 Task: Find connections with filter location Benetússer with filter topic #communitieswith filter profile language English with filter current company Tata Technologies with filter school Guru Nanak Khalsa College of Arts Science & Commerce with filter industry Claims Adjusting, Actuarial Services with filter service category Commercial Insurance with filter keywords title Personal Trainer
Action: Mouse moved to (637, 82)
Screenshot: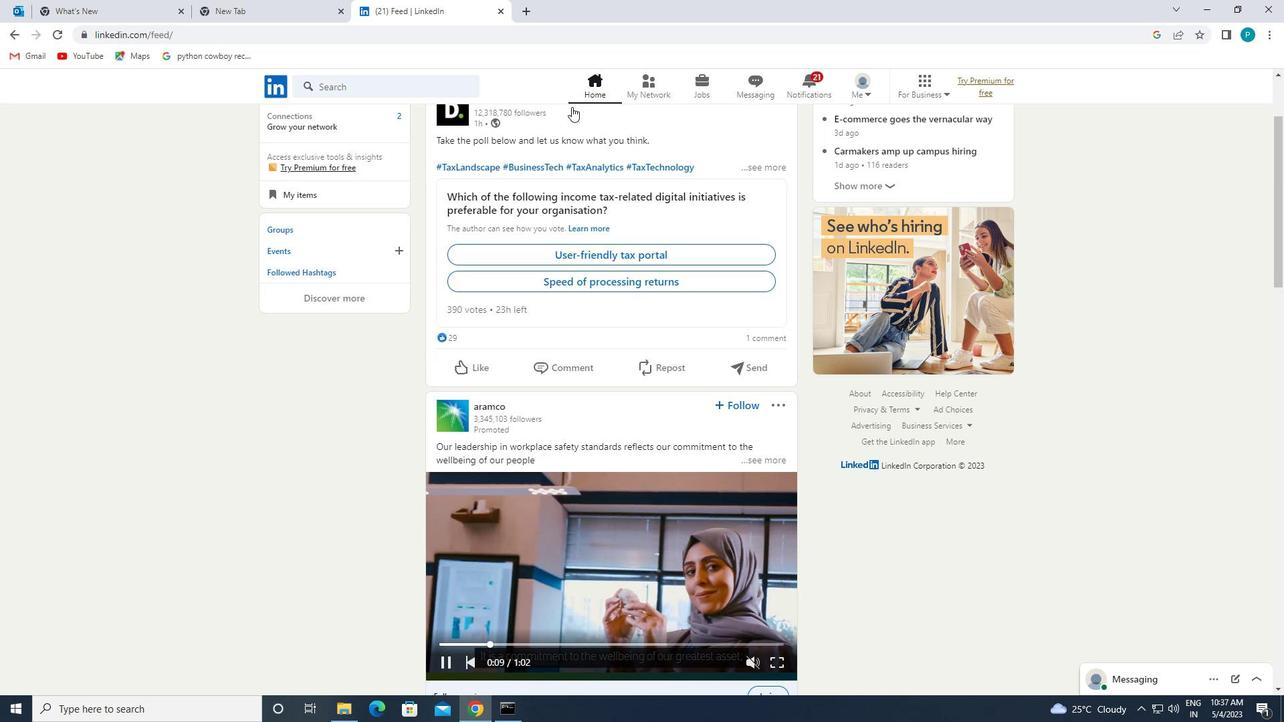 
Action: Mouse pressed left at (637, 82)
Screenshot: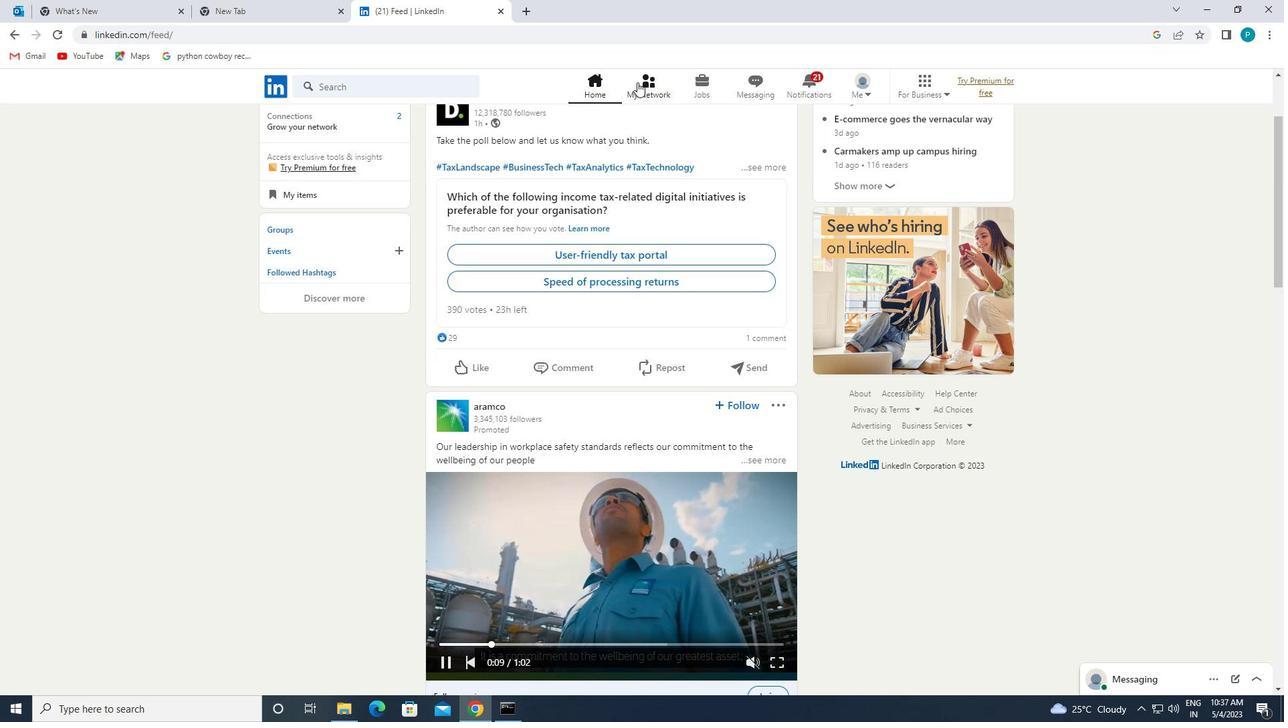 
Action: Mouse moved to (427, 157)
Screenshot: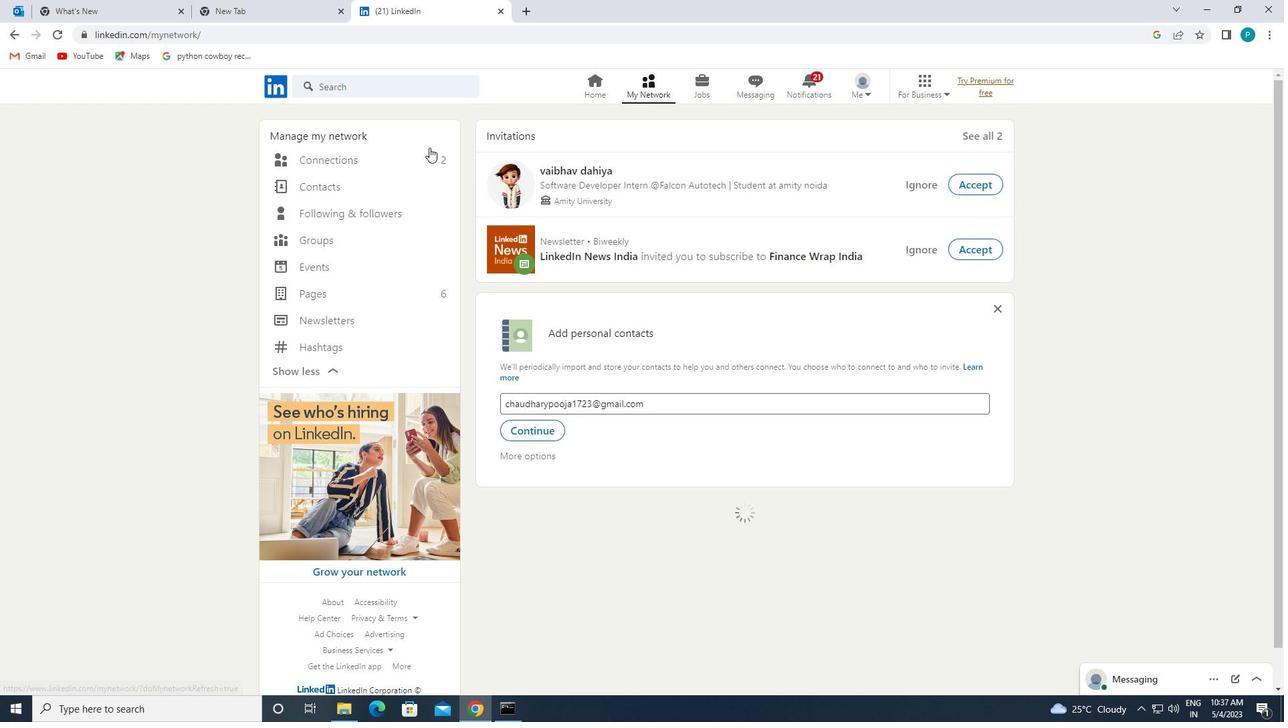 
Action: Mouse pressed left at (427, 157)
Screenshot: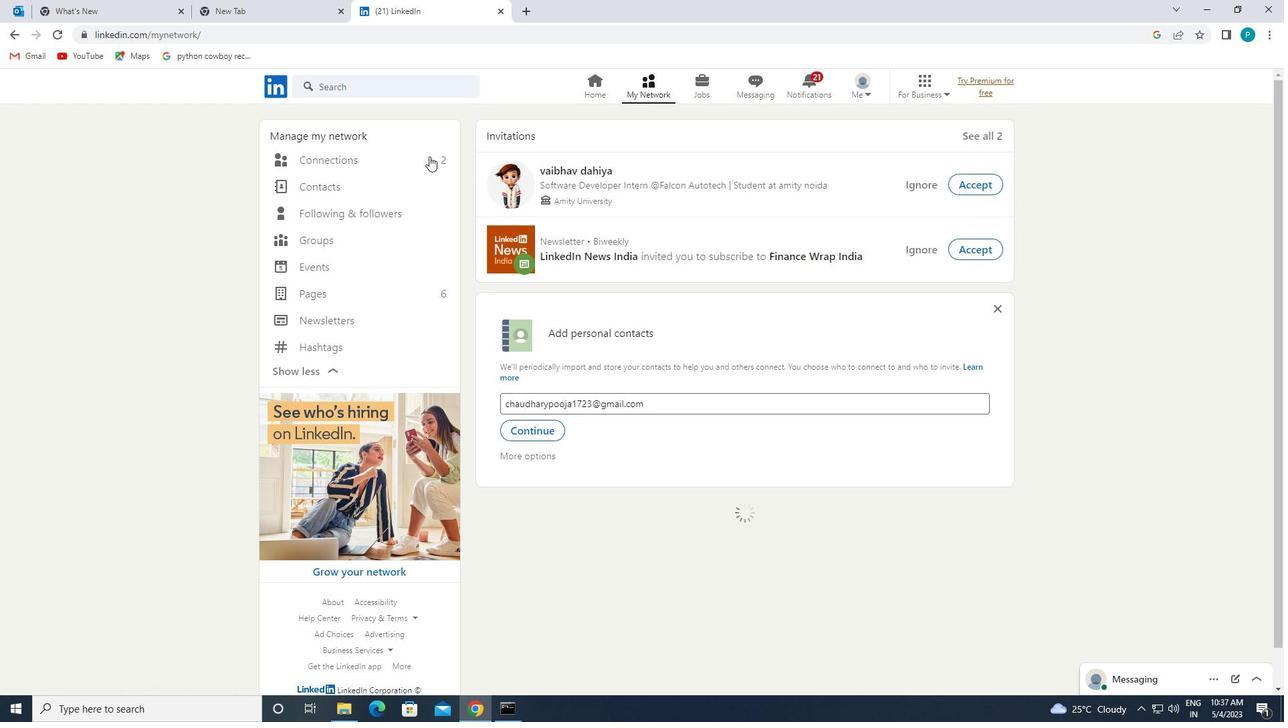 
Action: Mouse moved to (737, 155)
Screenshot: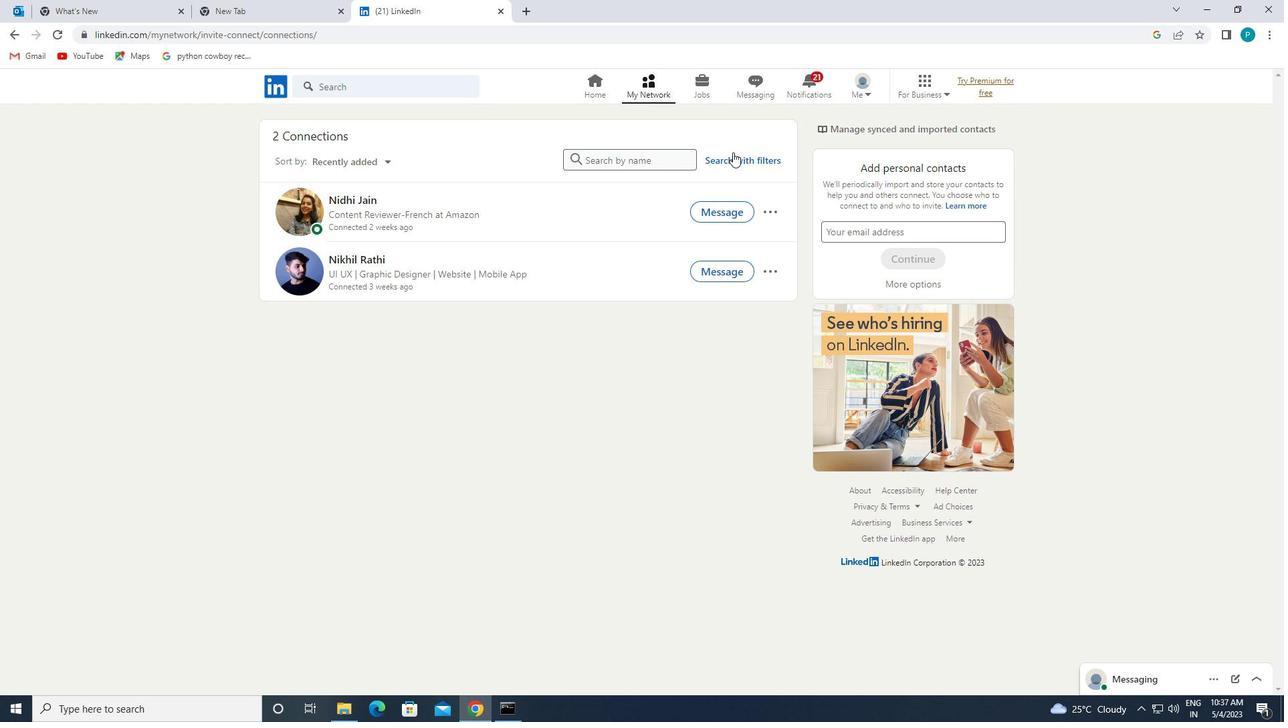 
Action: Mouse pressed left at (737, 155)
Screenshot: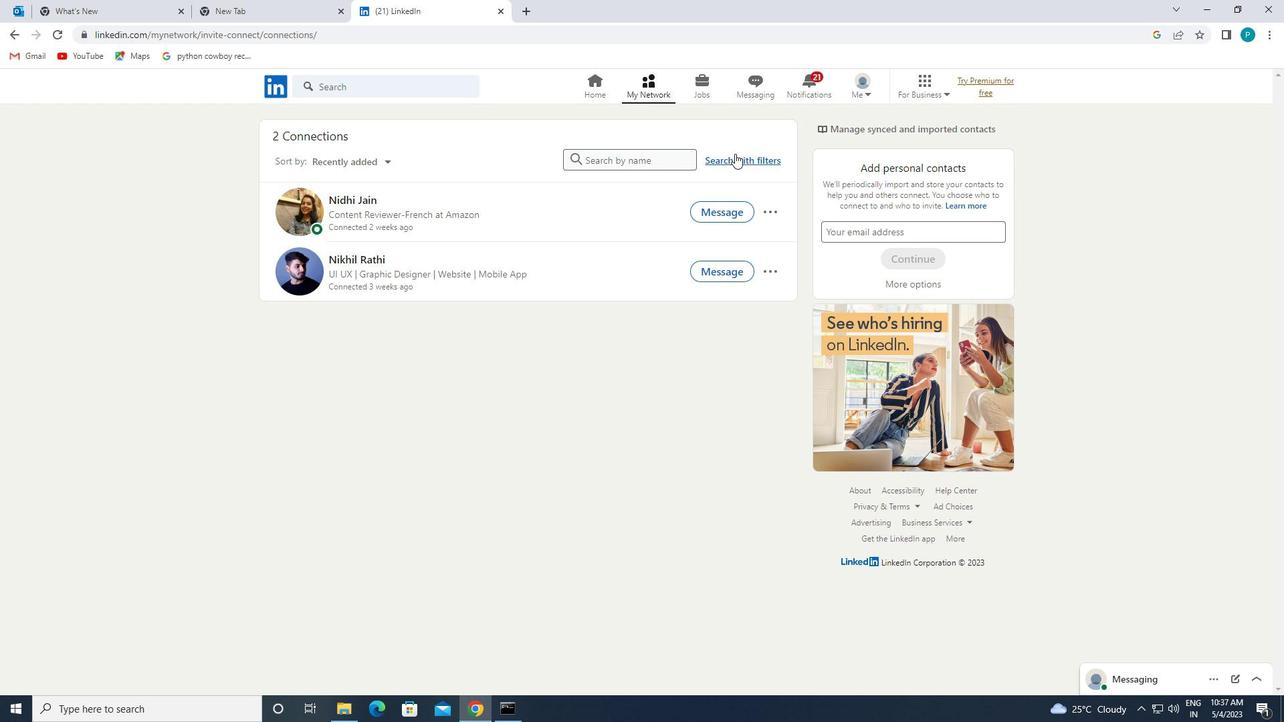 
Action: Mouse moved to (677, 128)
Screenshot: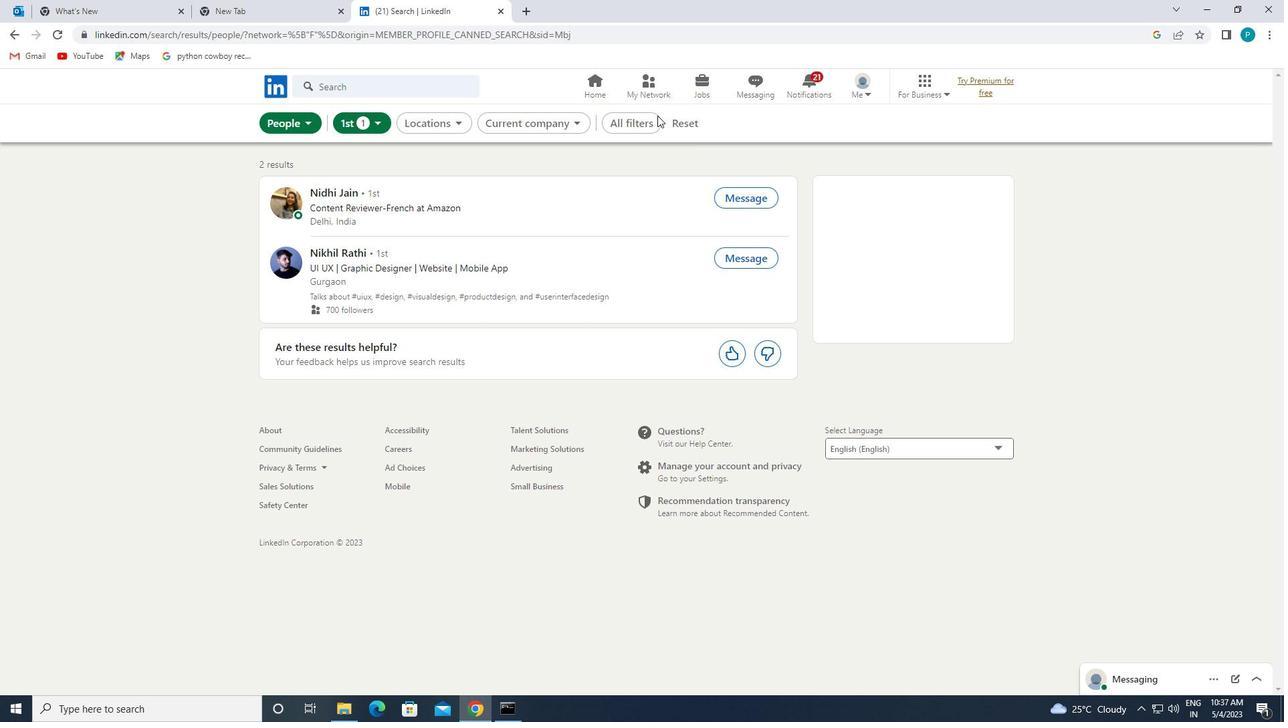 
Action: Mouse pressed left at (677, 128)
Screenshot: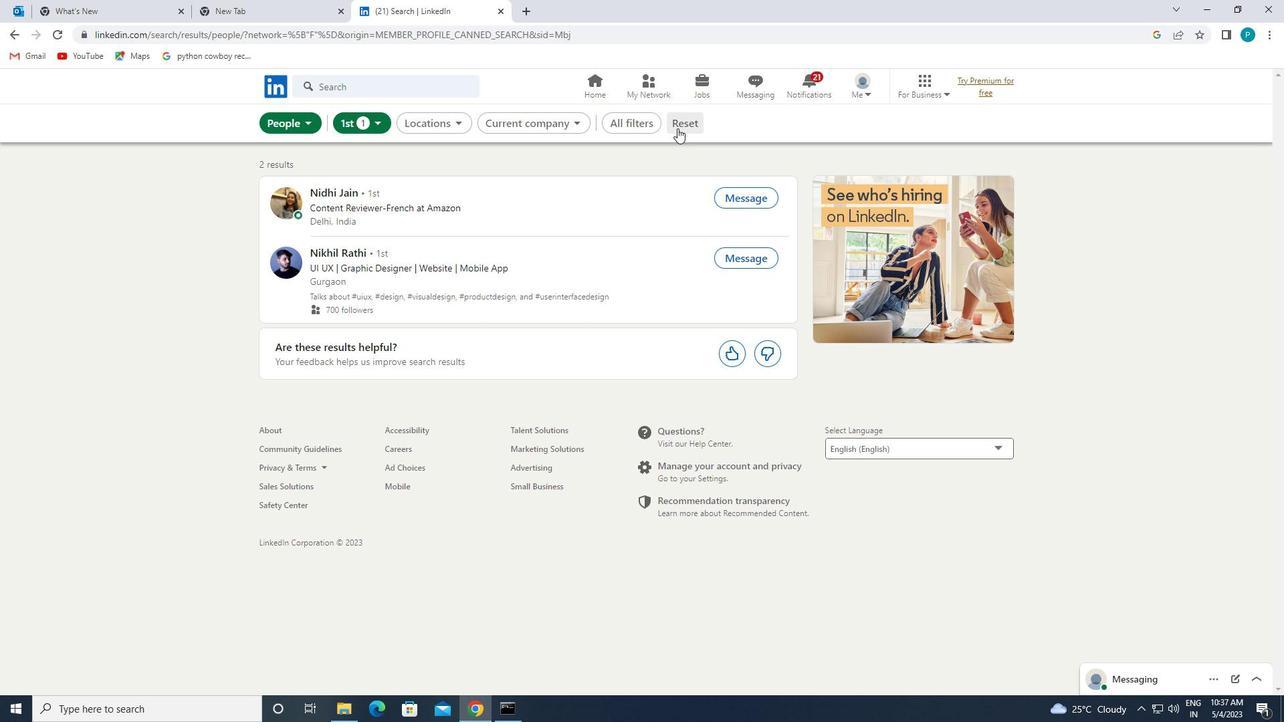 
Action: Mouse moved to (649, 125)
Screenshot: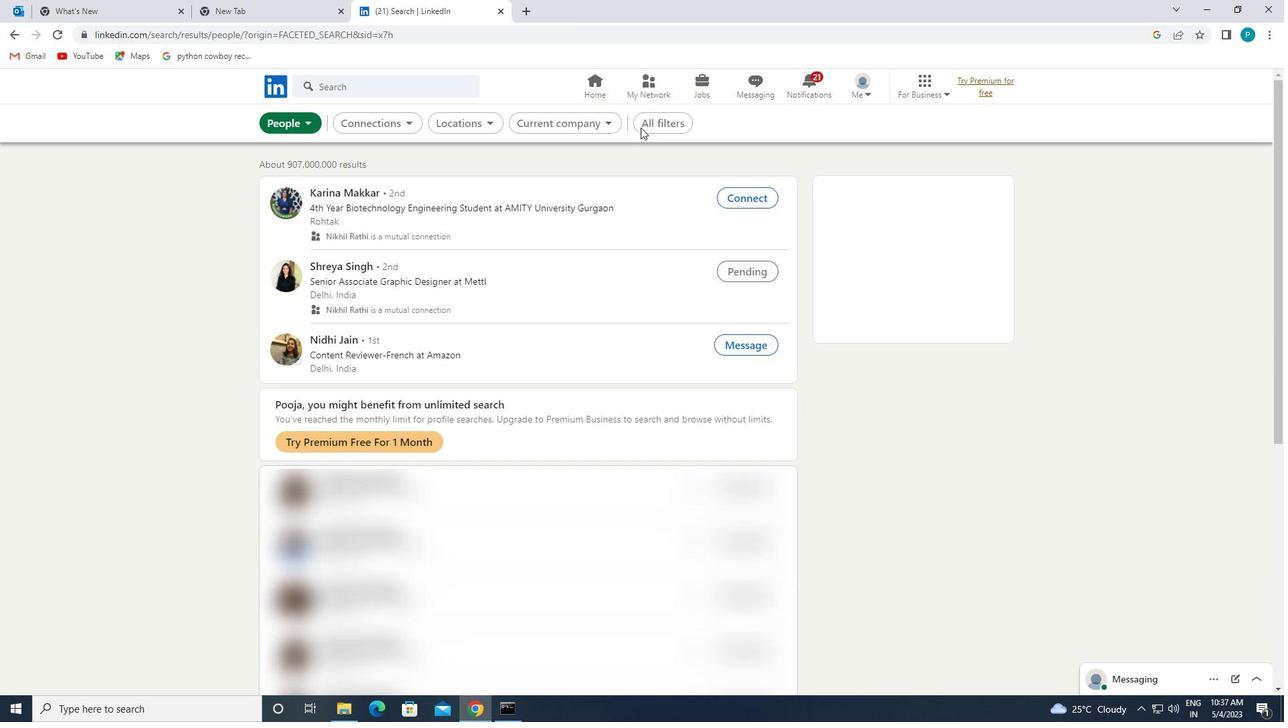 
Action: Mouse pressed left at (649, 125)
Screenshot: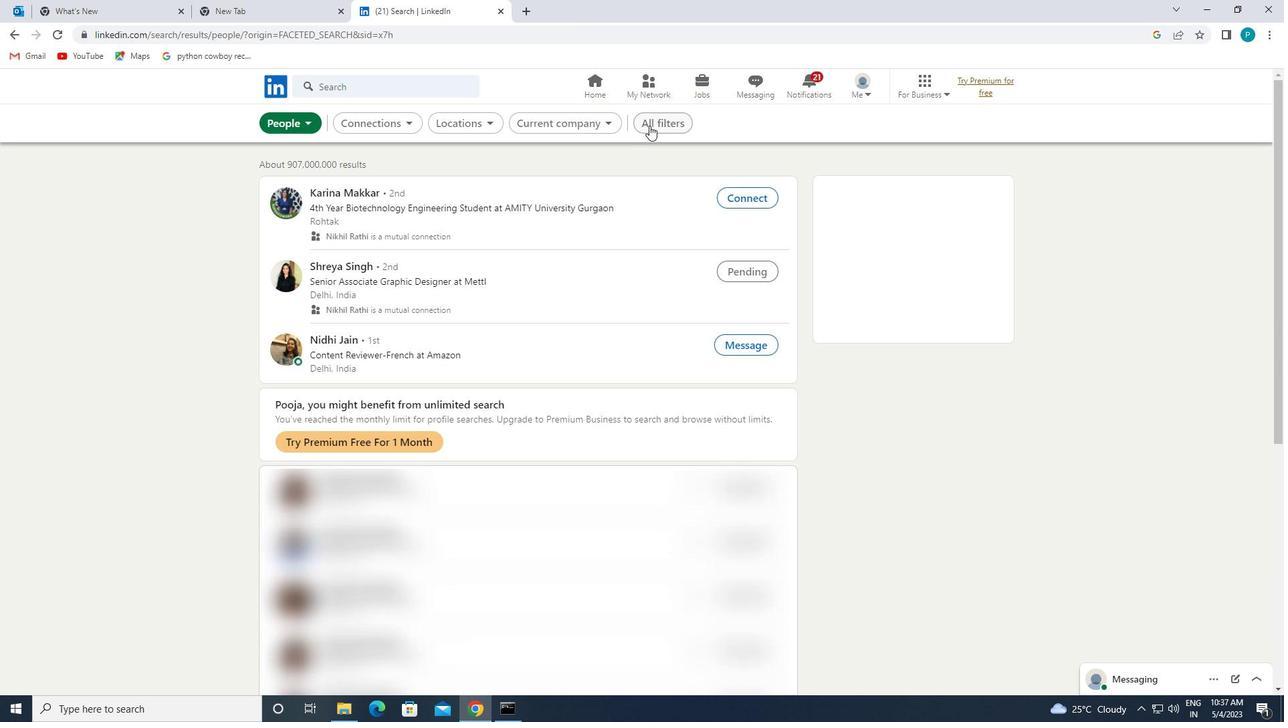 
Action: Mouse moved to (1019, 308)
Screenshot: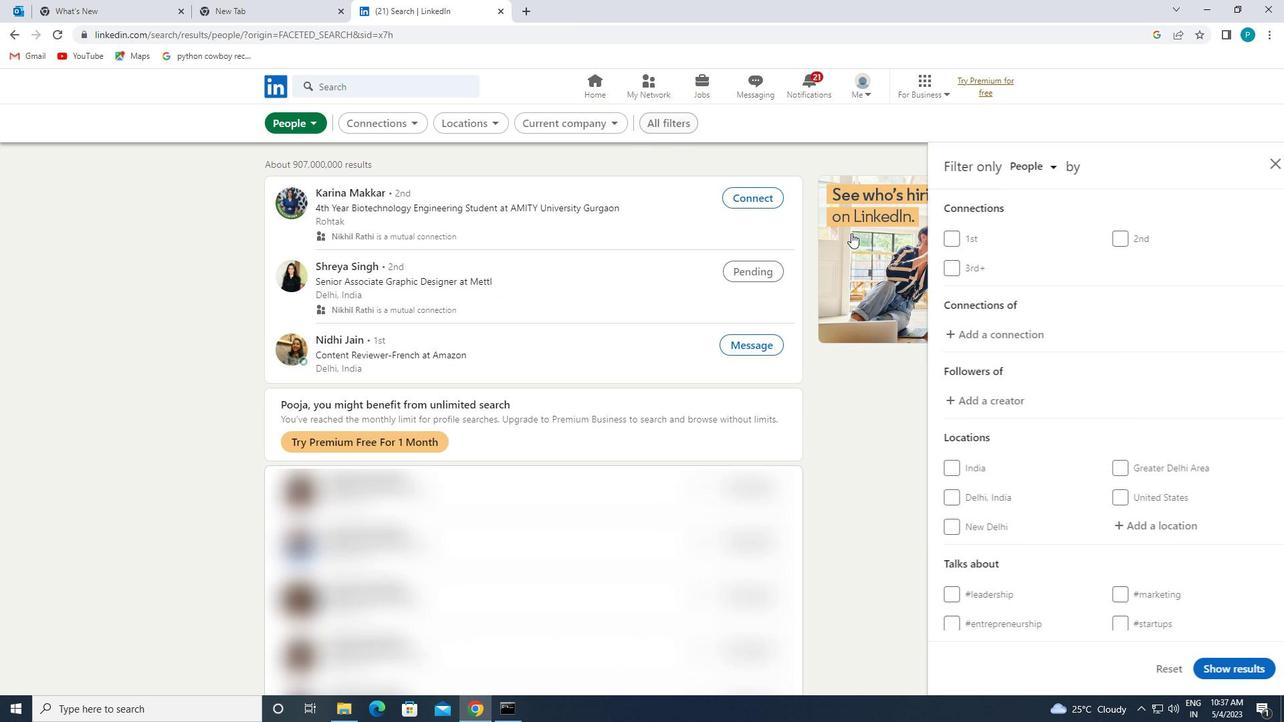 
Action: Mouse scrolled (1019, 307) with delta (0, 0)
Screenshot: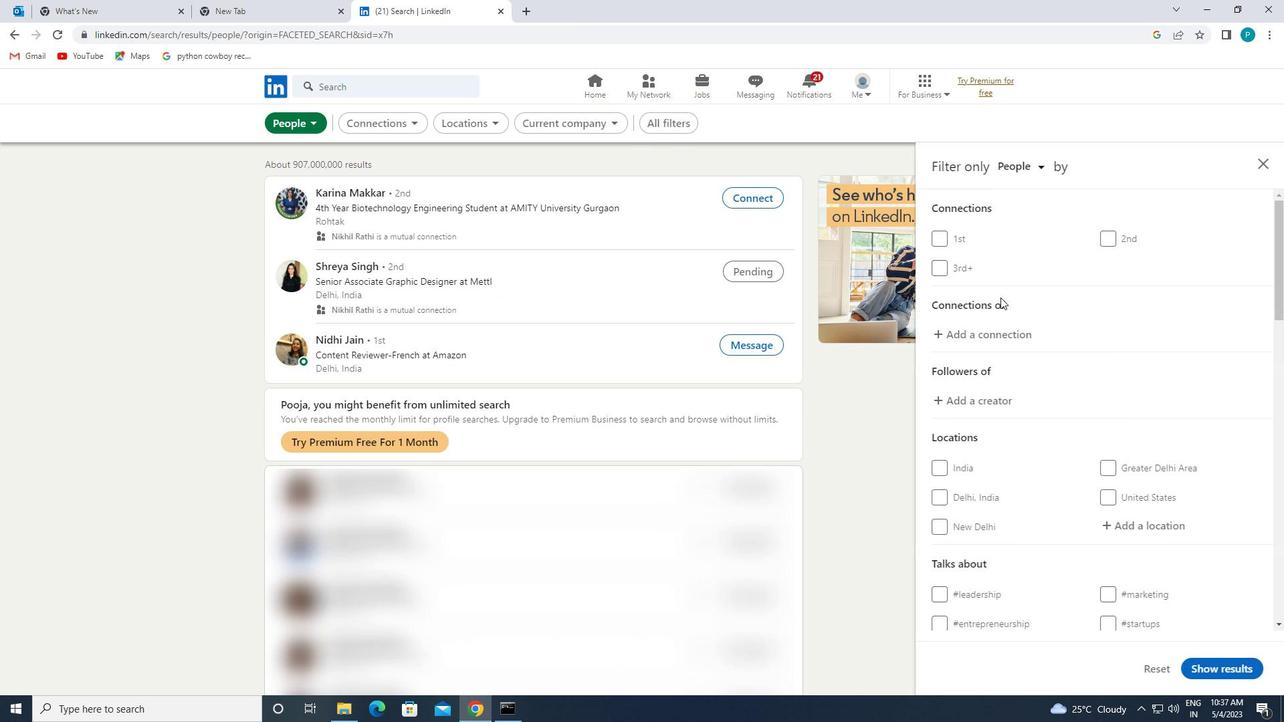 
Action: Mouse scrolled (1019, 307) with delta (0, 0)
Screenshot: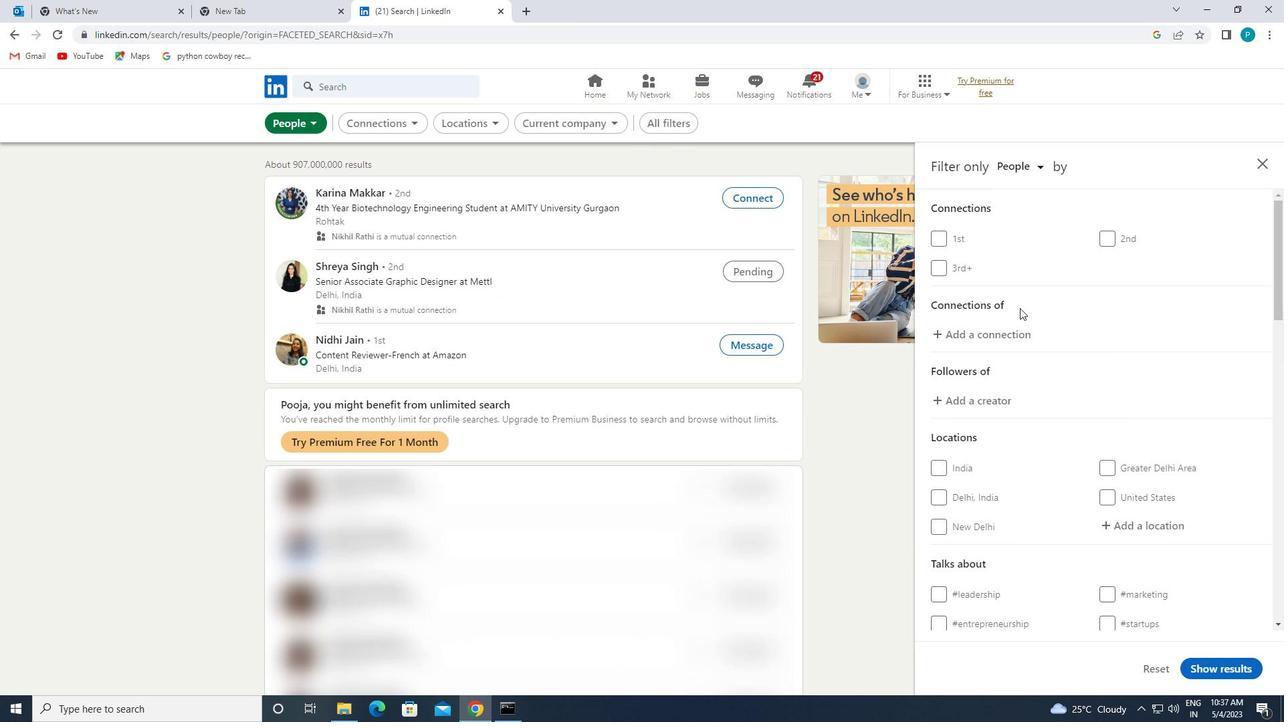 
Action: Mouse moved to (1150, 388)
Screenshot: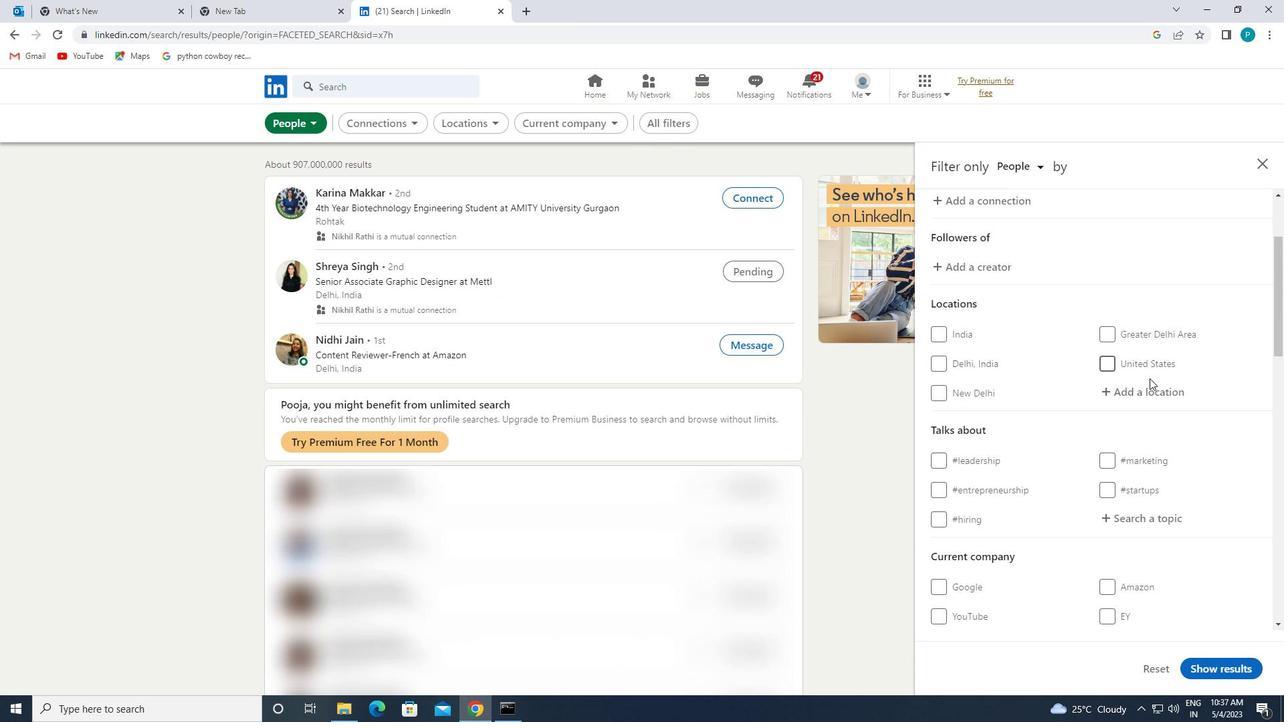 
Action: Mouse pressed left at (1150, 388)
Screenshot: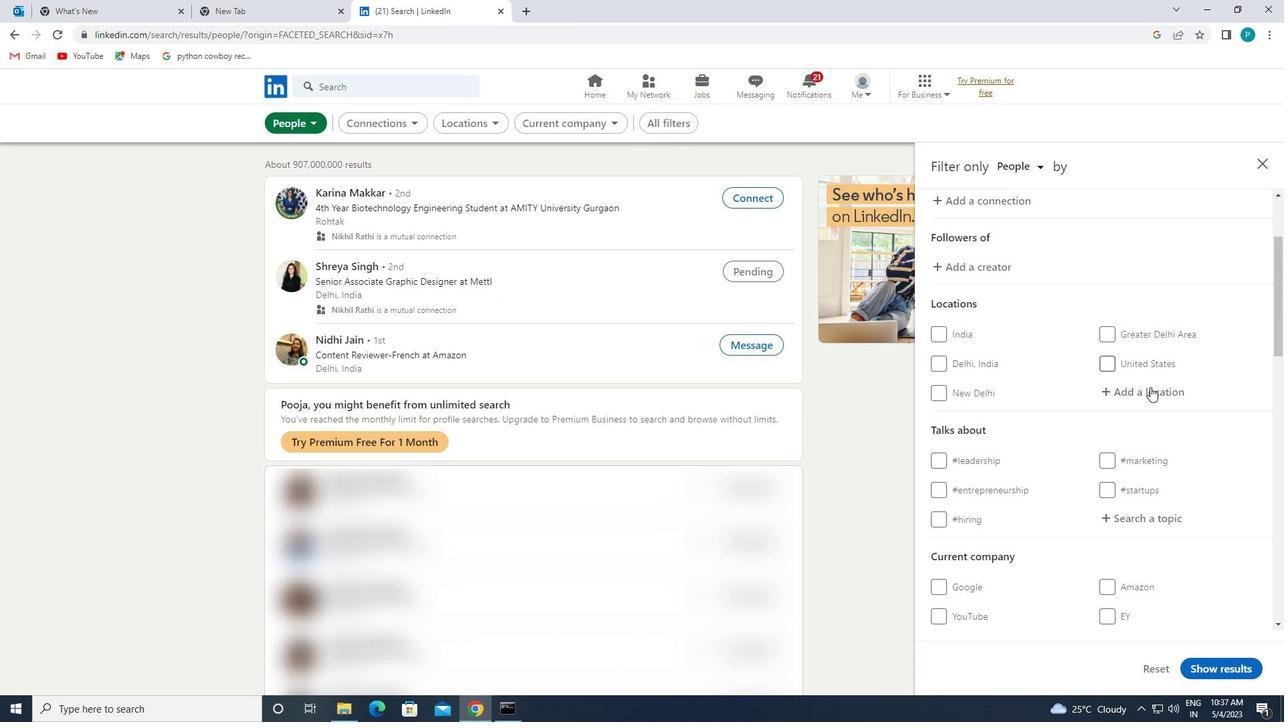 
Action: Key pressed <Key.caps_lock>b<Key.caps_lock>enetusser
Screenshot: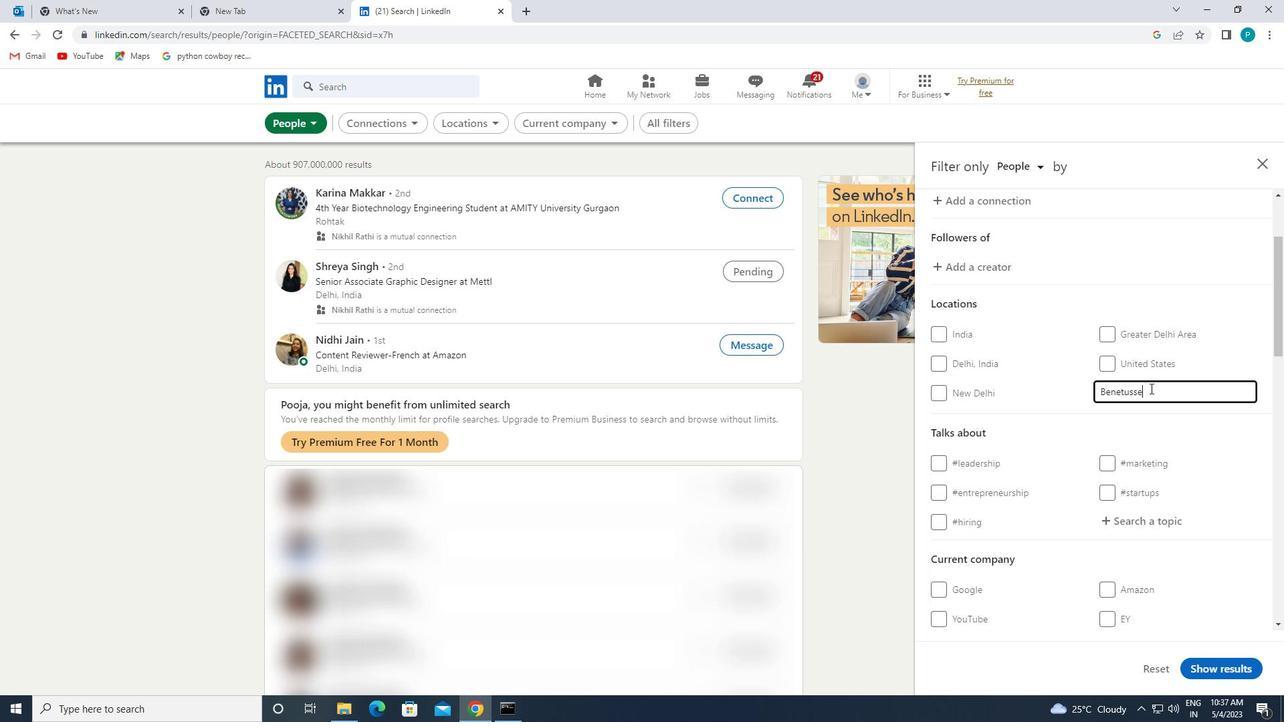 
Action: Mouse moved to (1161, 445)
Screenshot: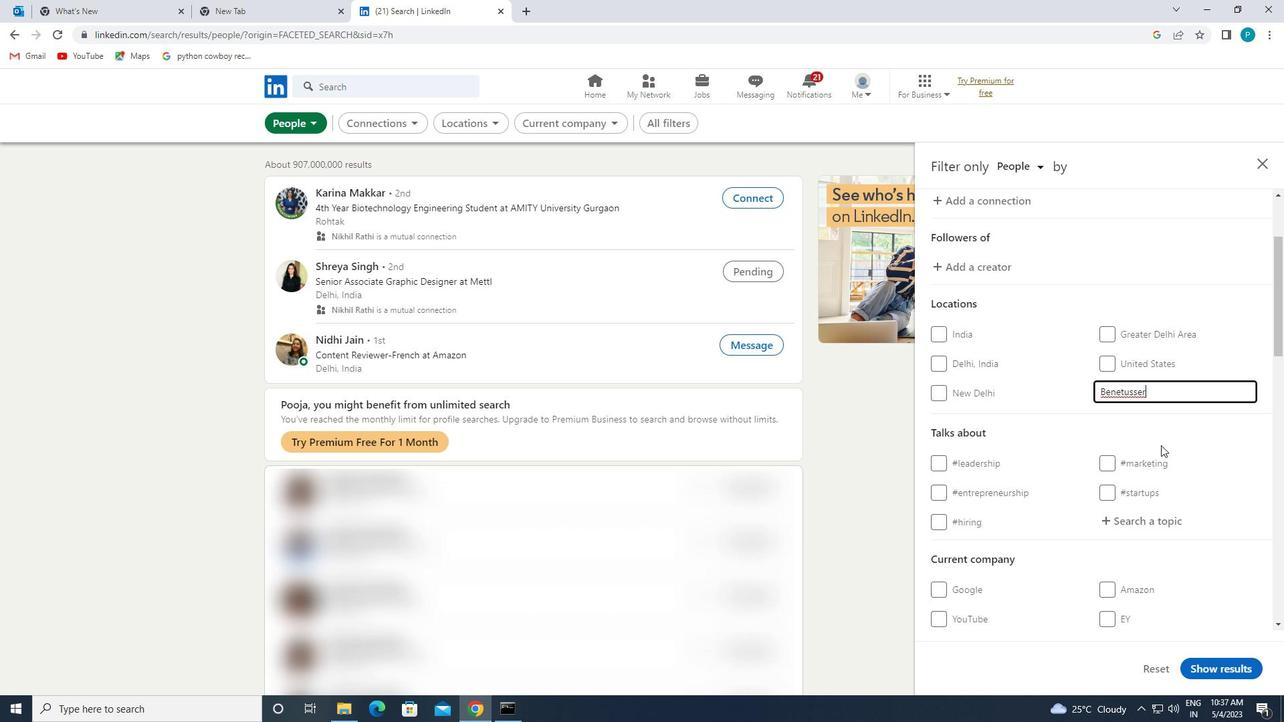 
Action: Mouse scrolled (1161, 444) with delta (0, 0)
Screenshot: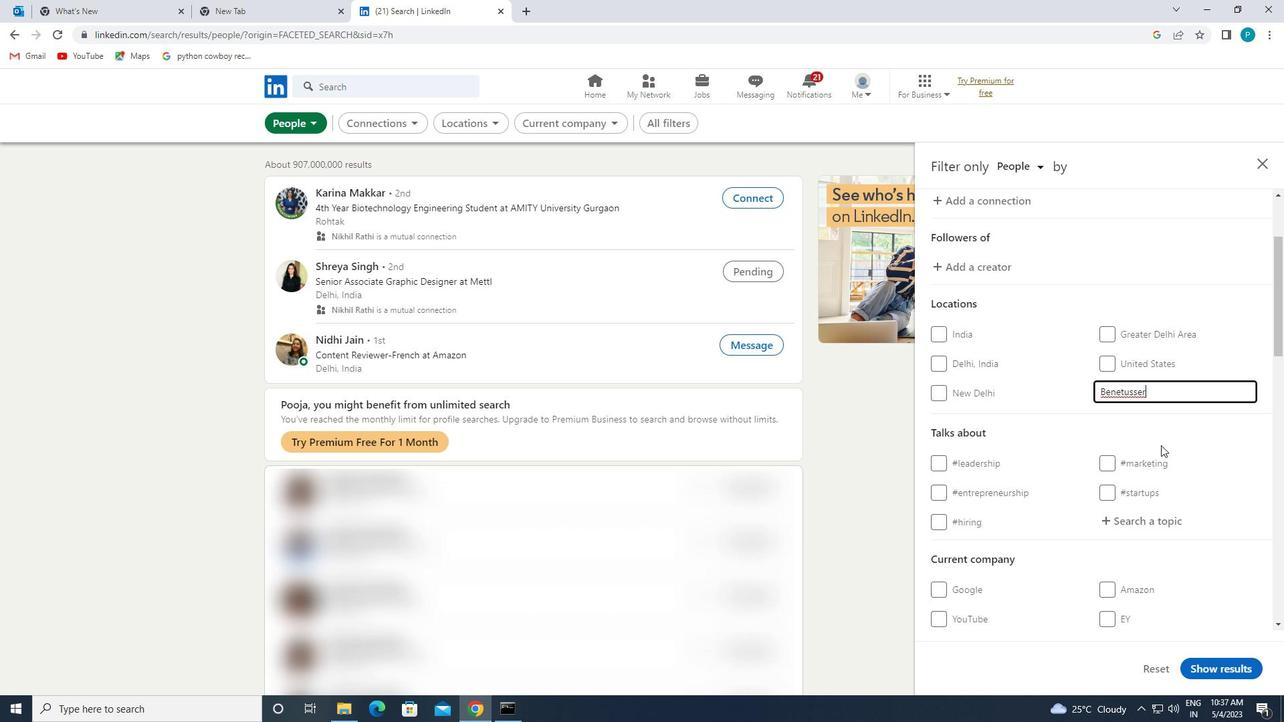 
Action: Mouse moved to (1161, 452)
Screenshot: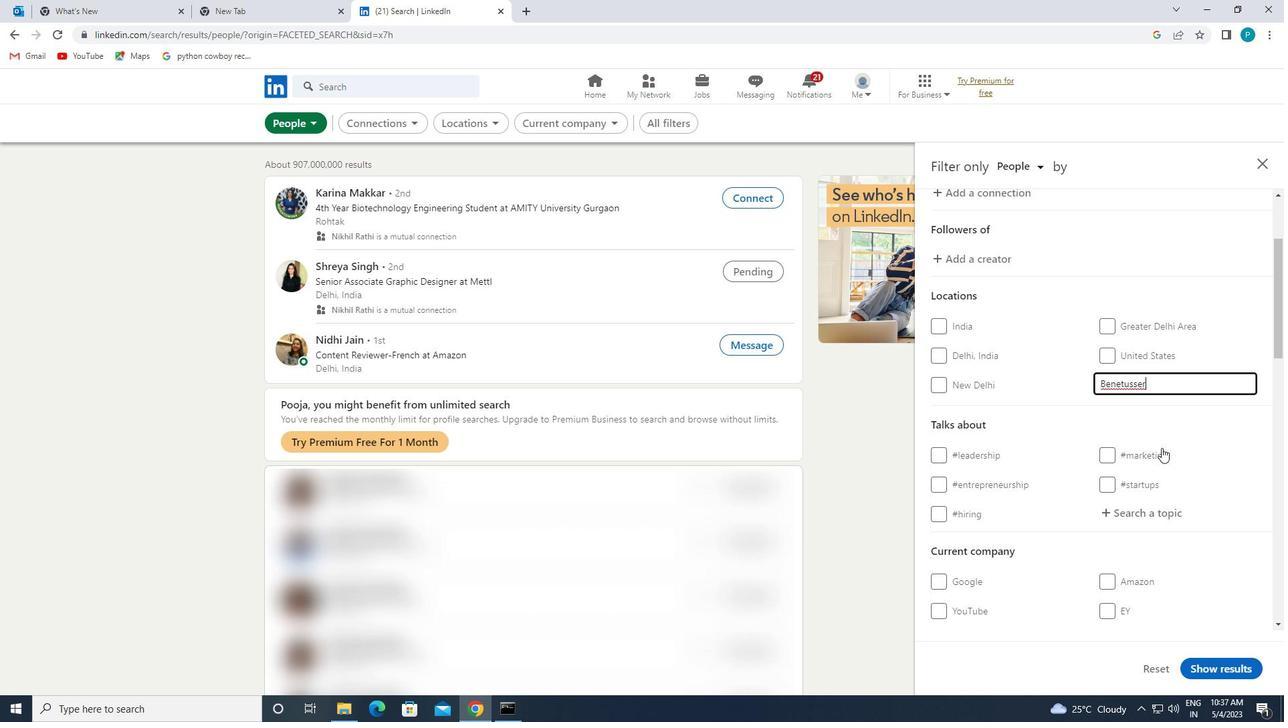 
Action: Mouse scrolled (1161, 451) with delta (0, 0)
Screenshot: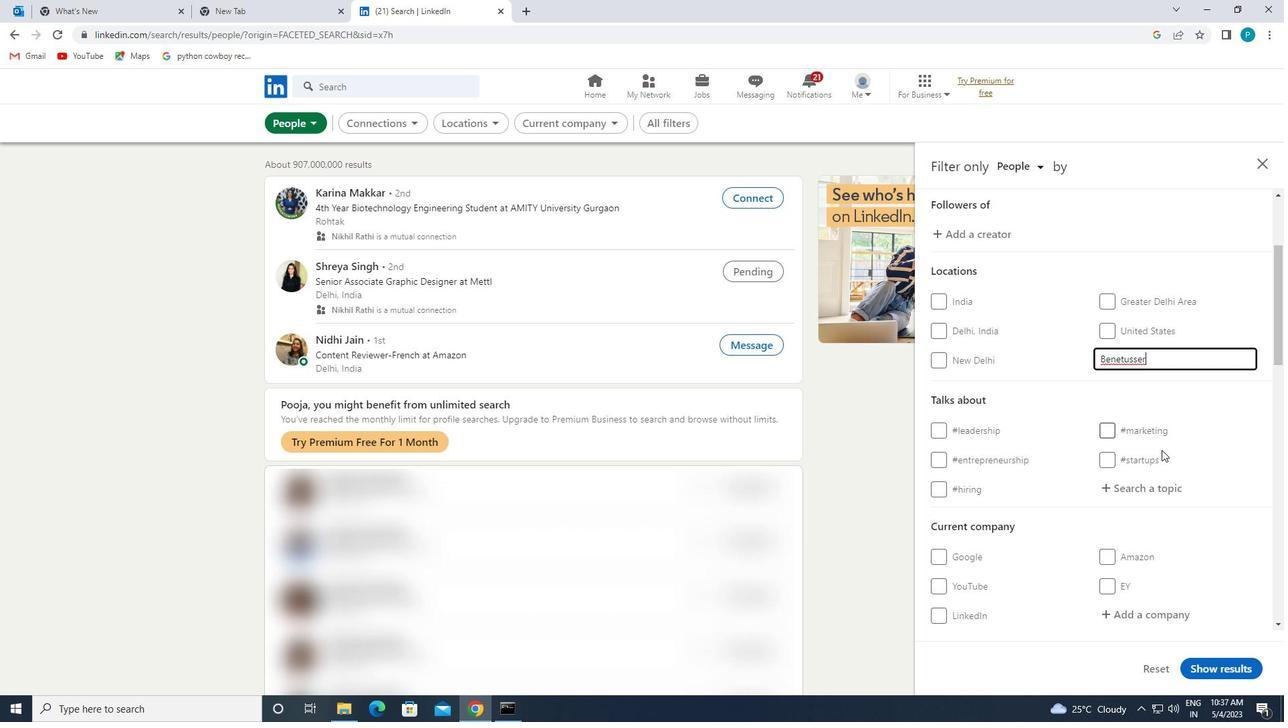 
Action: Mouse moved to (1147, 386)
Screenshot: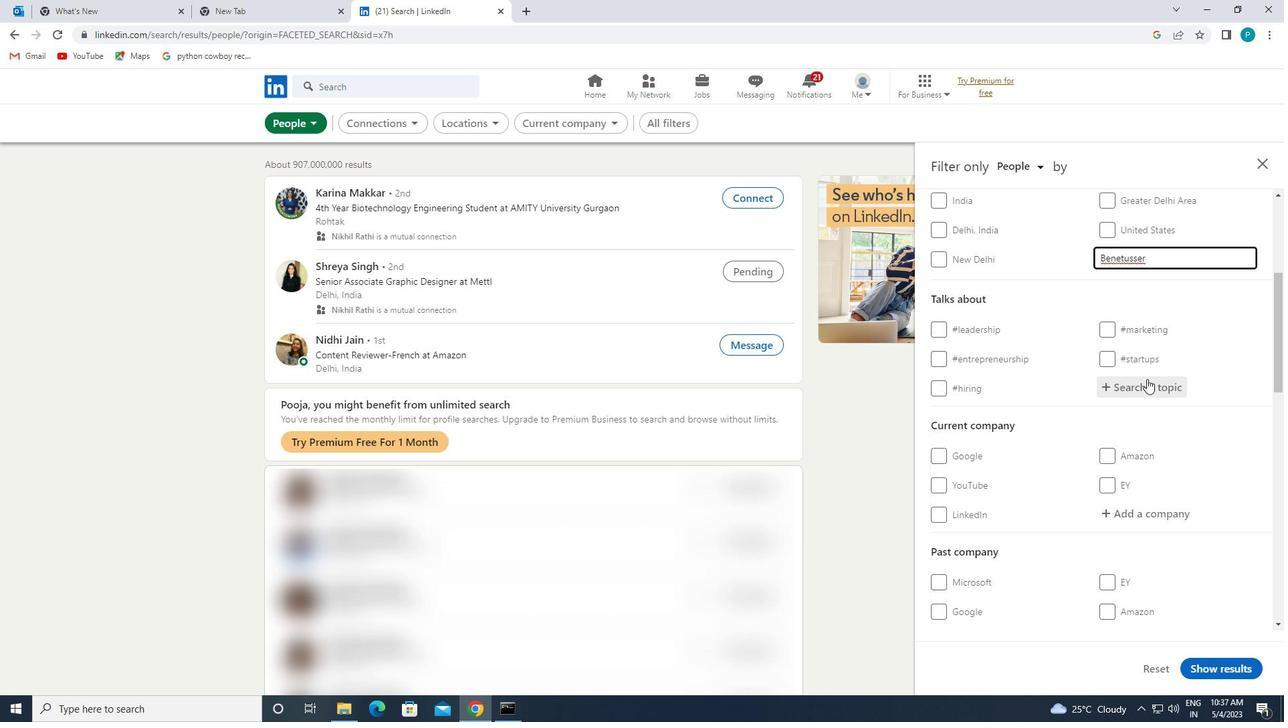 
Action: Mouse pressed left at (1147, 386)
Screenshot: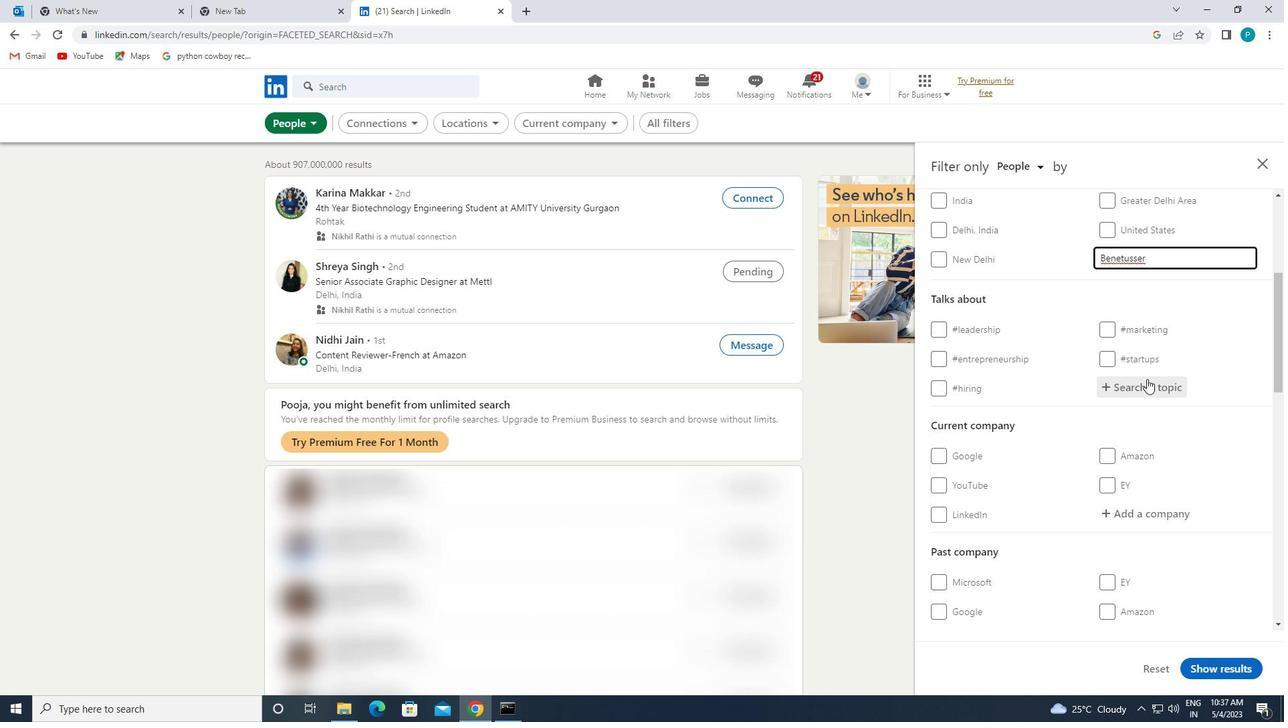 
Action: Mouse moved to (1147, 387)
Screenshot: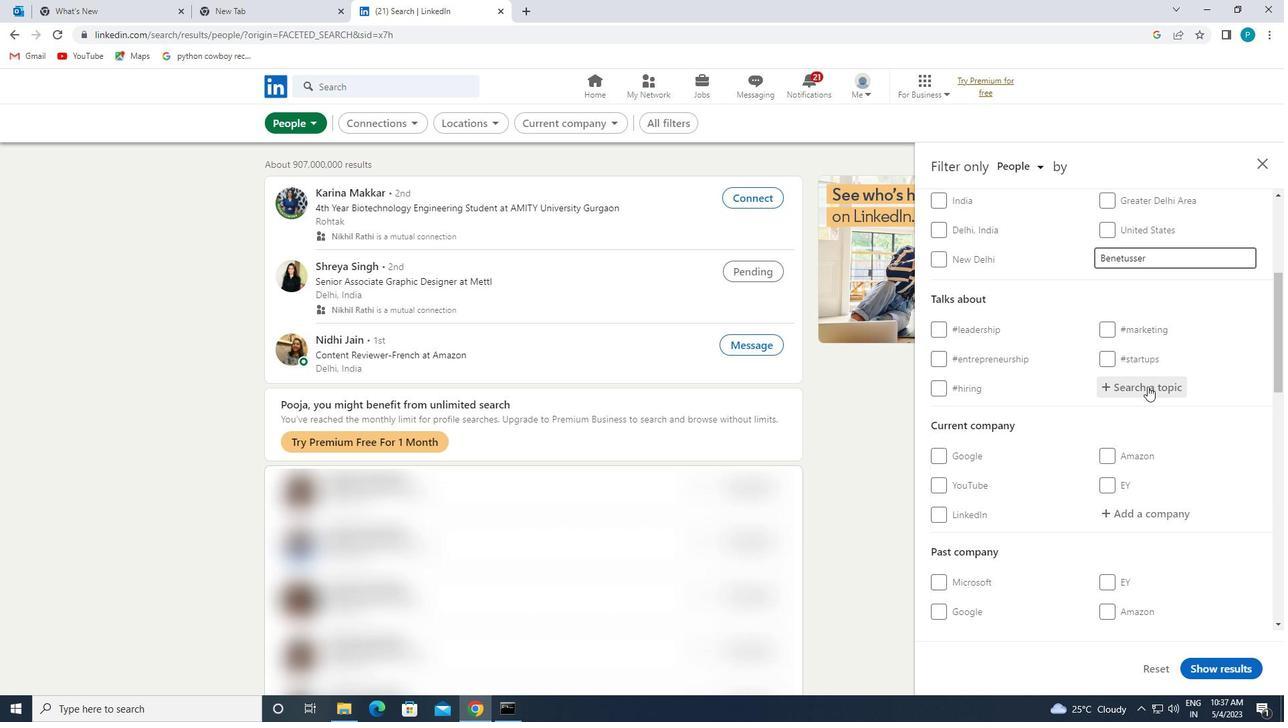 
Action: Key pressed <Key.shift>#COMMUNITIES
Screenshot: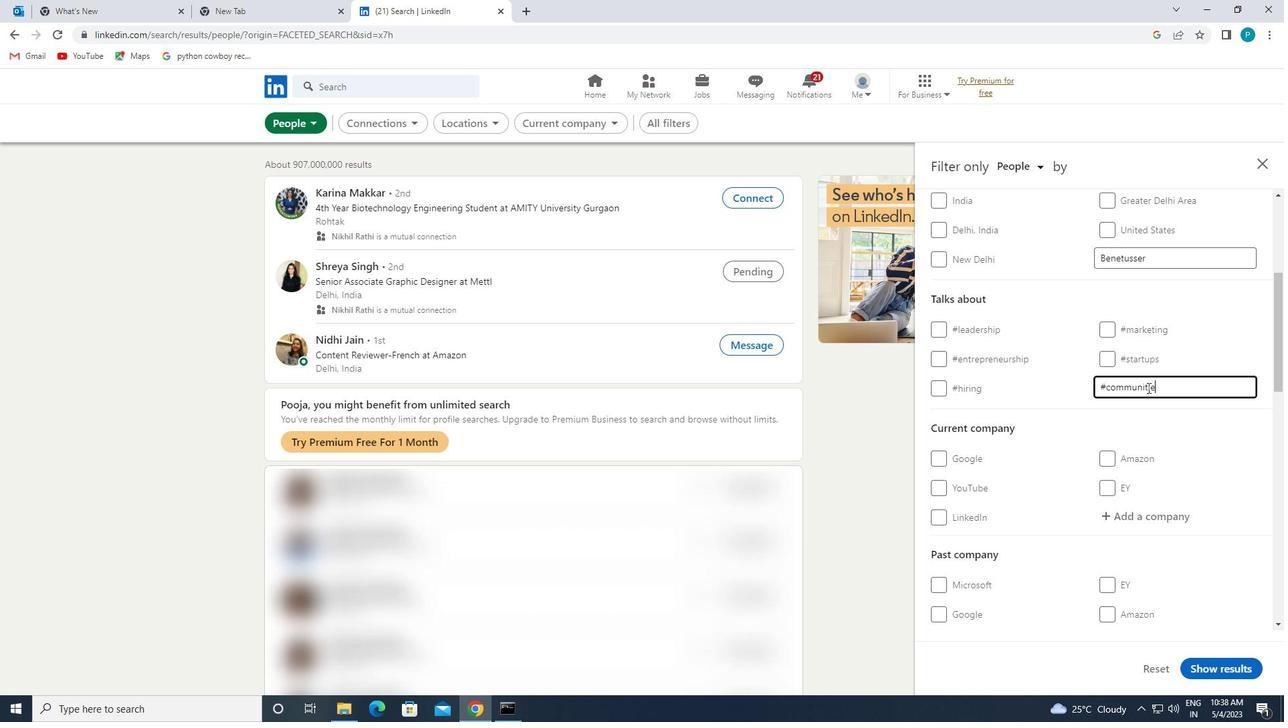 
Action: Mouse moved to (1130, 412)
Screenshot: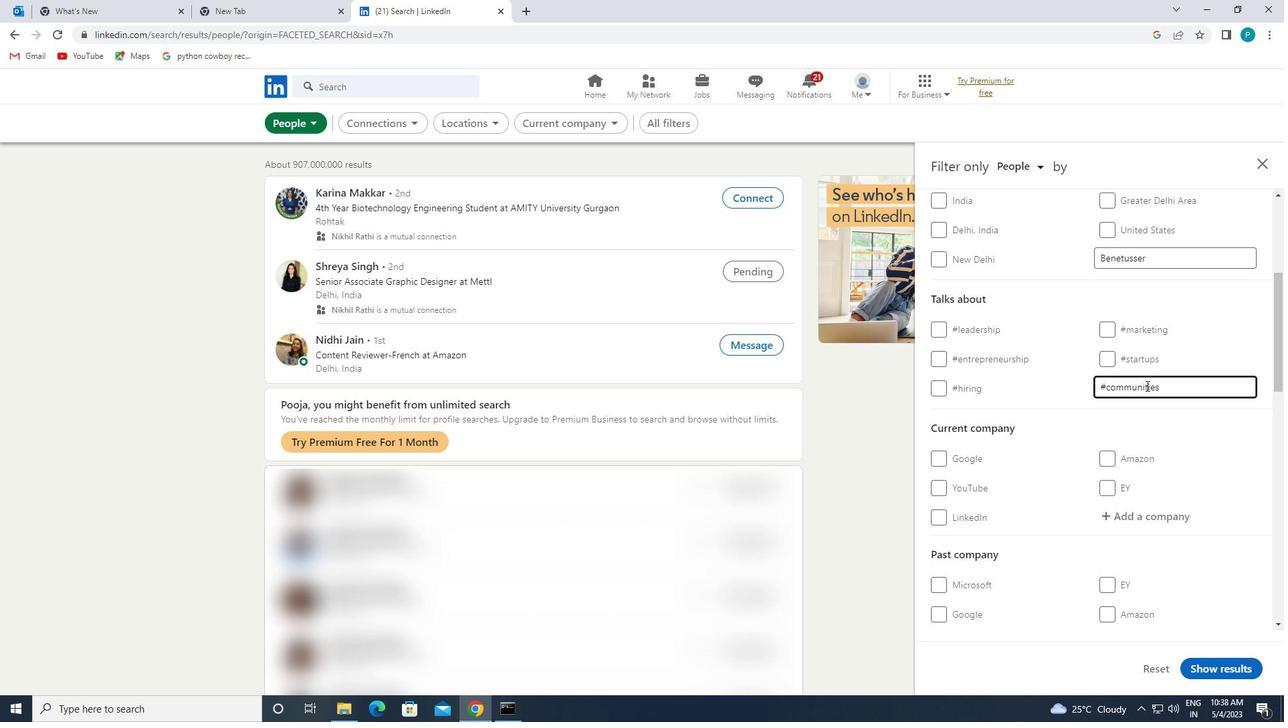 
Action: Mouse scrolled (1130, 412) with delta (0, 0)
Screenshot: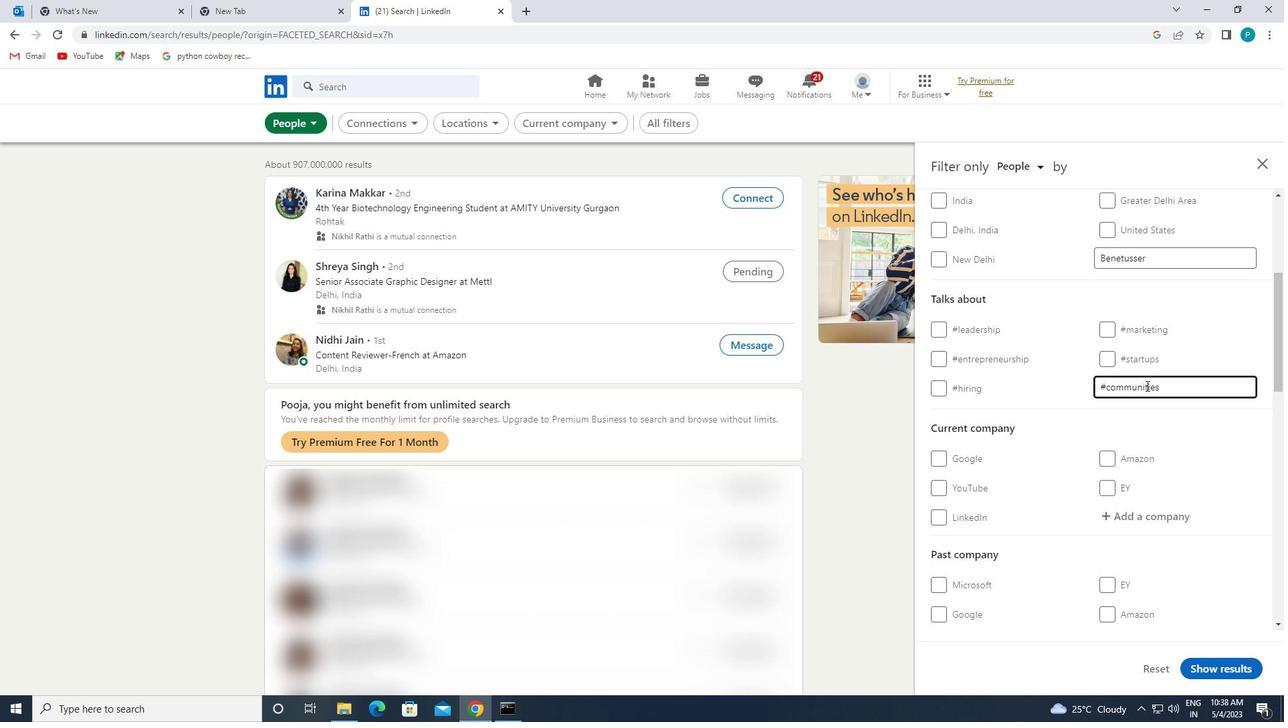
Action: Mouse moved to (1118, 426)
Screenshot: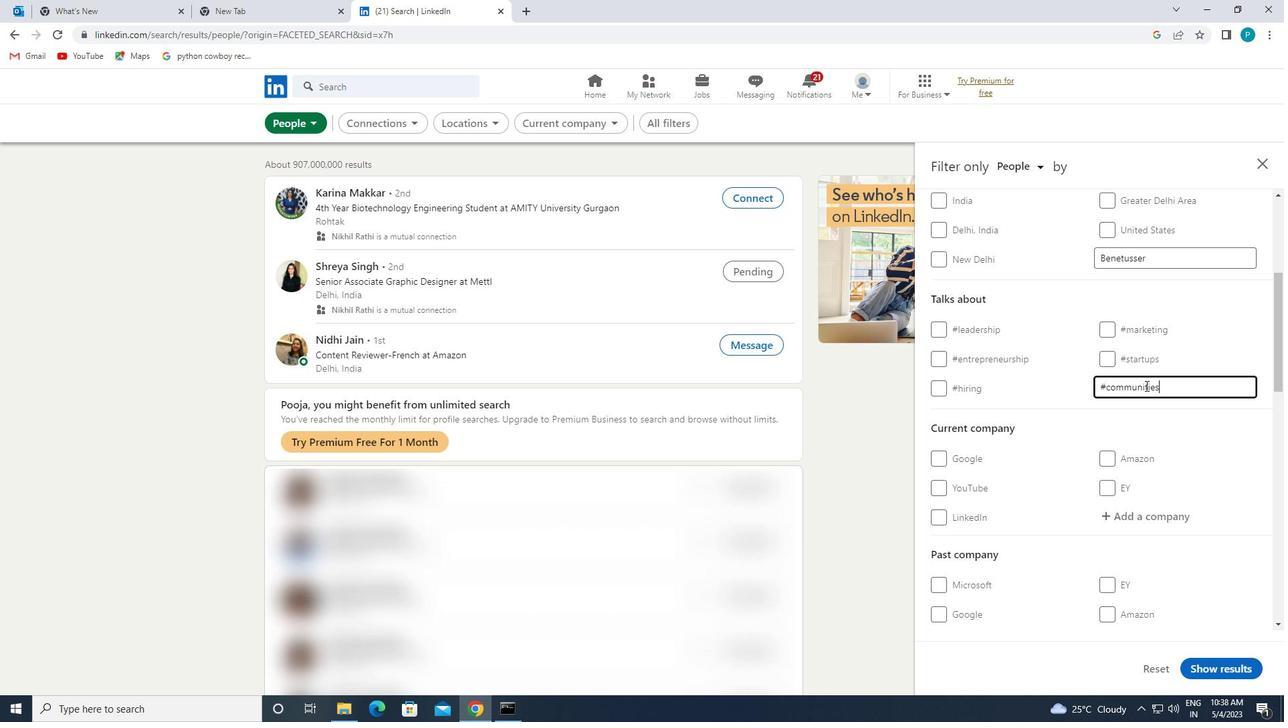 
Action: Mouse scrolled (1118, 425) with delta (0, 0)
Screenshot: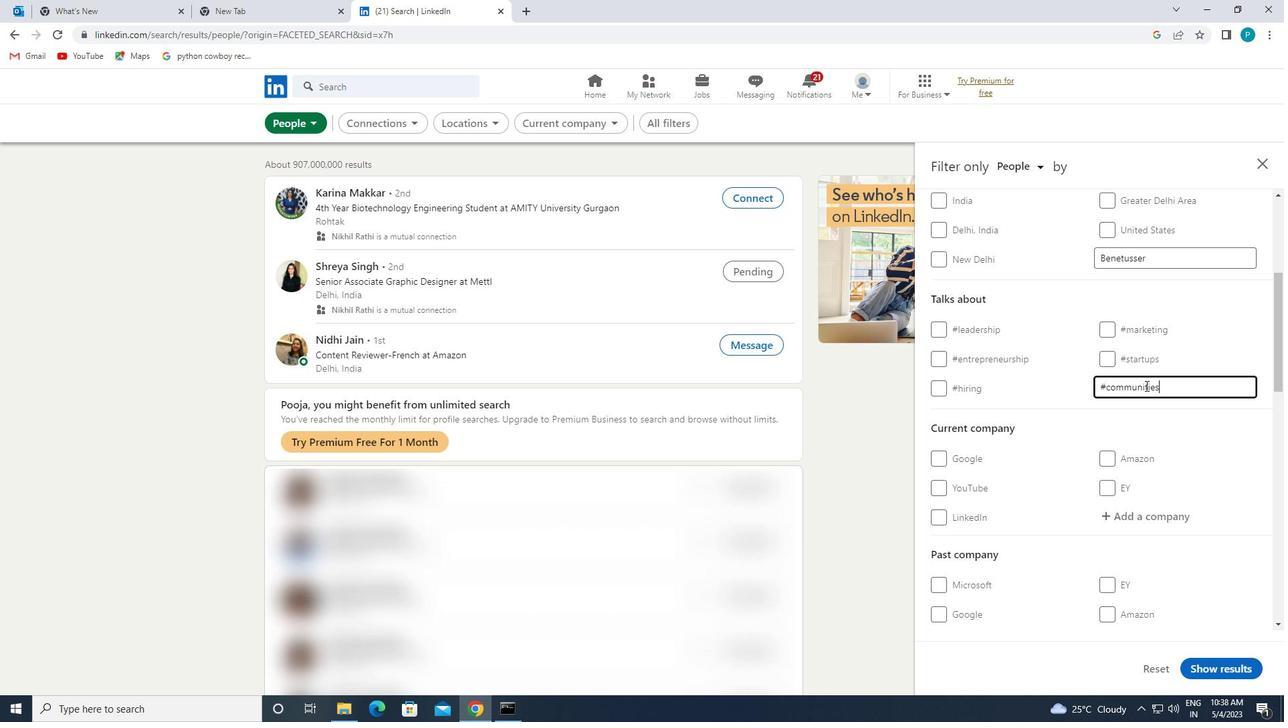 
Action: Mouse moved to (1086, 444)
Screenshot: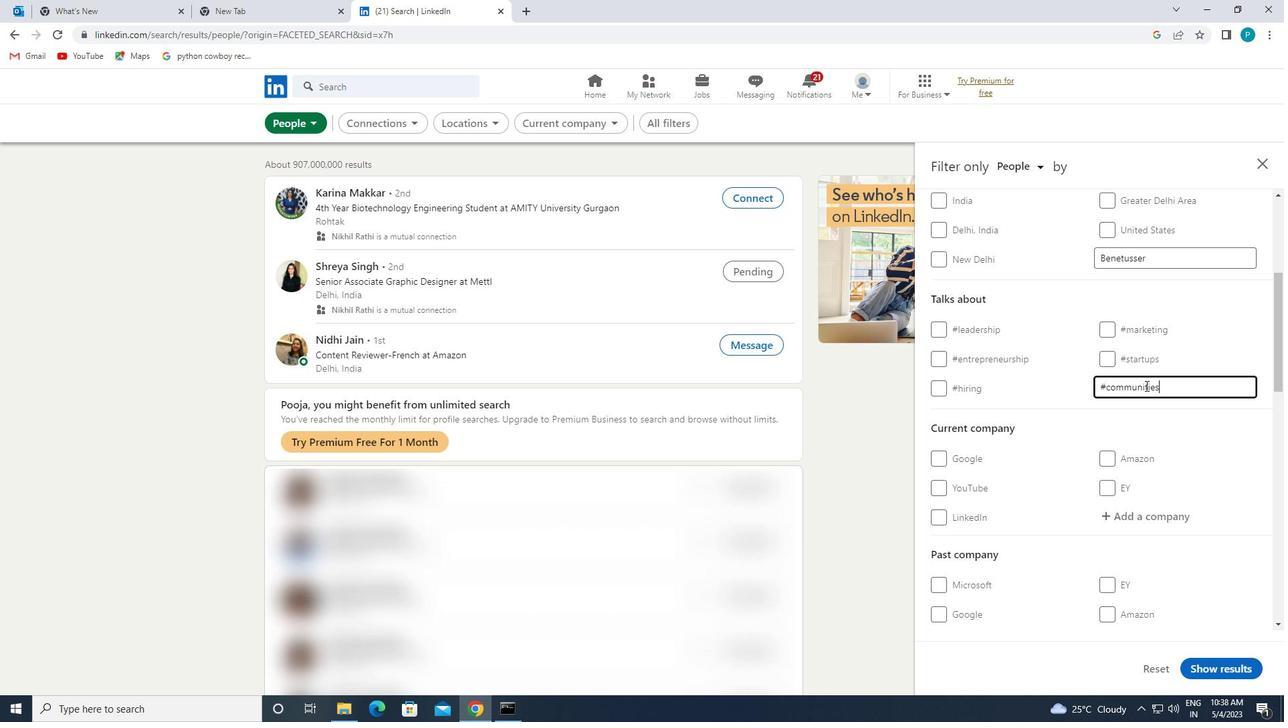 
Action: Mouse scrolled (1086, 444) with delta (0, 0)
Screenshot: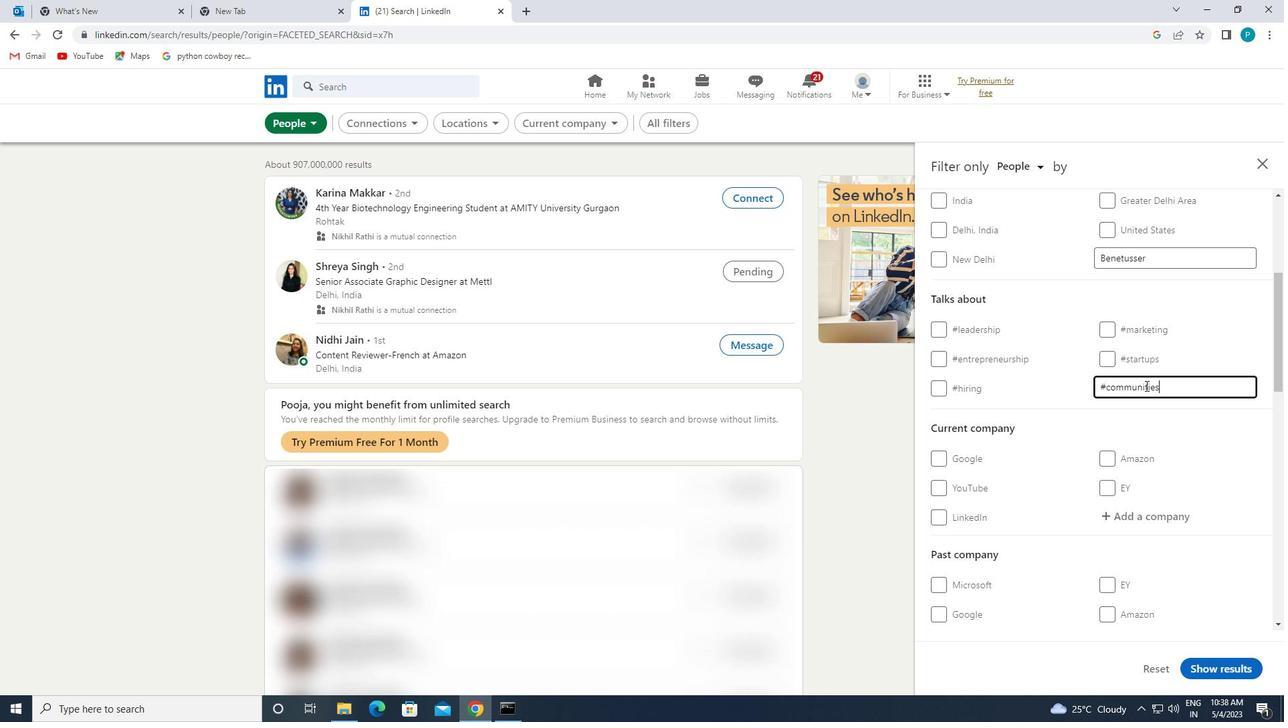 
Action: Mouse moved to (1064, 442)
Screenshot: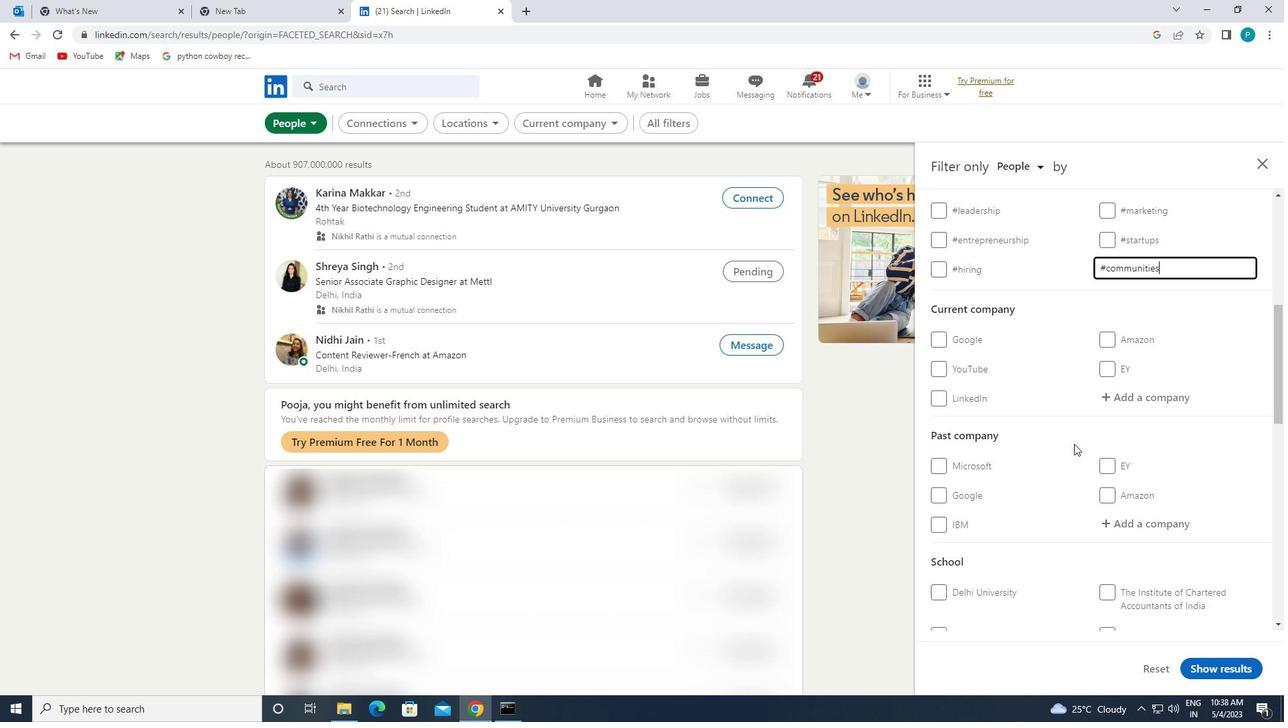 
Action: Mouse scrolled (1064, 442) with delta (0, 0)
Screenshot: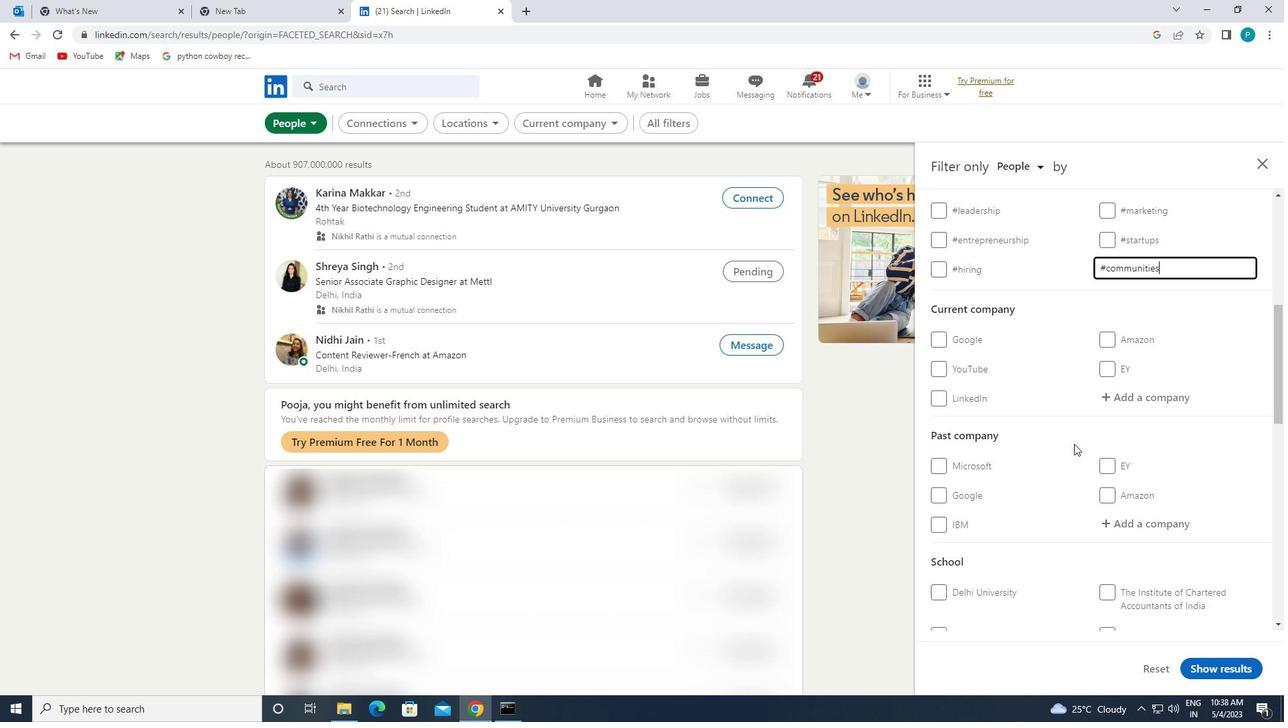 
Action: Mouse moved to (1064, 442)
Screenshot: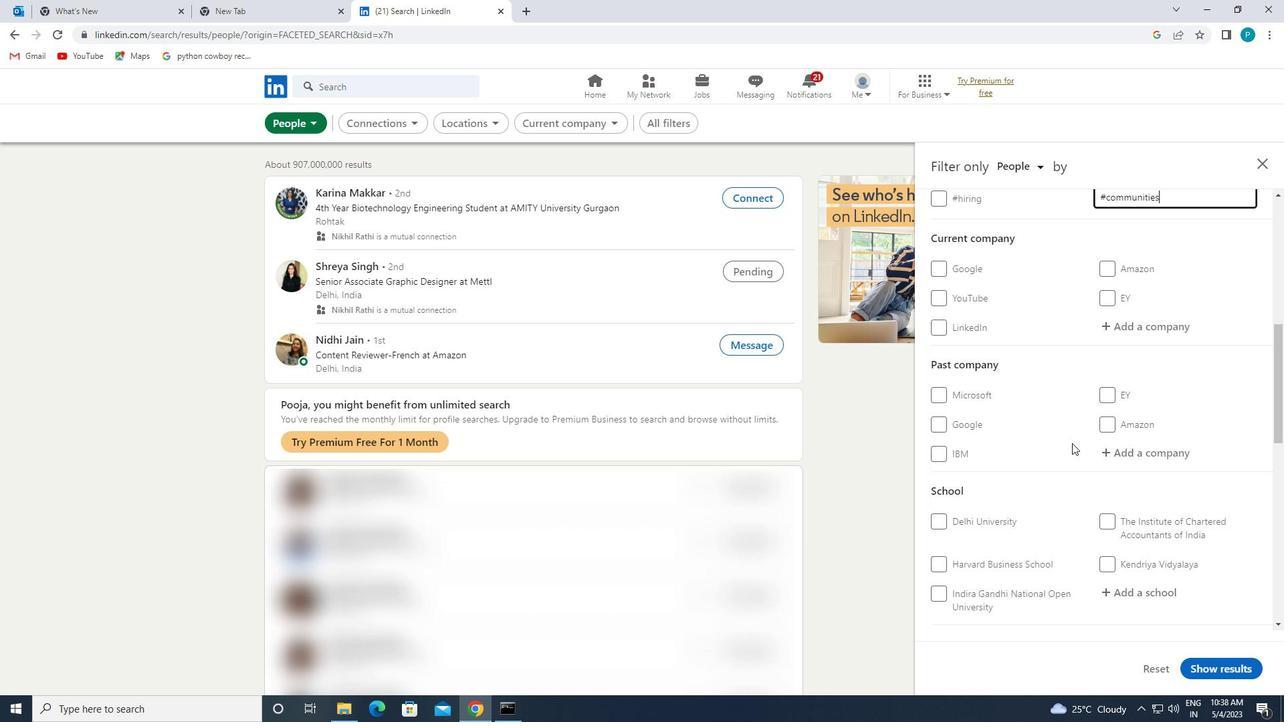 
Action: Mouse scrolled (1064, 442) with delta (0, 0)
Screenshot: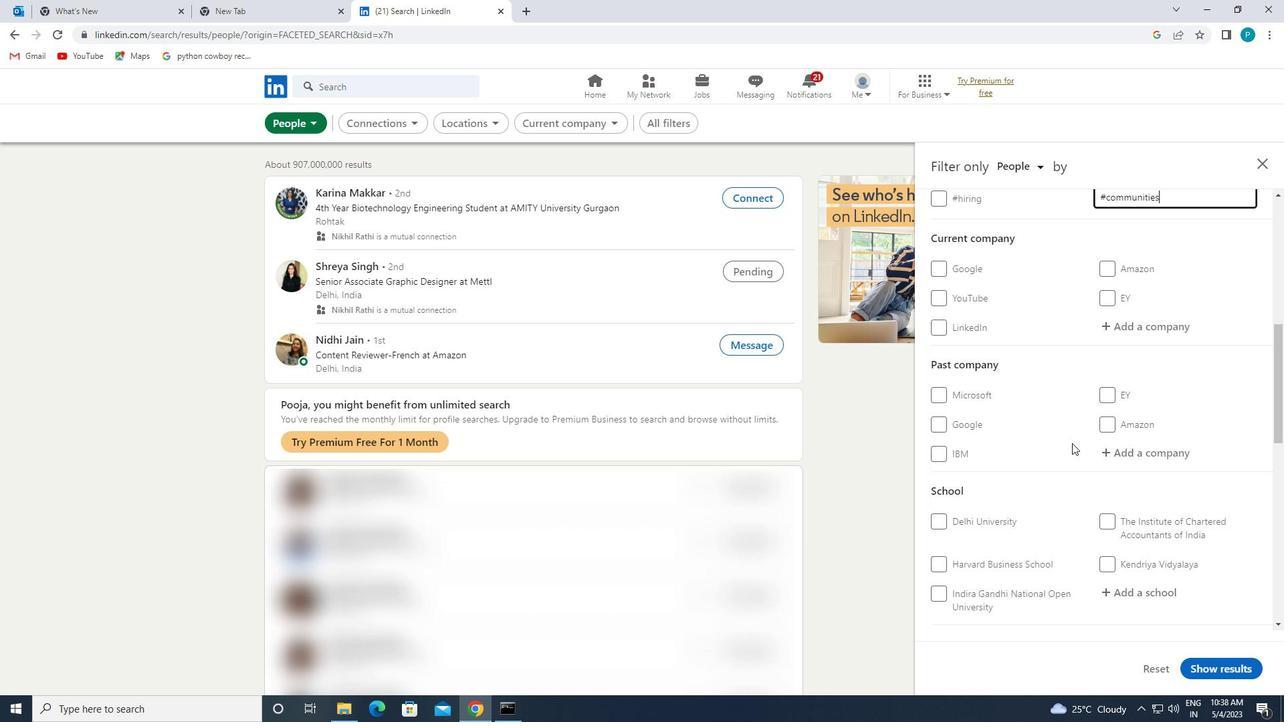 
Action: Mouse moved to (1062, 443)
Screenshot: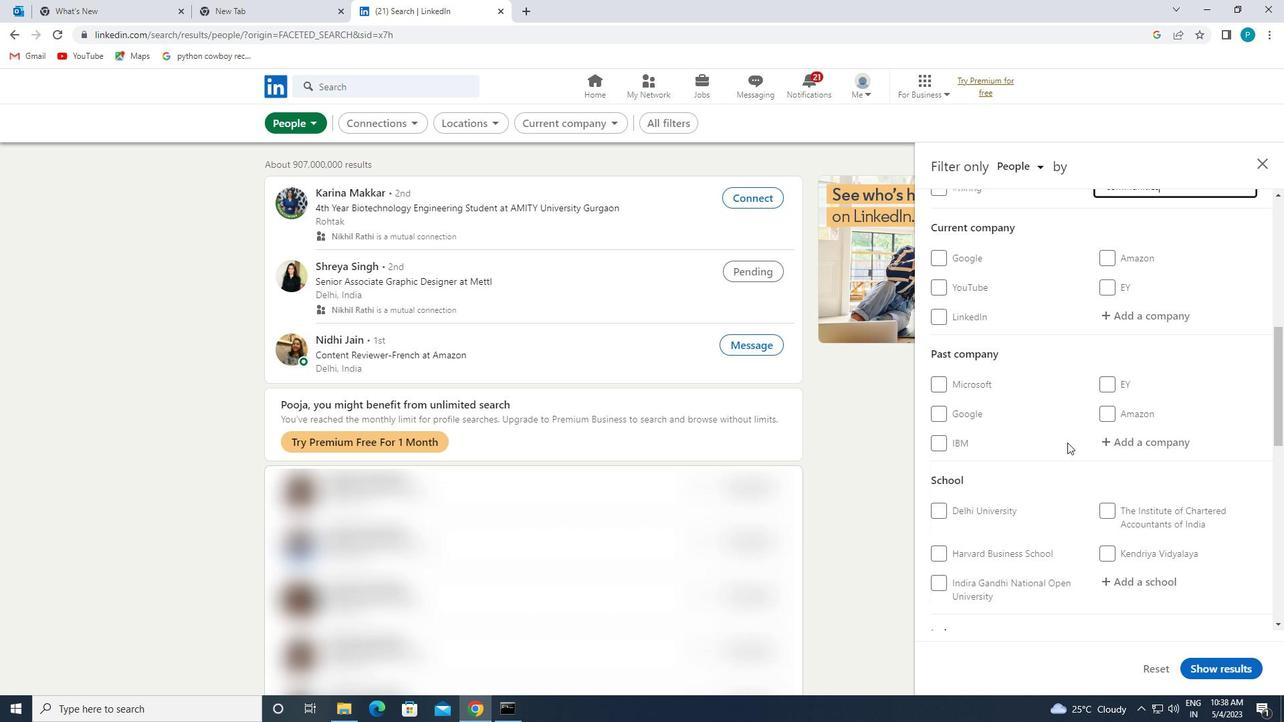 
Action: Mouse scrolled (1062, 442) with delta (0, 0)
Screenshot: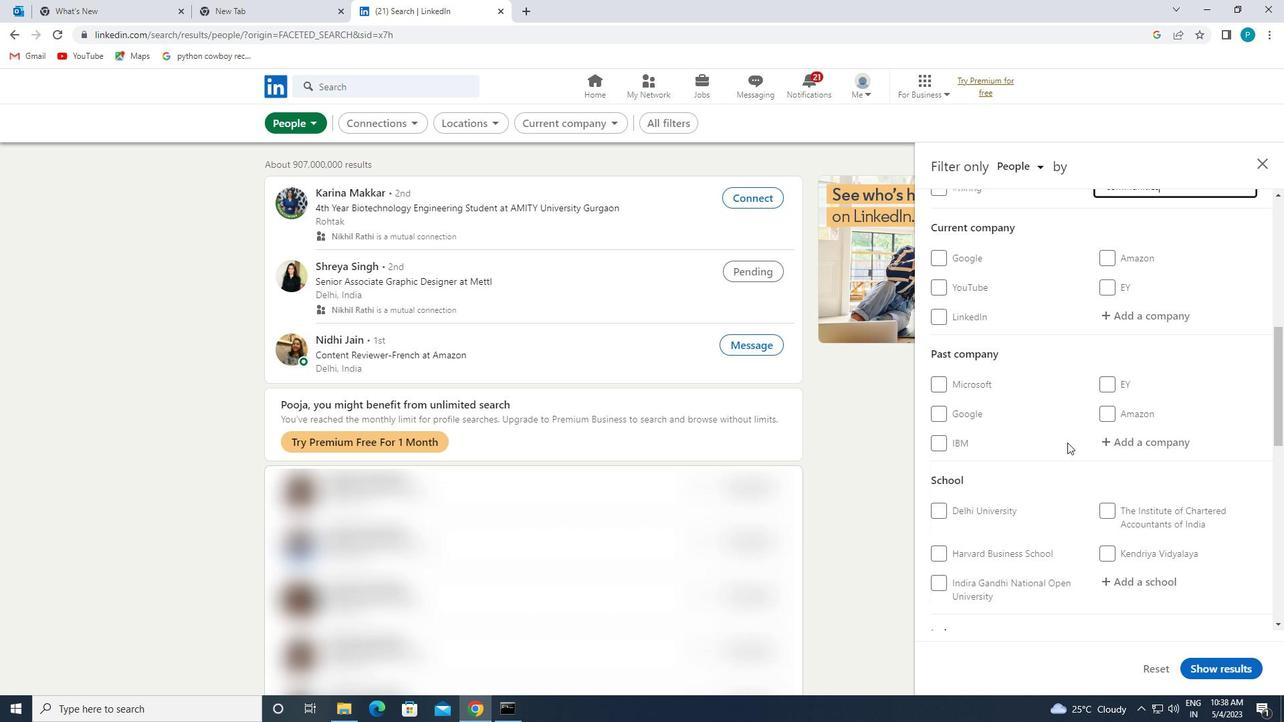 
Action: Mouse moved to (1015, 471)
Screenshot: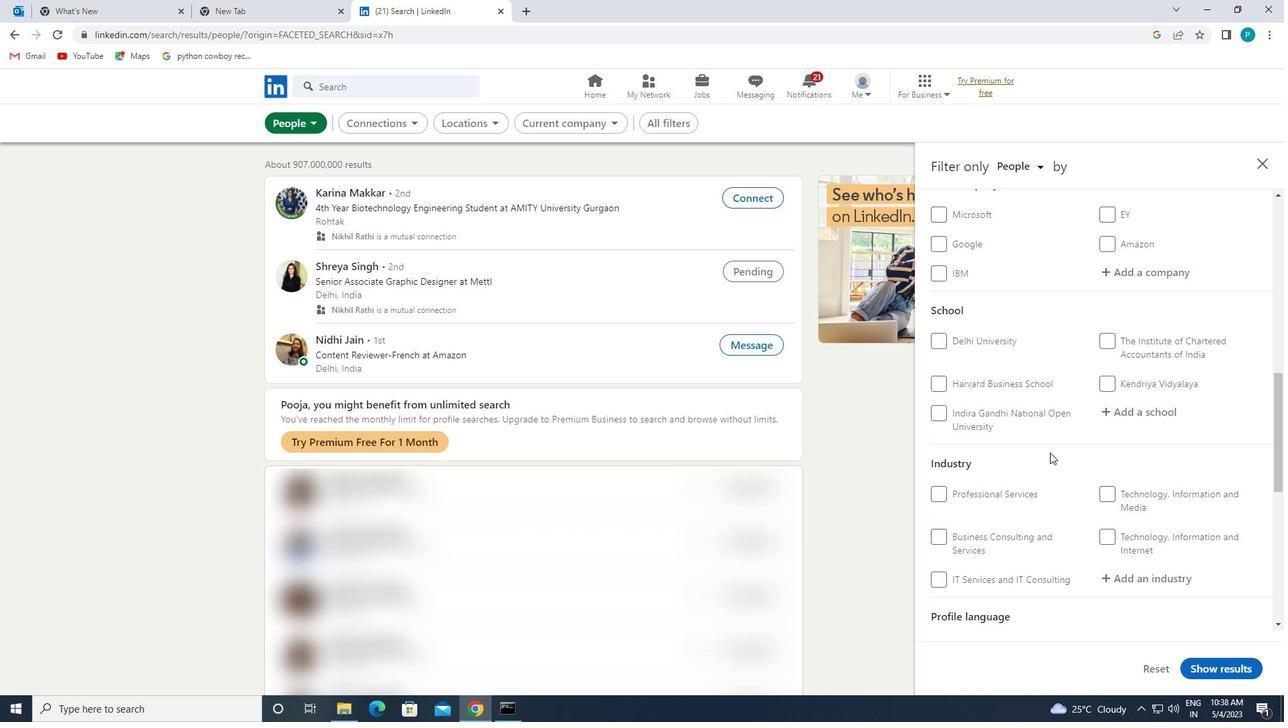 
Action: Mouse scrolled (1015, 470) with delta (0, 0)
Screenshot: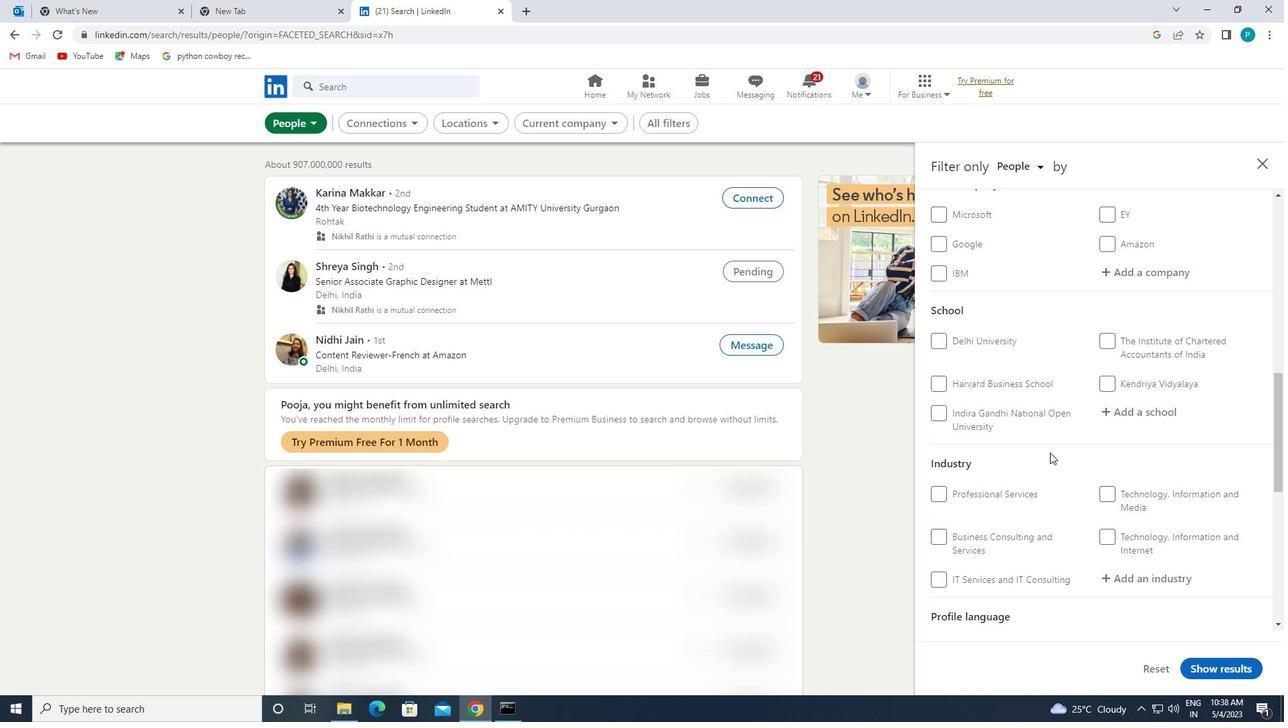 
Action: Mouse moved to (1015, 471)
Screenshot: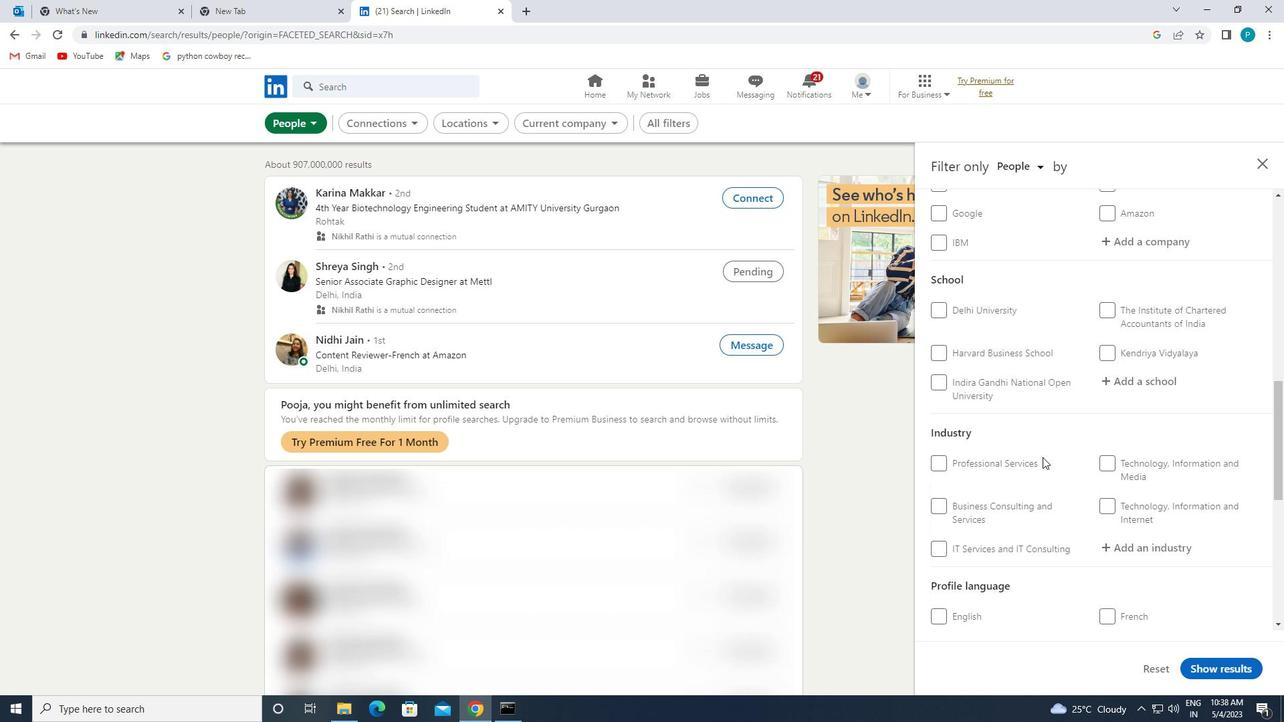 
Action: Mouse scrolled (1015, 470) with delta (0, 0)
Screenshot: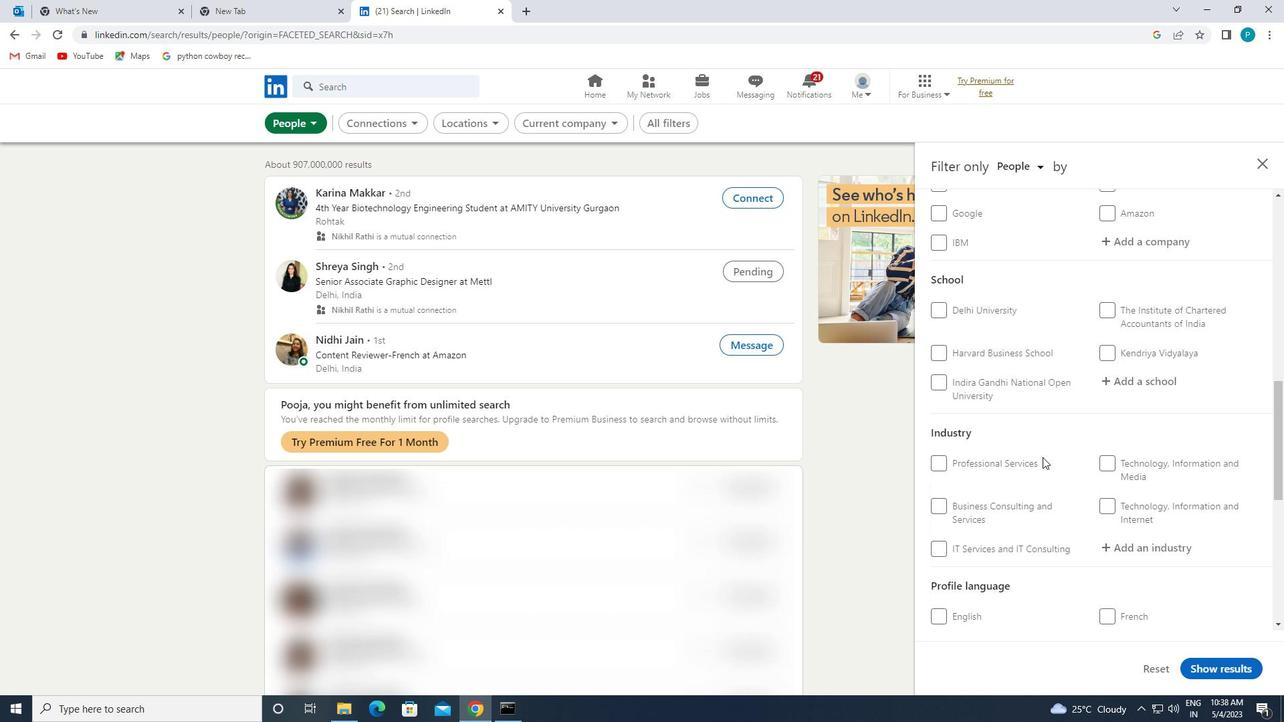 
Action: Mouse moved to (955, 485)
Screenshot: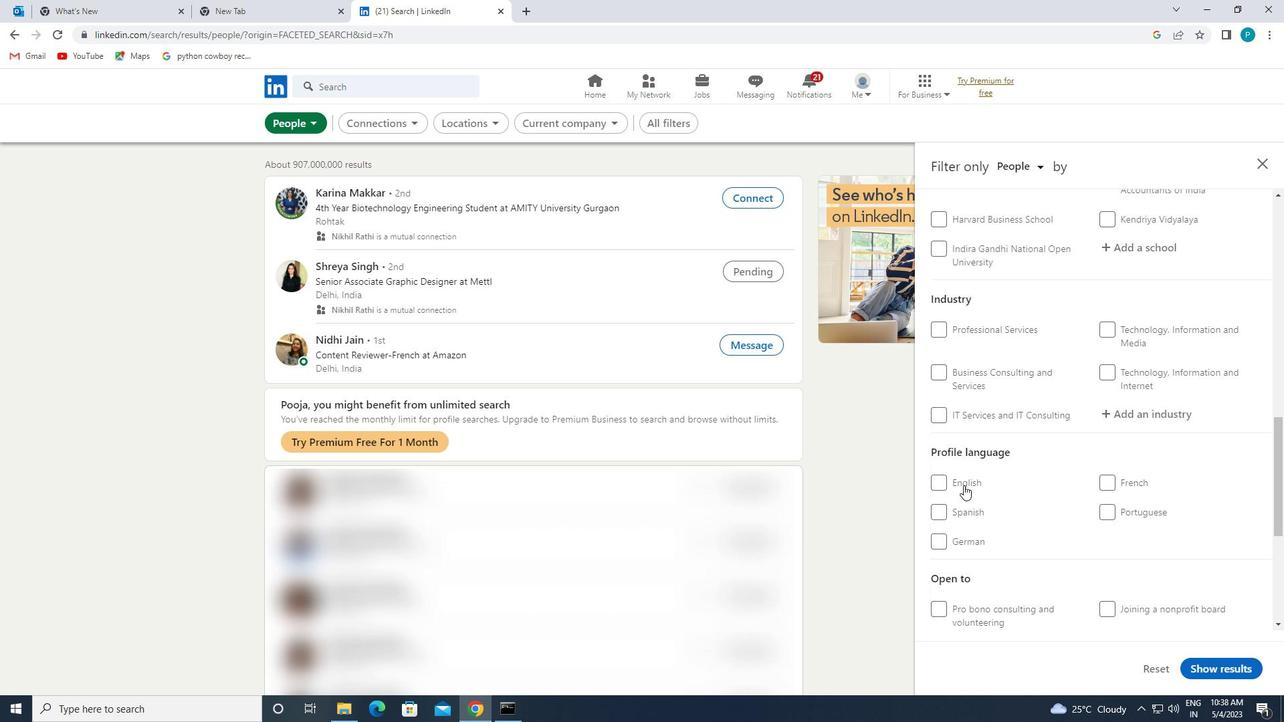 
Action: Mouse pressed left at (955, 485)
Screenshot: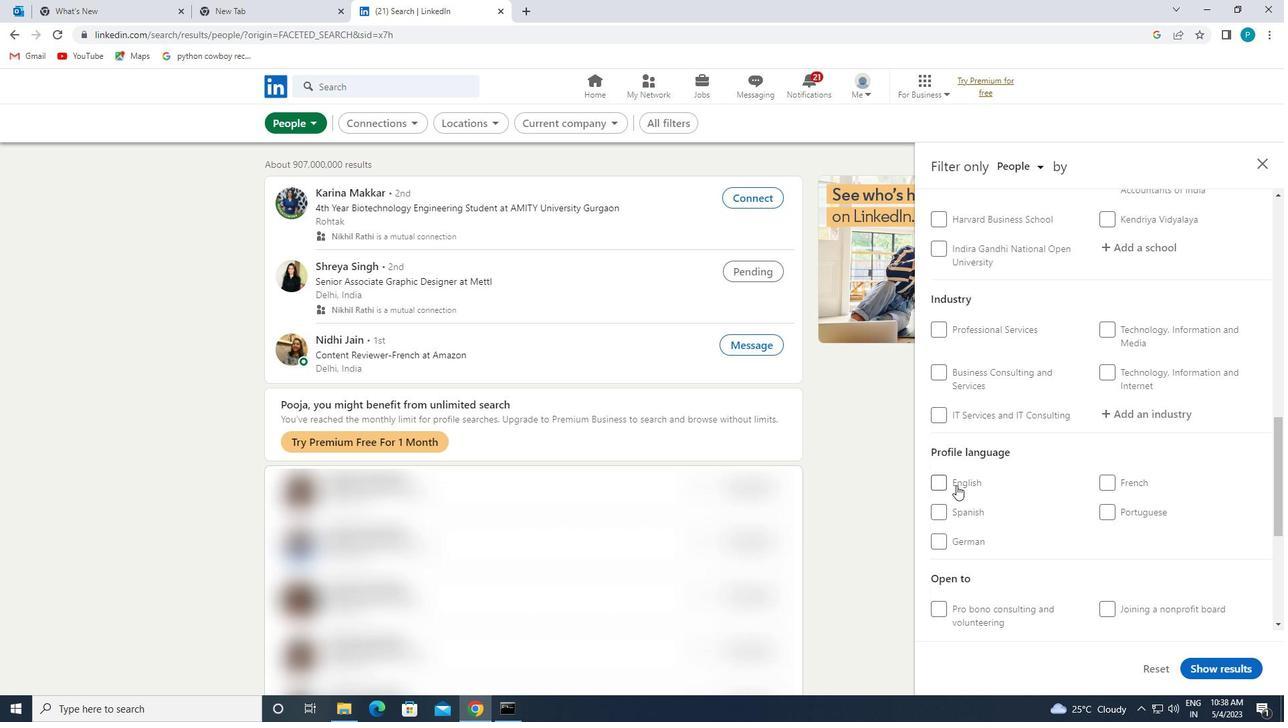 
Action: Mouse moved to (1066, 480)
Screenshot: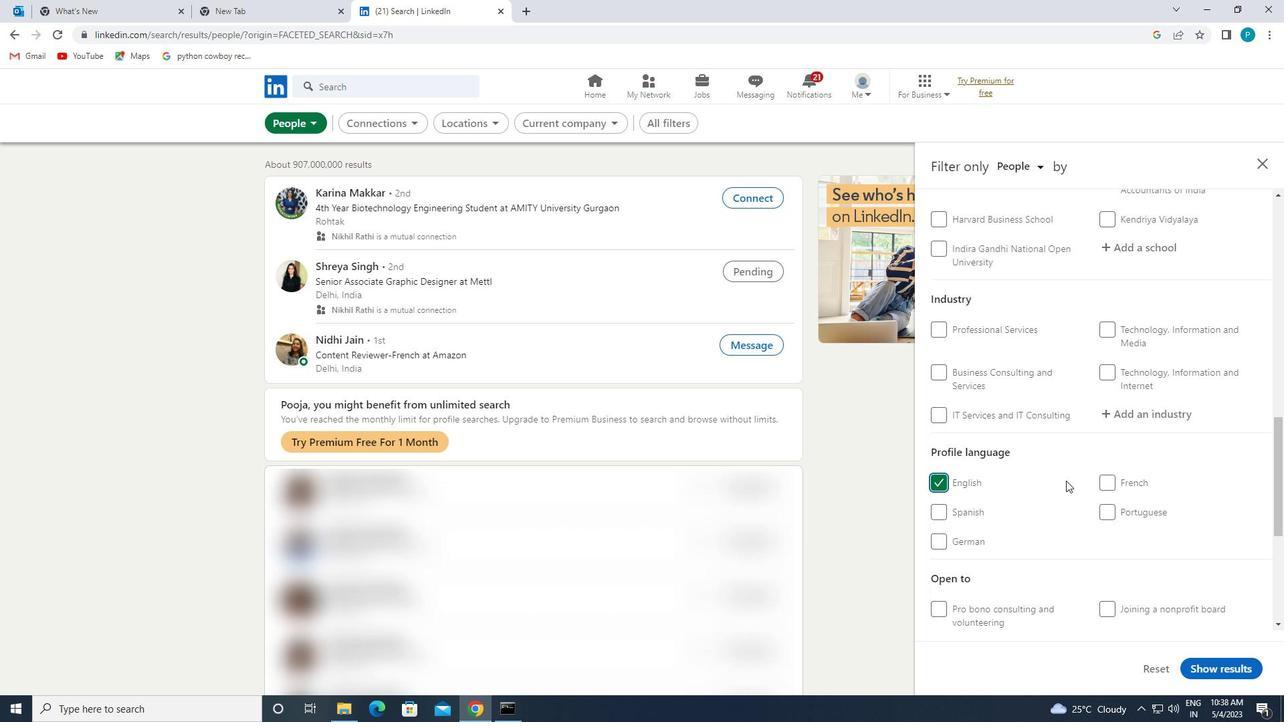 
Action: Mouse scrolled (1066, 480) with delta (0, 0)
Screenshot: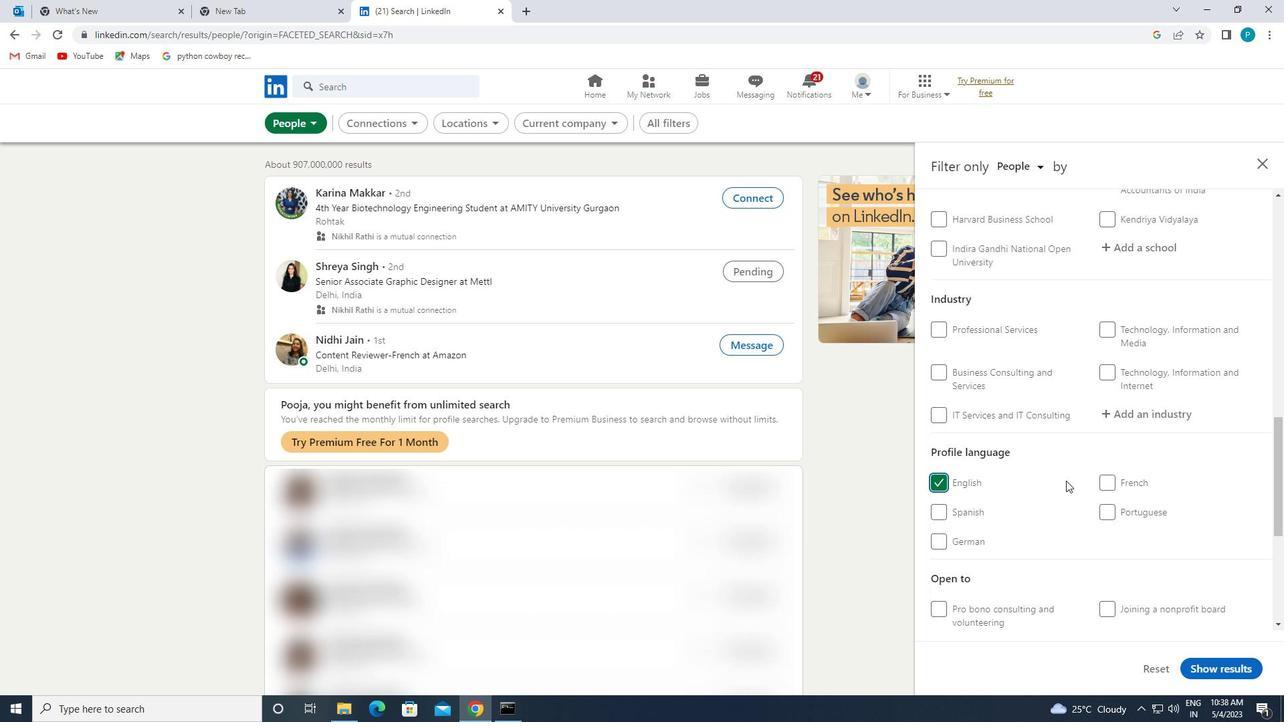 
Action: Mouse moved to (1066, 478)
Screenshot: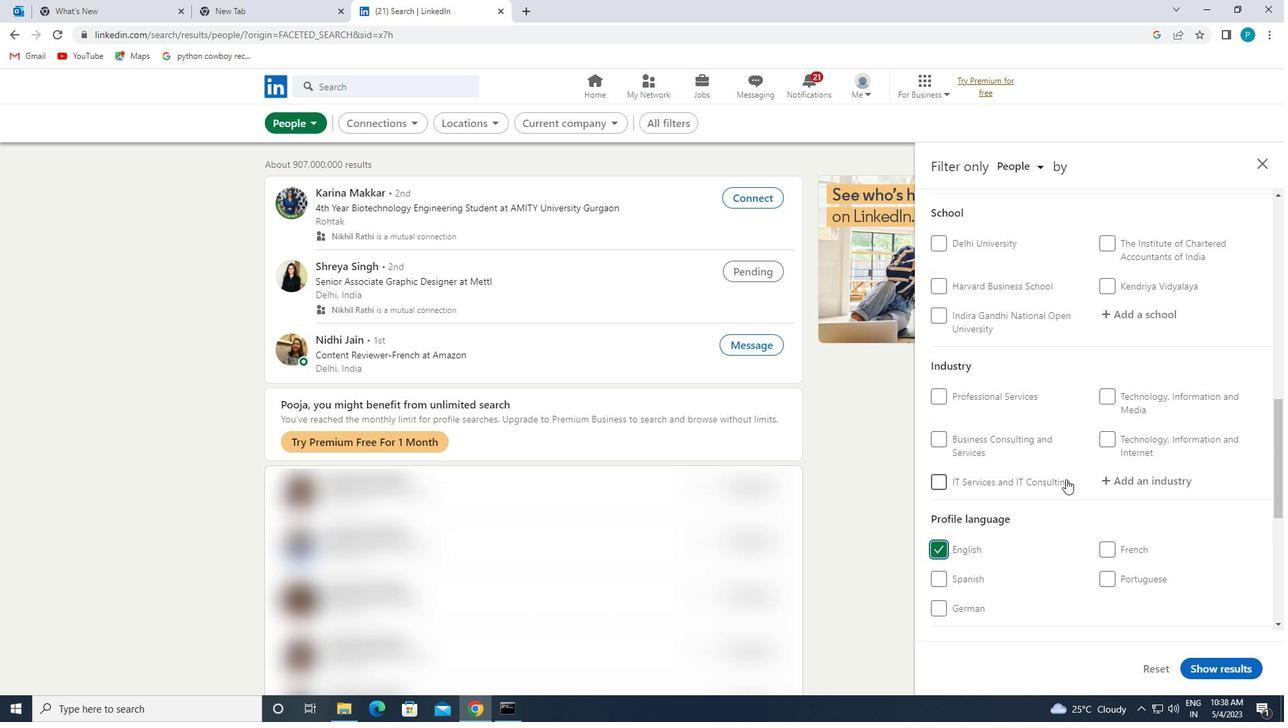 
Action: Mouse scrolled (1066, 479) with delta (0, 0)
Screenshot: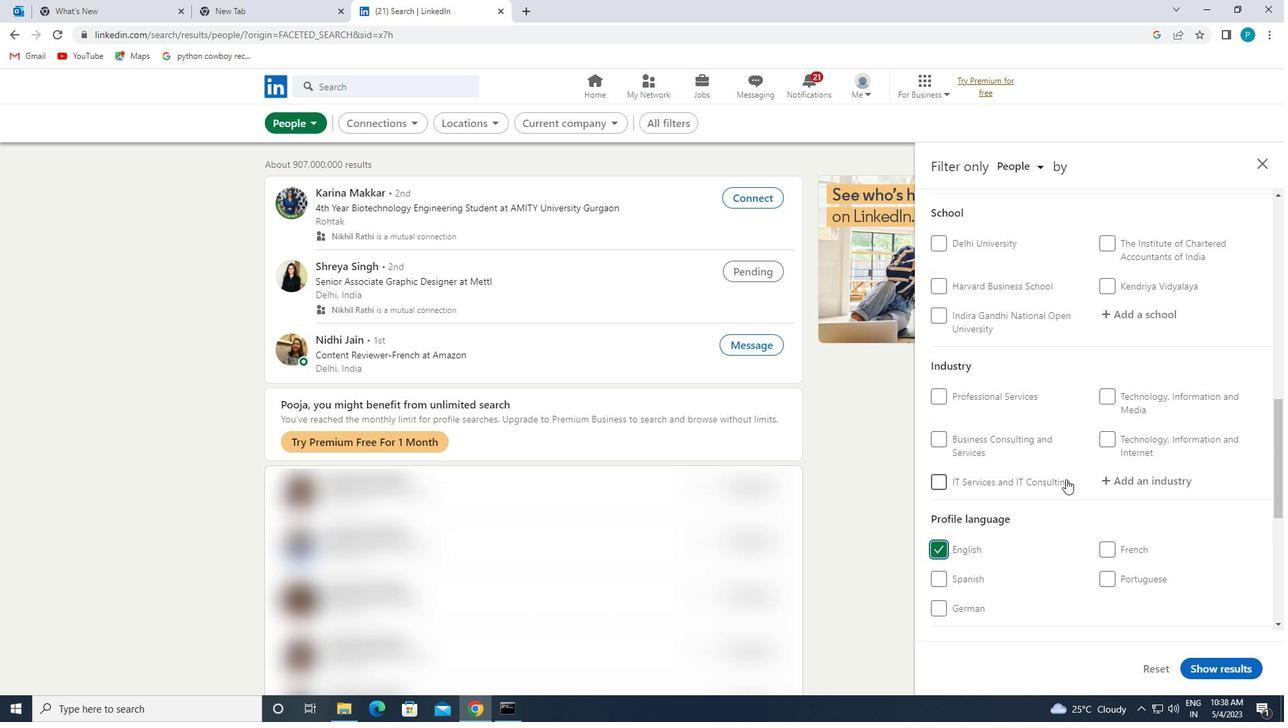 
Action: Mouse scrolled (1066, 479) with delta (0, 0)
Screenshot: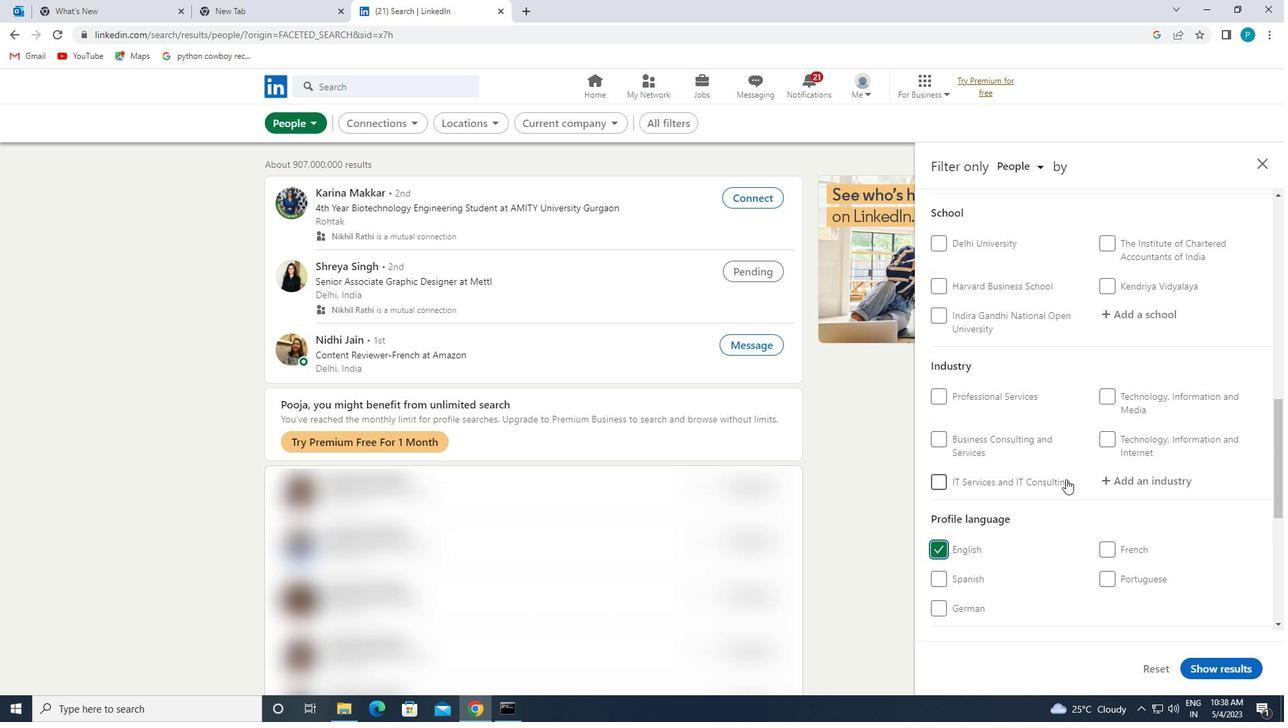 
Action: Mouse moved to (1073, 480)
Screenshot: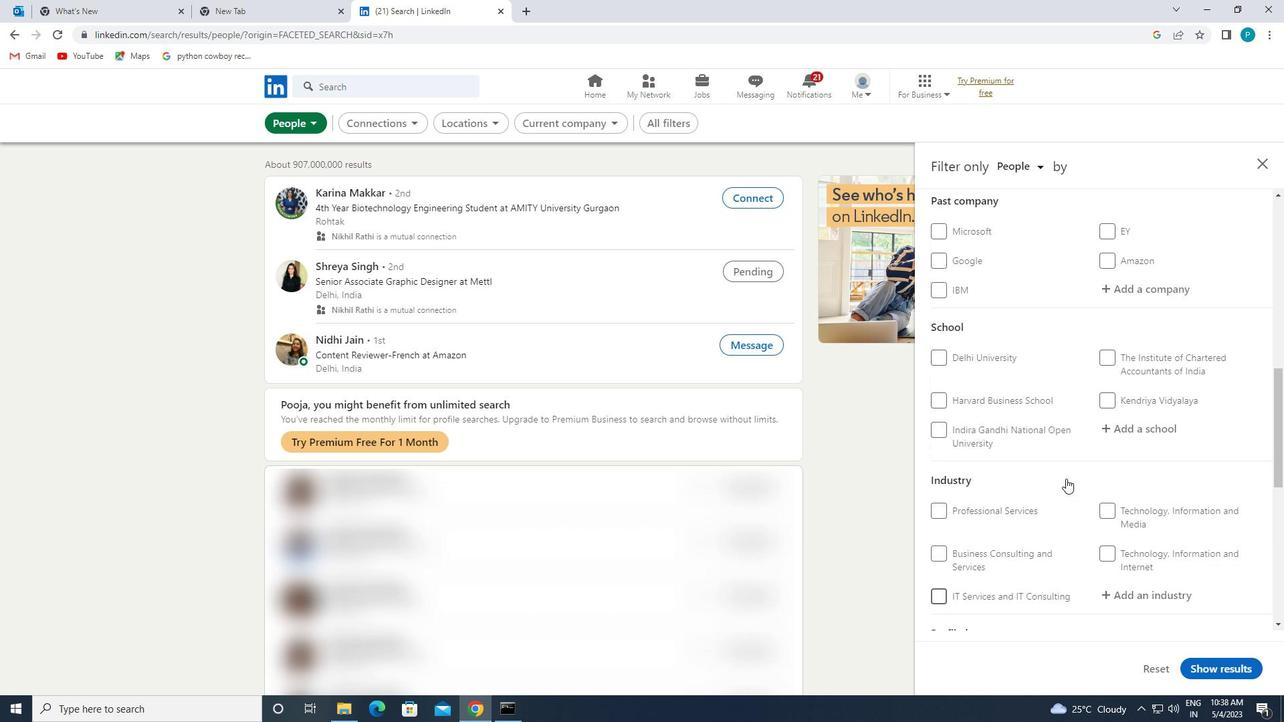 
Action: Mouse scrolled (1073, 480) with delta (0, 0)
Screenshot: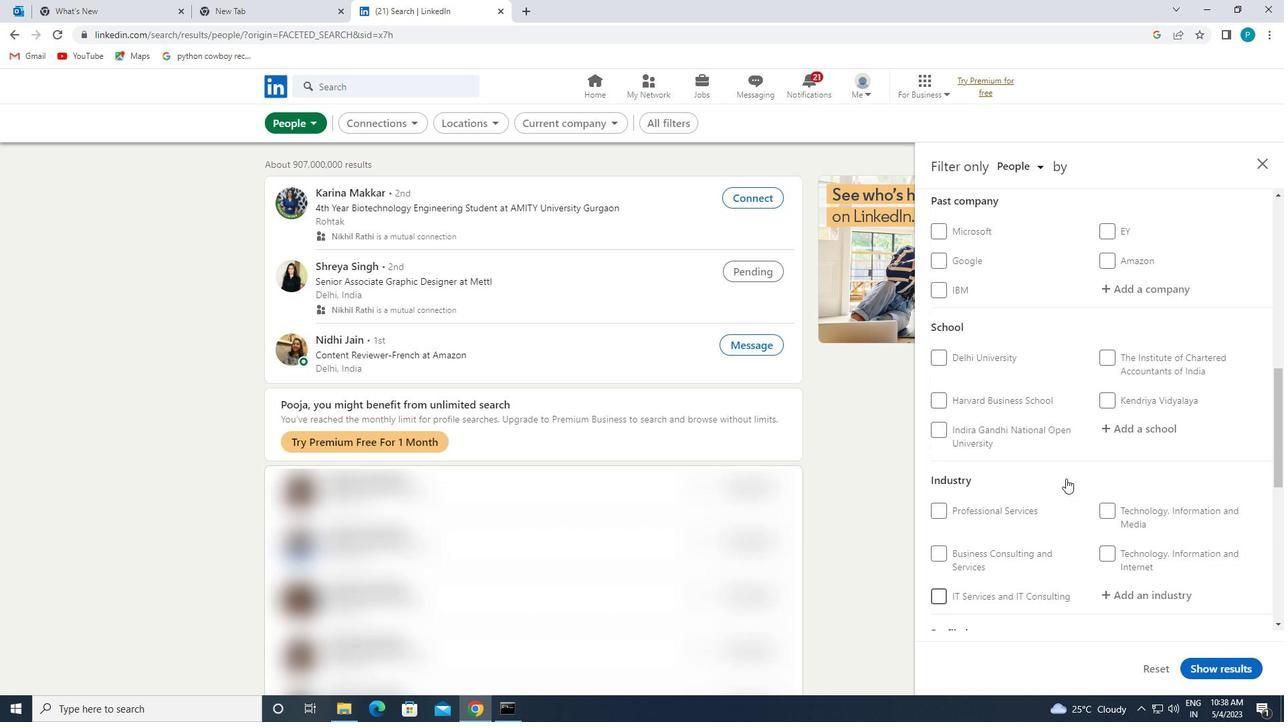 
Action: Mouse scrolled (1073, 480) with delta (0, 0)
Screenshot: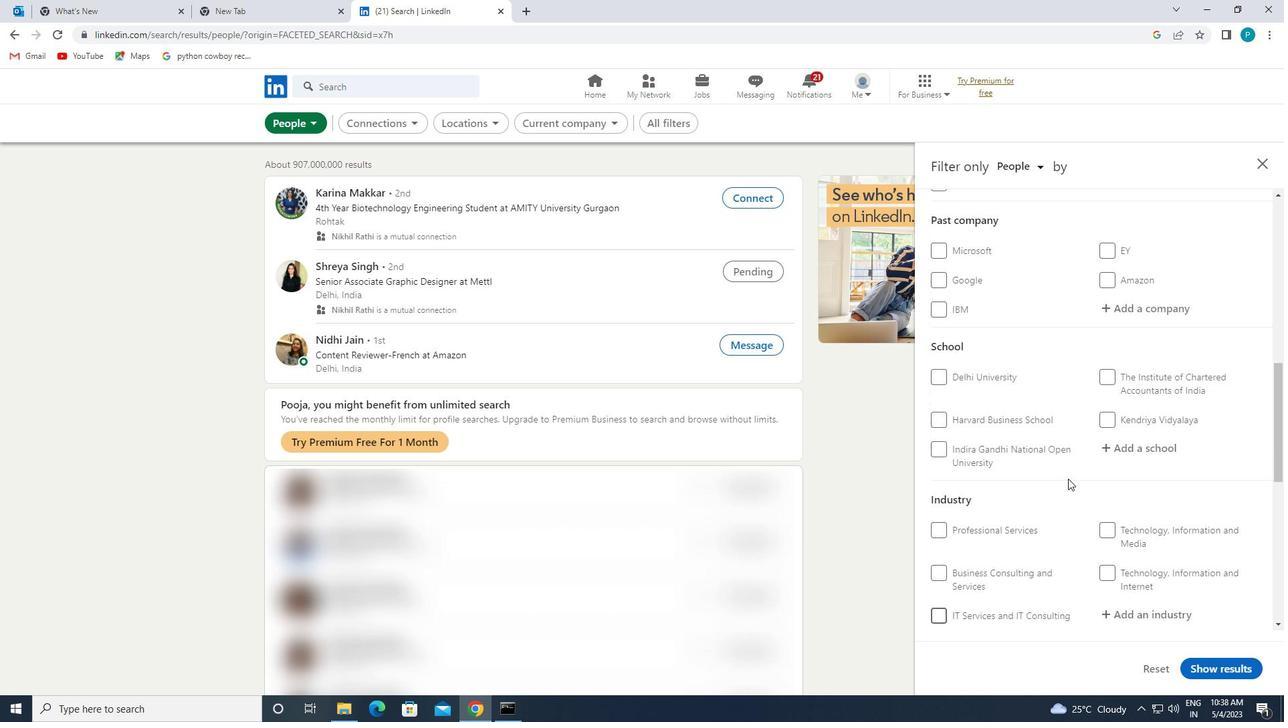 
Action: Mouse scrolled (1073, 480) with delta (0, 0)
Screenshot: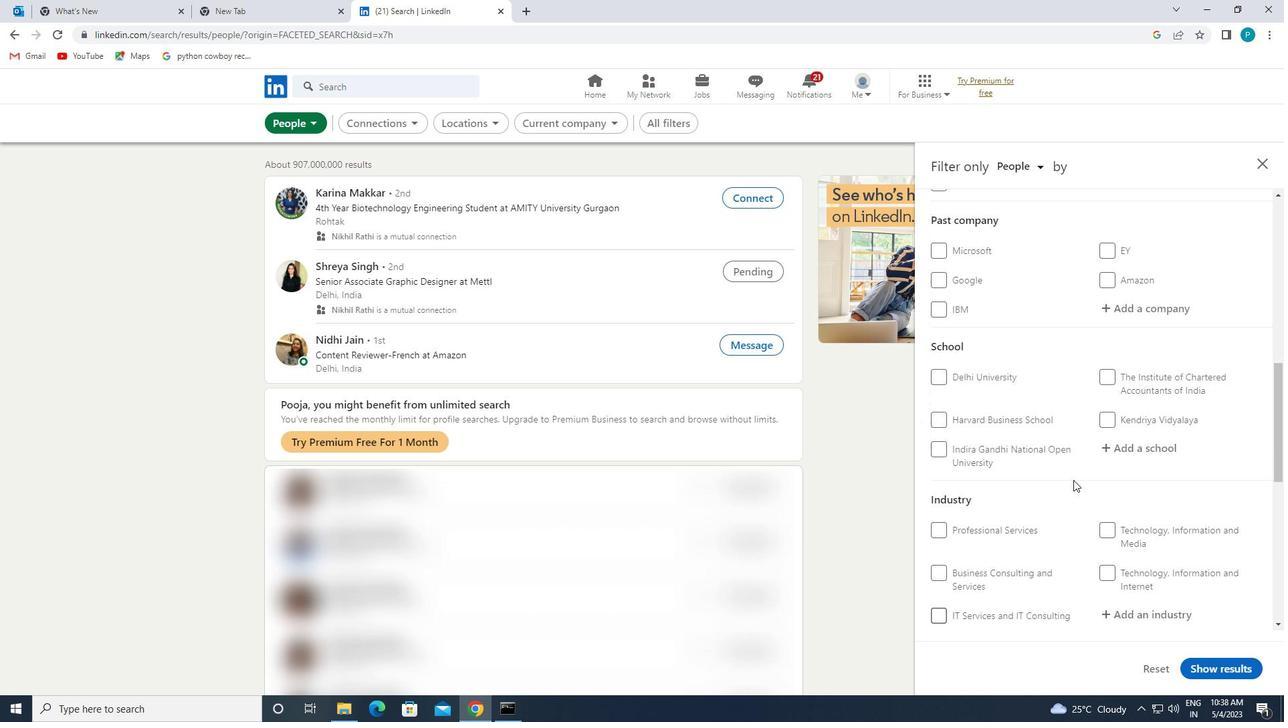 
Action: Mouse moved to (1112, 474)
Screenshot: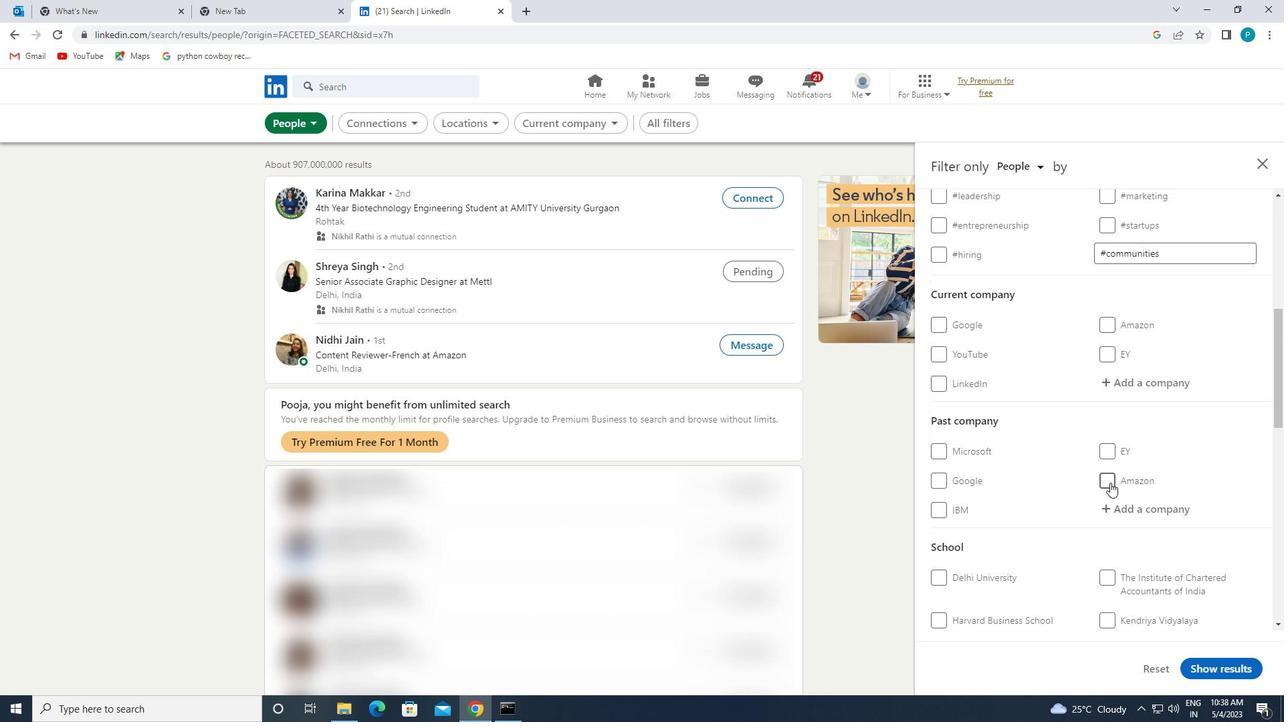 
Action: Mouse scrolled (1112, 474) with delta (0, 0)
Screenshot: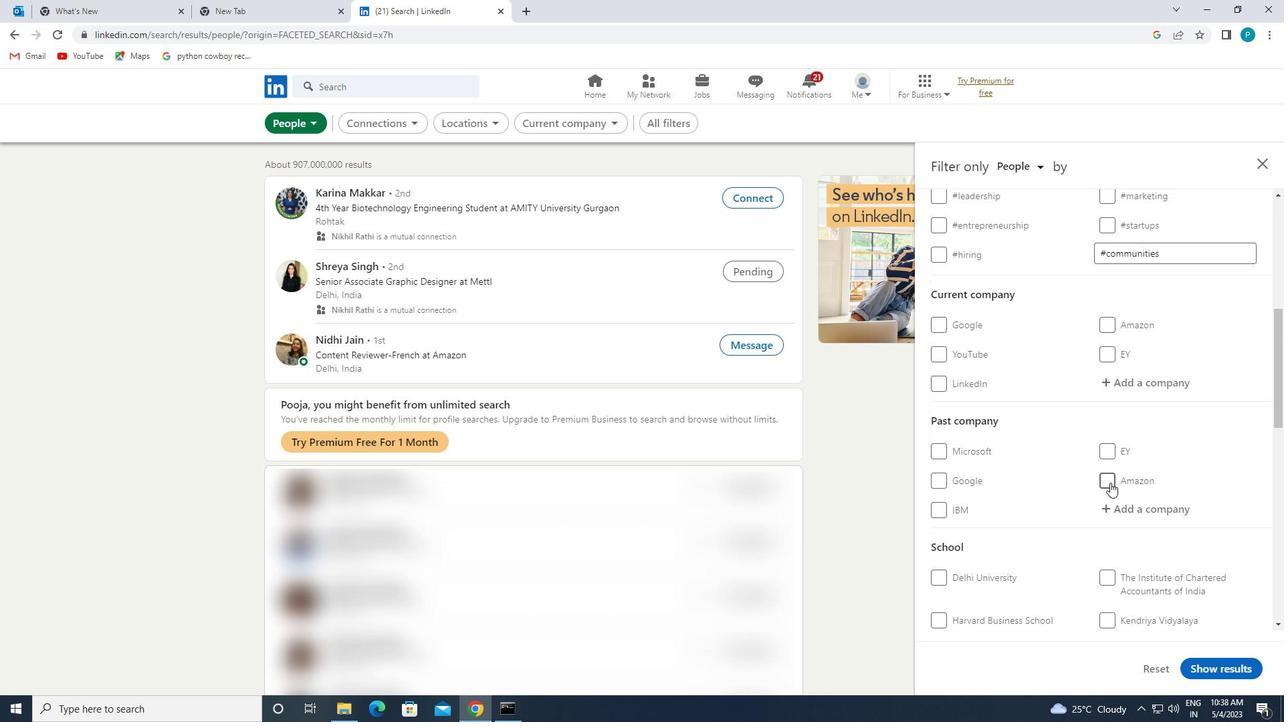
Action: Mouse moved to (1112, 460)
Screenshot: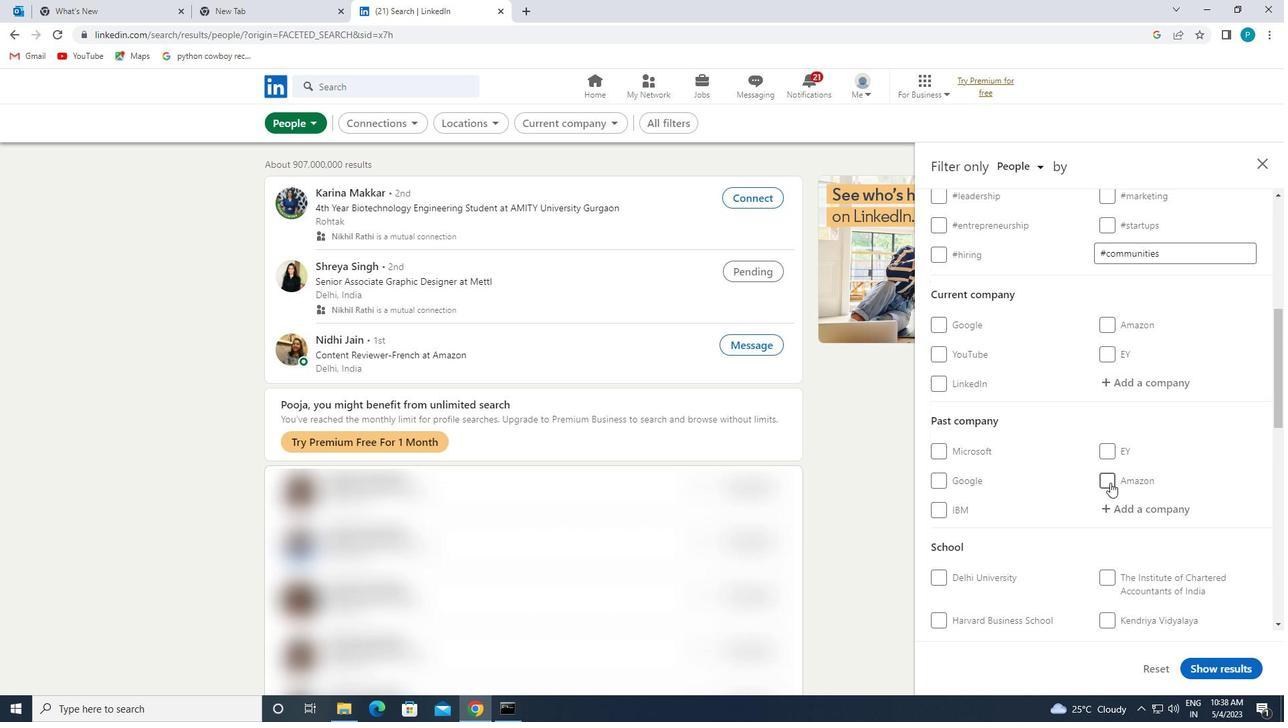 
Action: Mouse scrolled (1112, 460) with delta (0, 0)
Screenshot: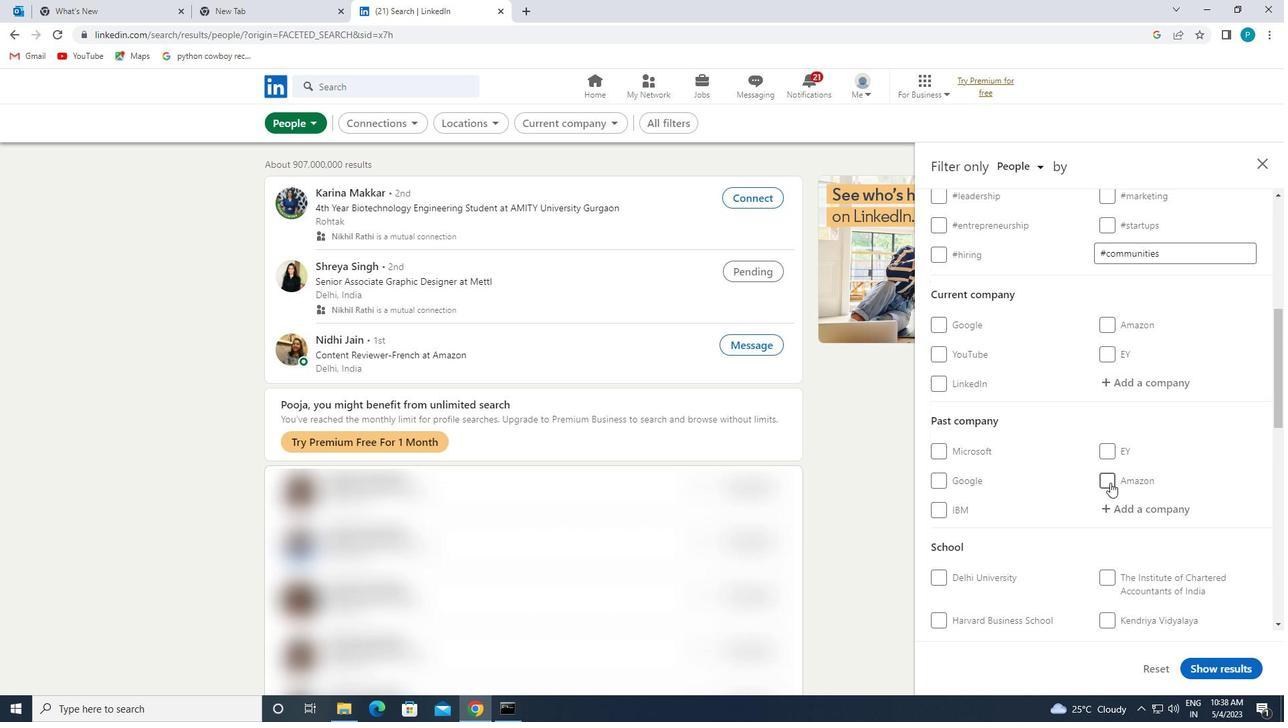 
Action: Mouse moved to (1141, 509)
Screenshot: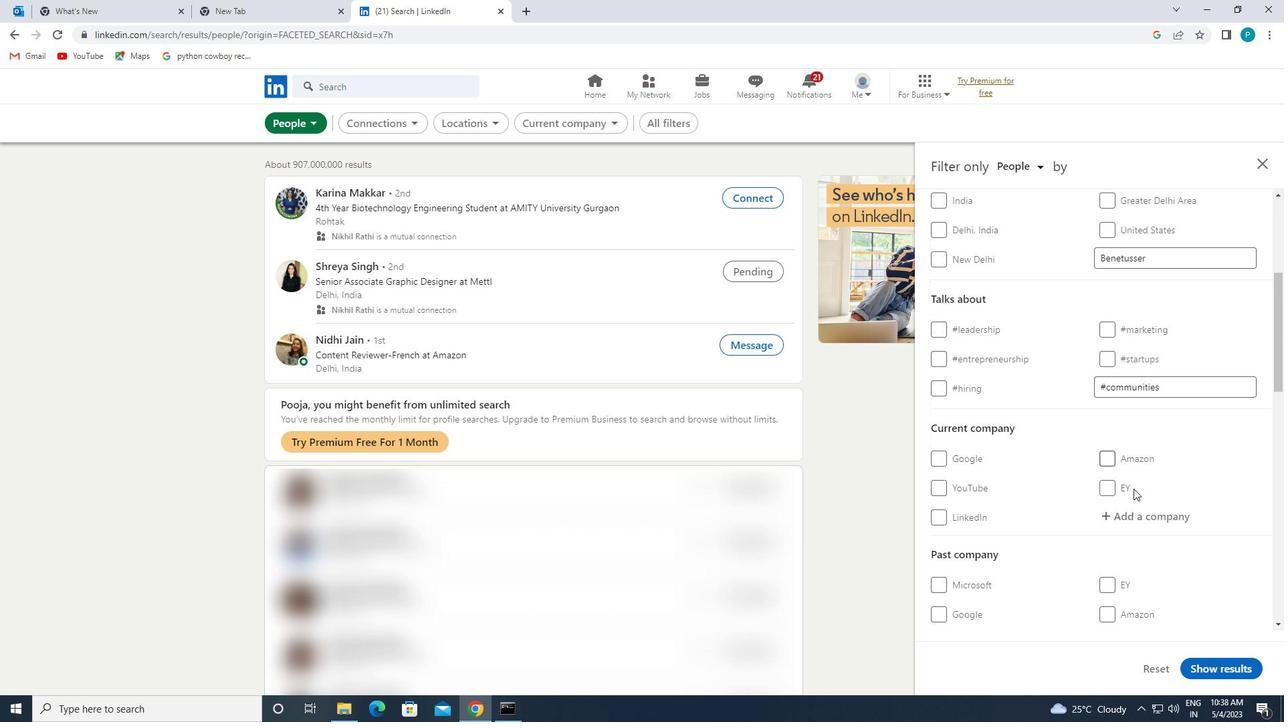 
Action: Mouse pressed left at (1141, 509)
Screenshot: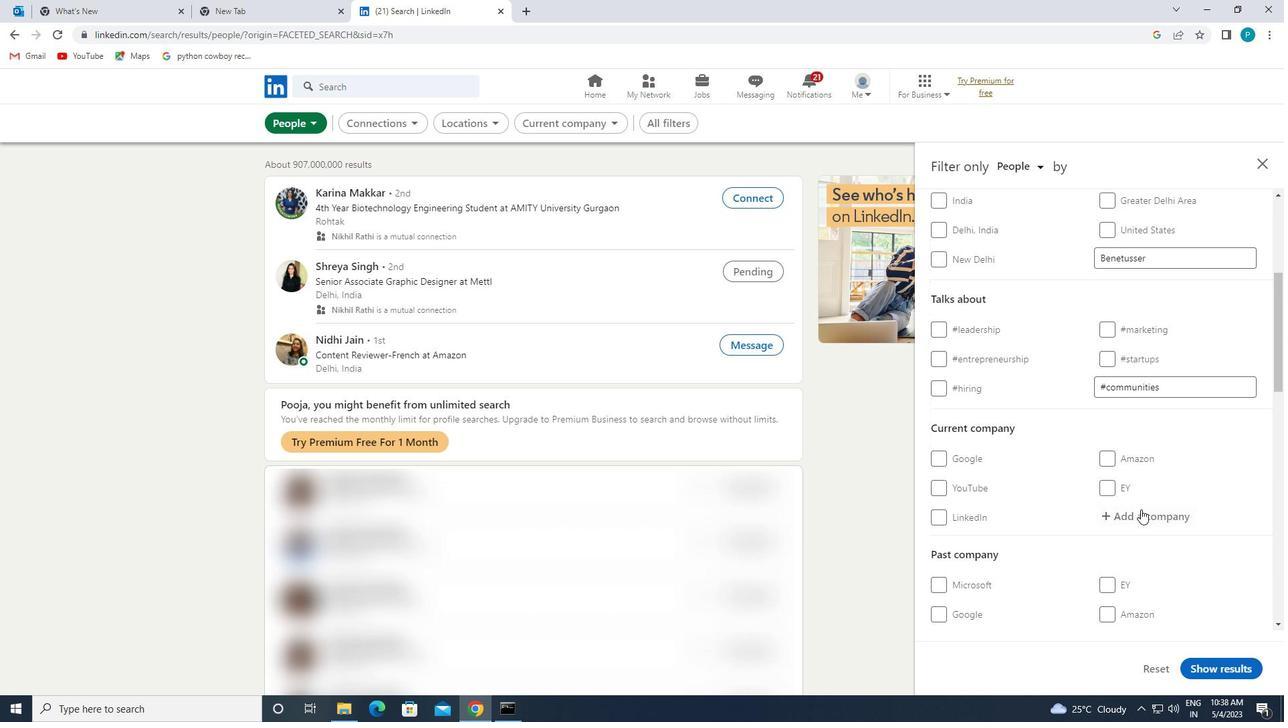 
Action: Key pressed <Key.caps_lock>T<Key.caps_lock>ATA<Key.space><Key.caps_lock>T<Key.caps_lock>ECG
Screenshot: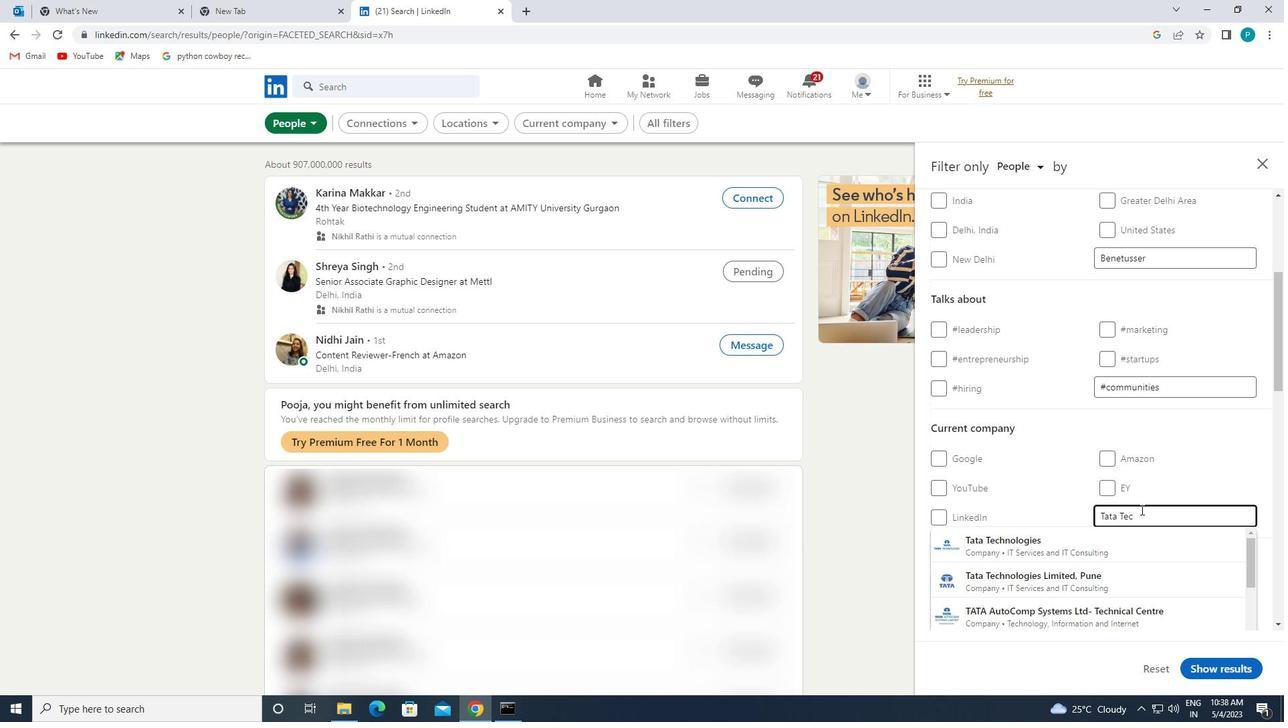 
Action: Mouse moved to (1141, 509)
Screenshot: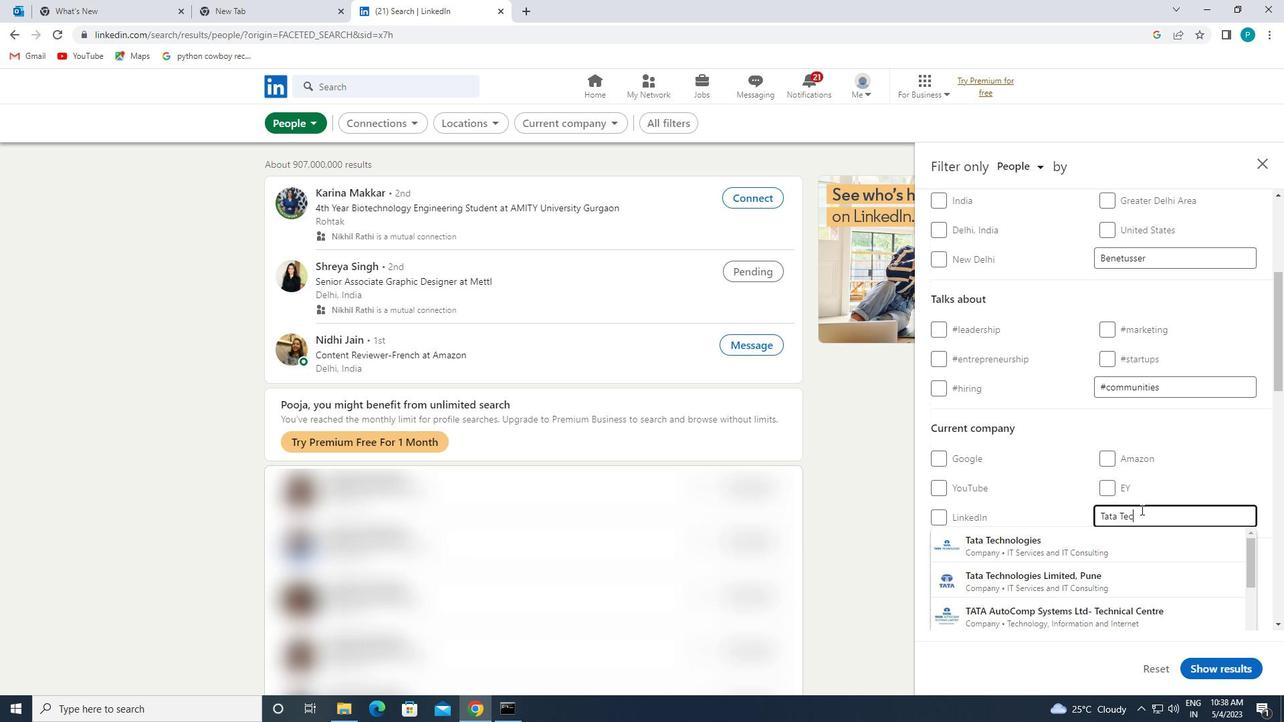
Action: Key pressed <Key.backspace>HNOLO
Screenshot: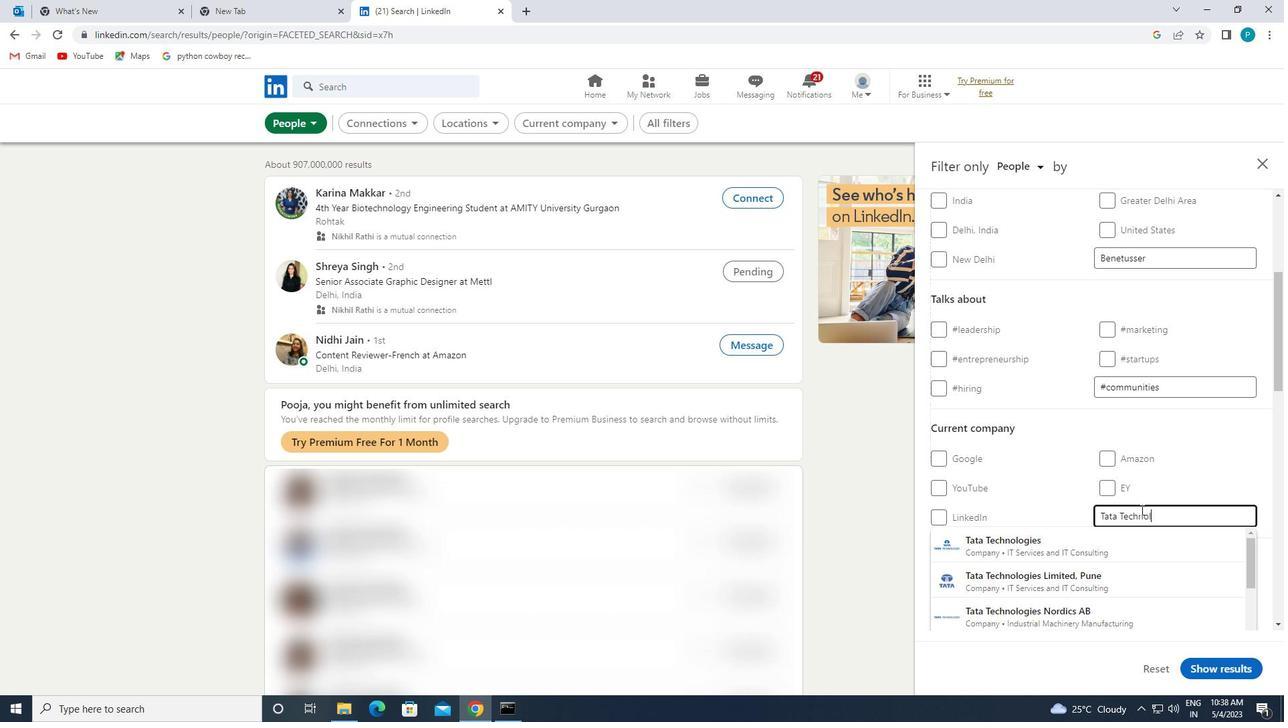 
Action: Mouse moved to (1120, 537)
Screenshot: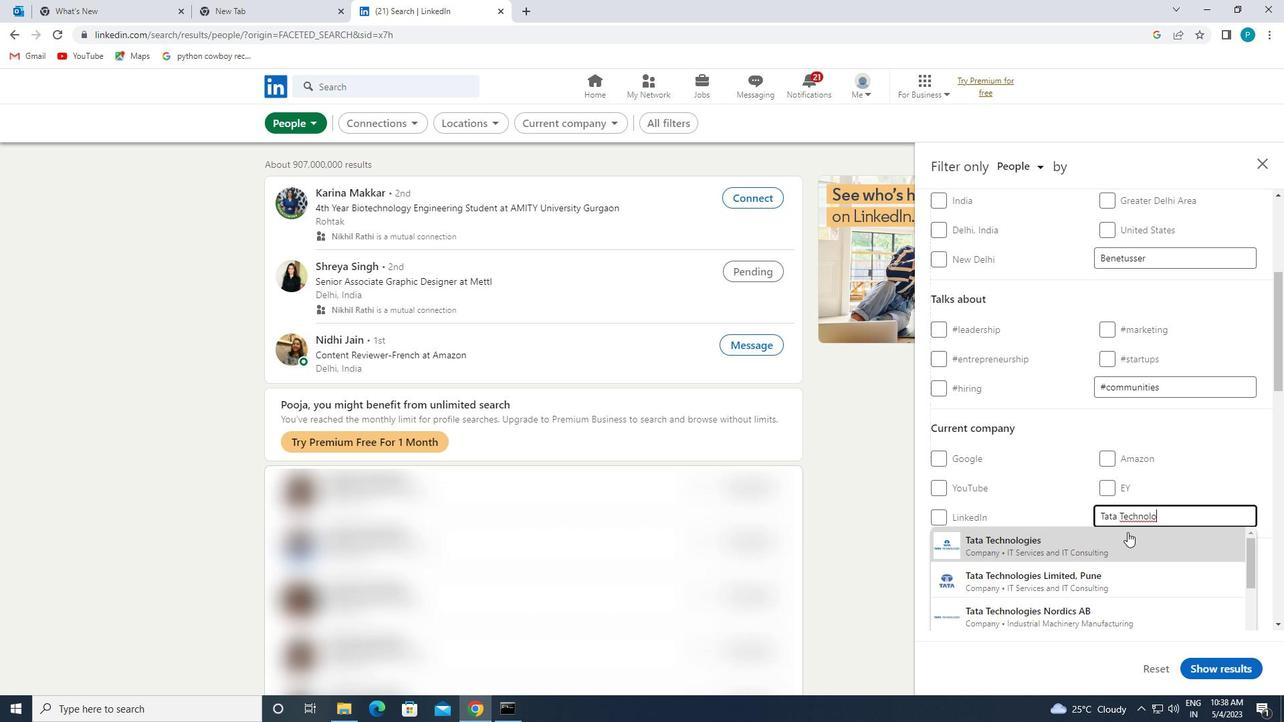 
Action: Mouse pressed left at (1120, 537)
Screenshot: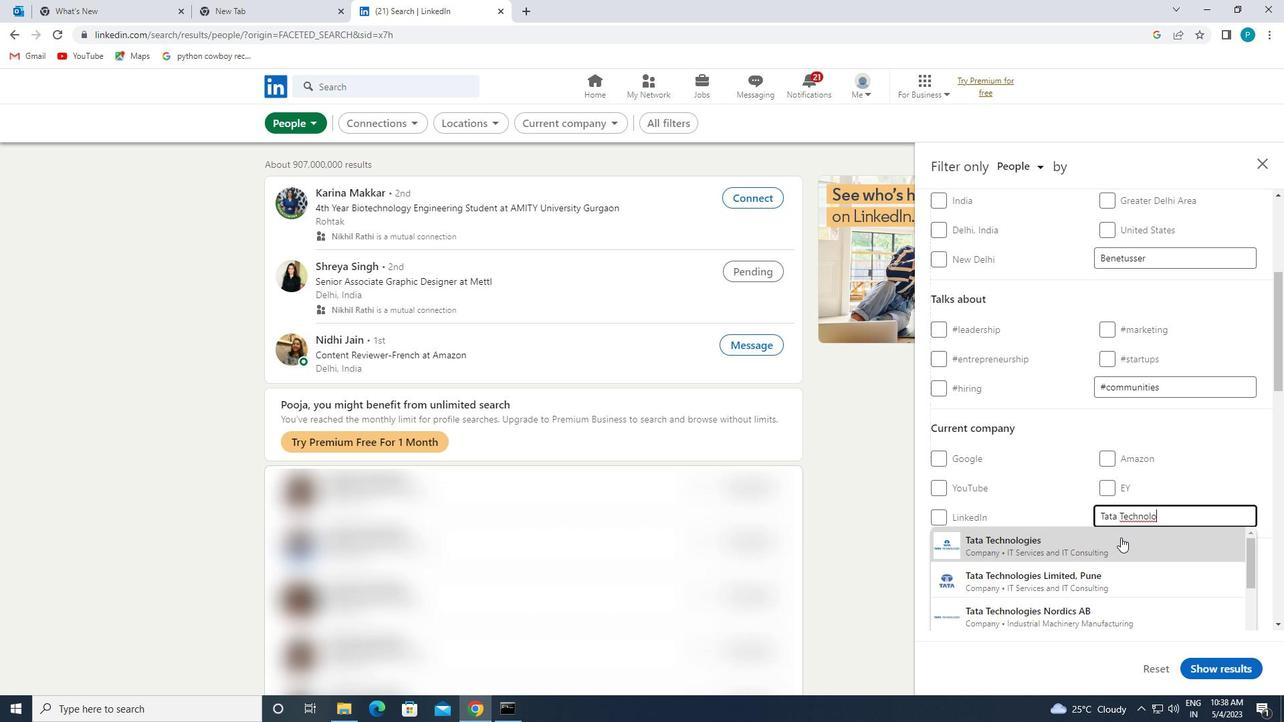 
Action: Mouse moved to (1110, 533)
Screenshot: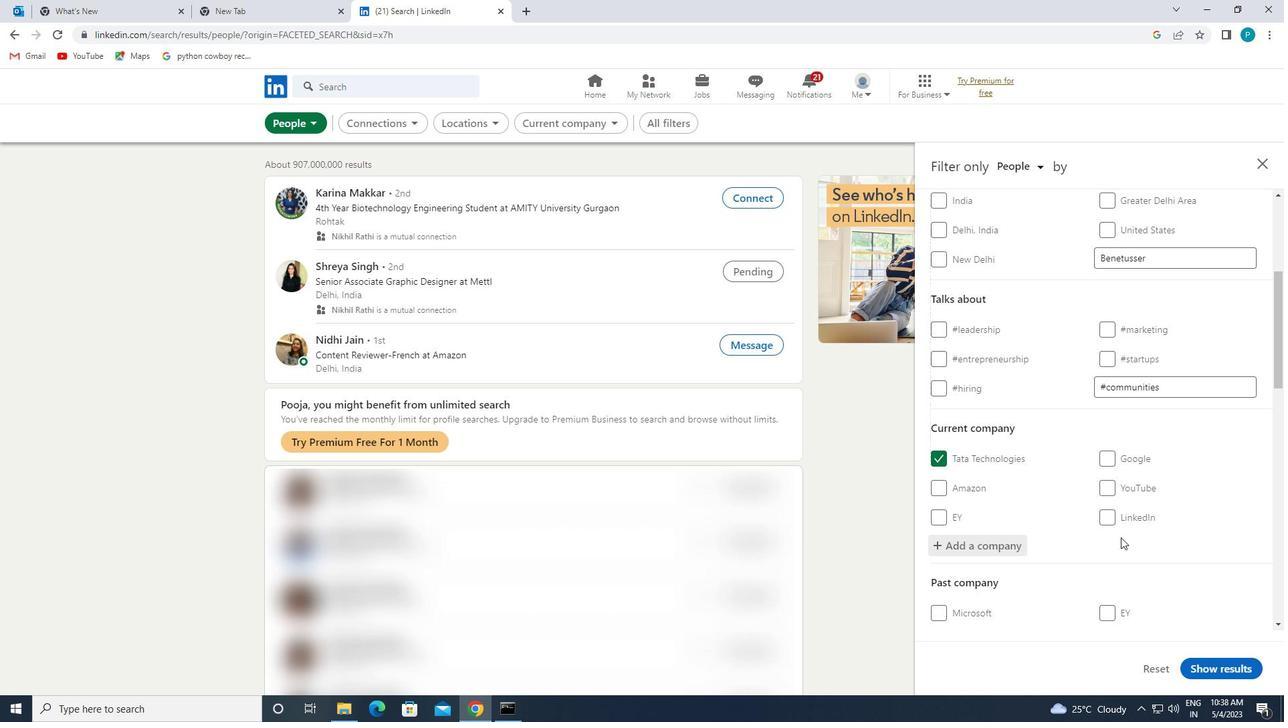
Action: Mouse scrolled (1110, 533) with delta (0, 0)
Screenshot: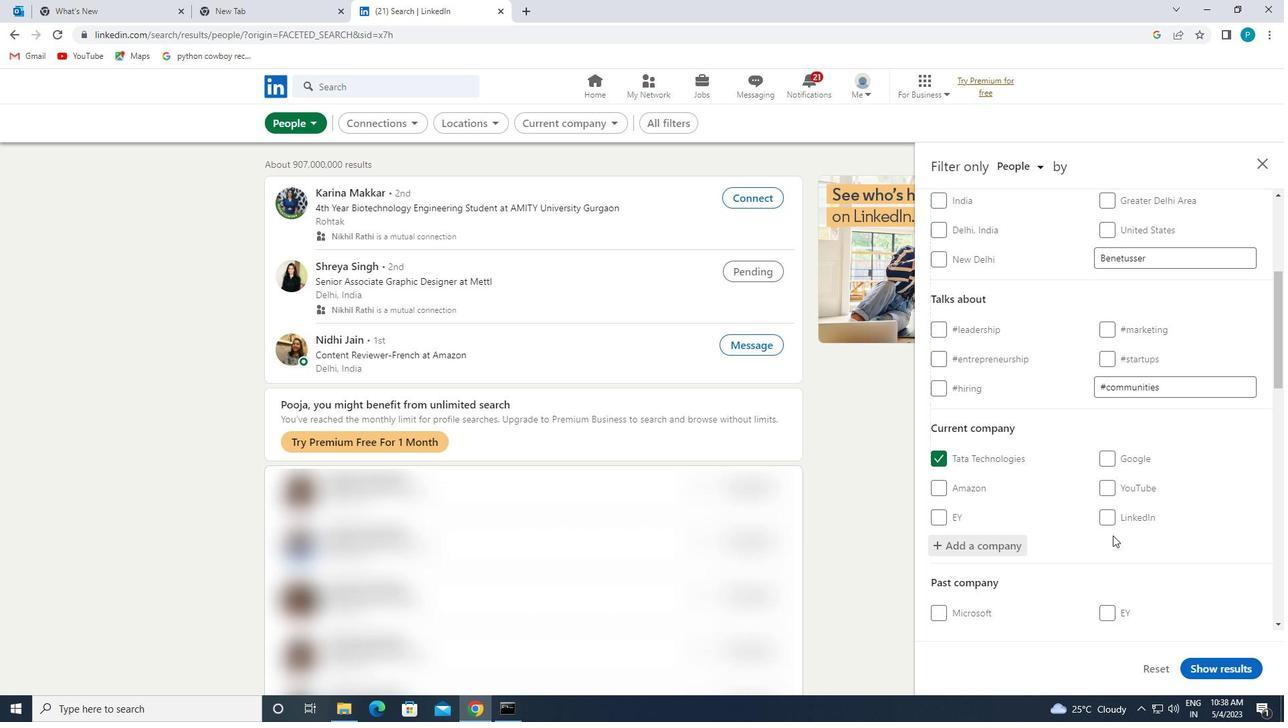 
Action: Mouse moved to (1110, 533)
Screenshot: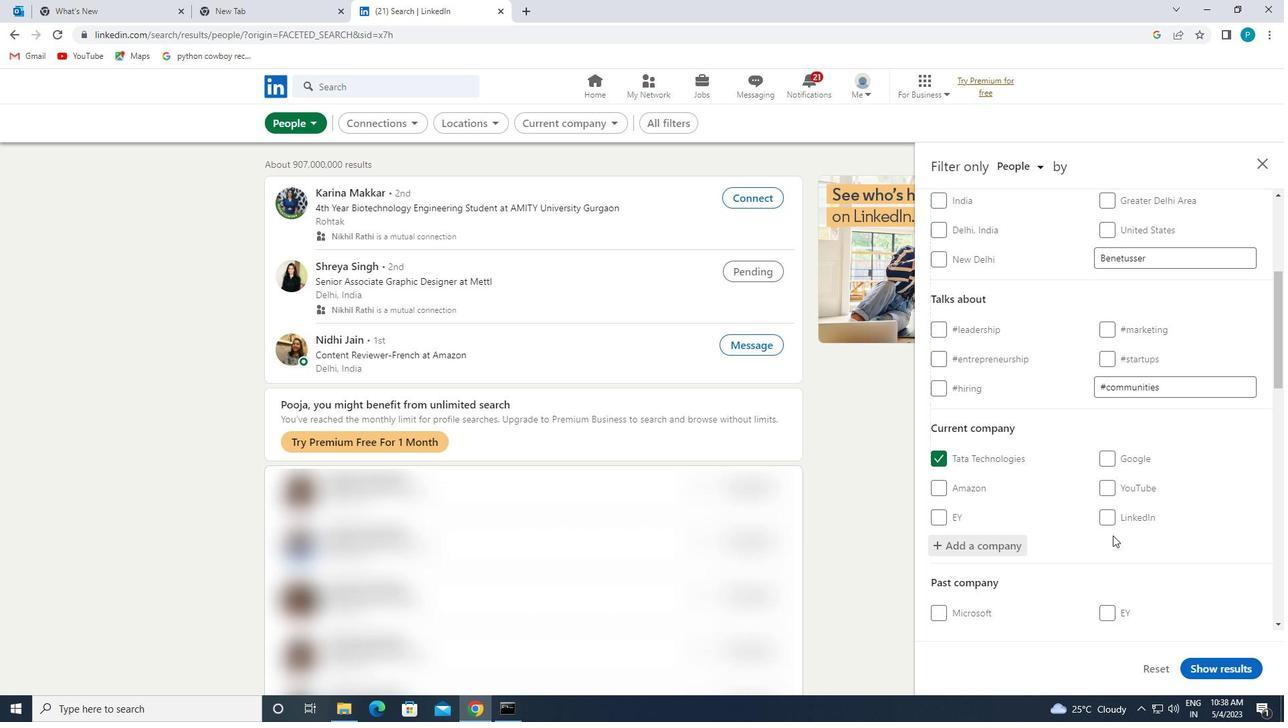 
Action: Mouse scrolled (1110, 533) with delta (0, 0)
Screenshot: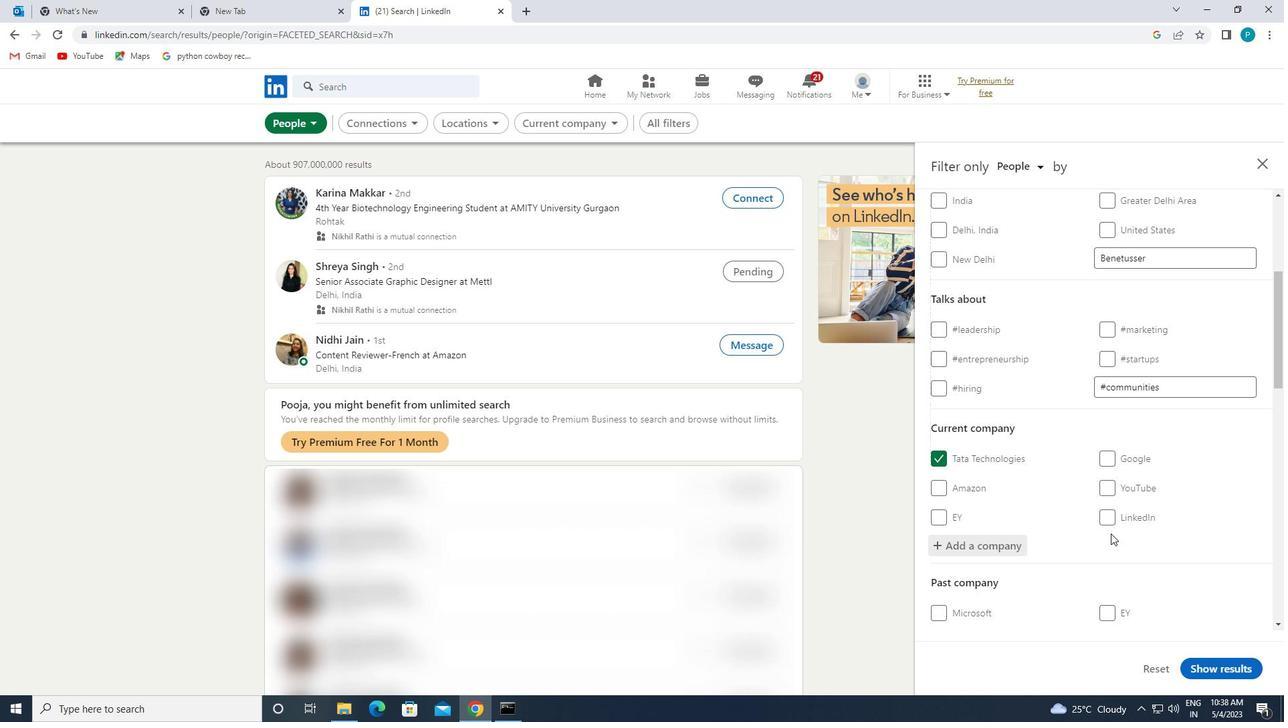 
Action: Mouse scrolled (1110, 533) with delta (0, 0)
Screenshot: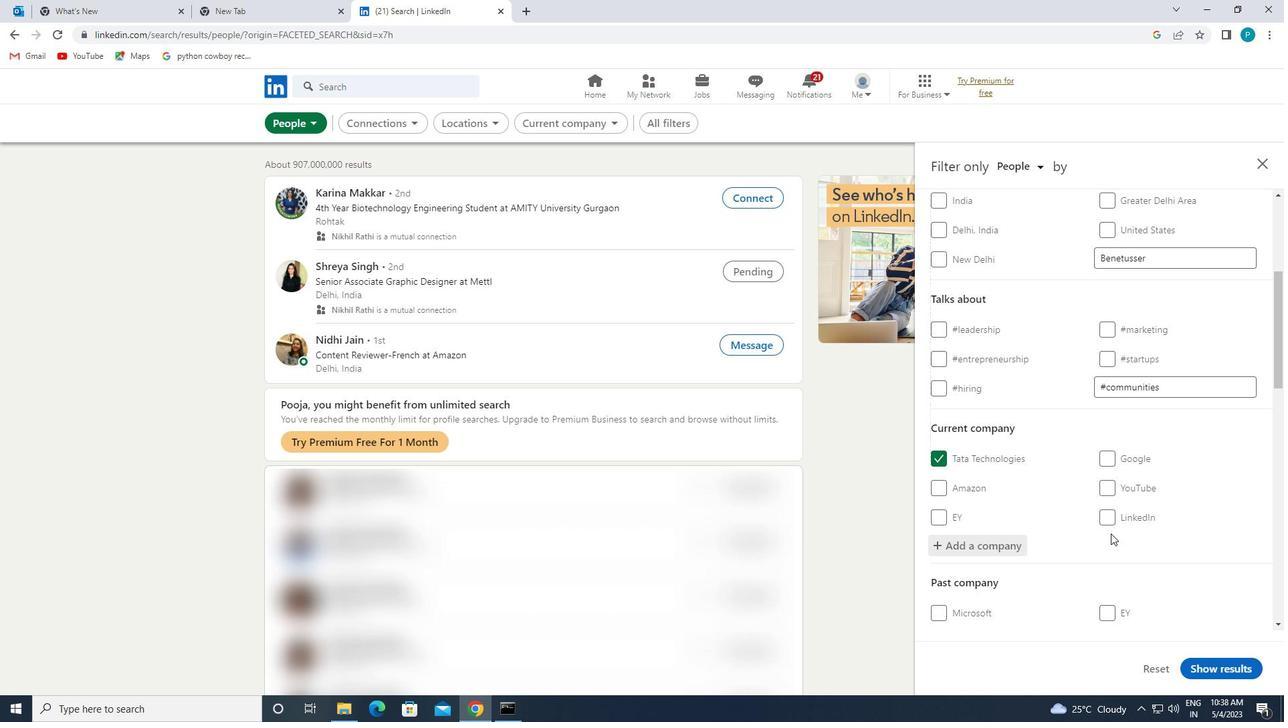 
Action: Mouse moved to (1104, 519)
Screenshot: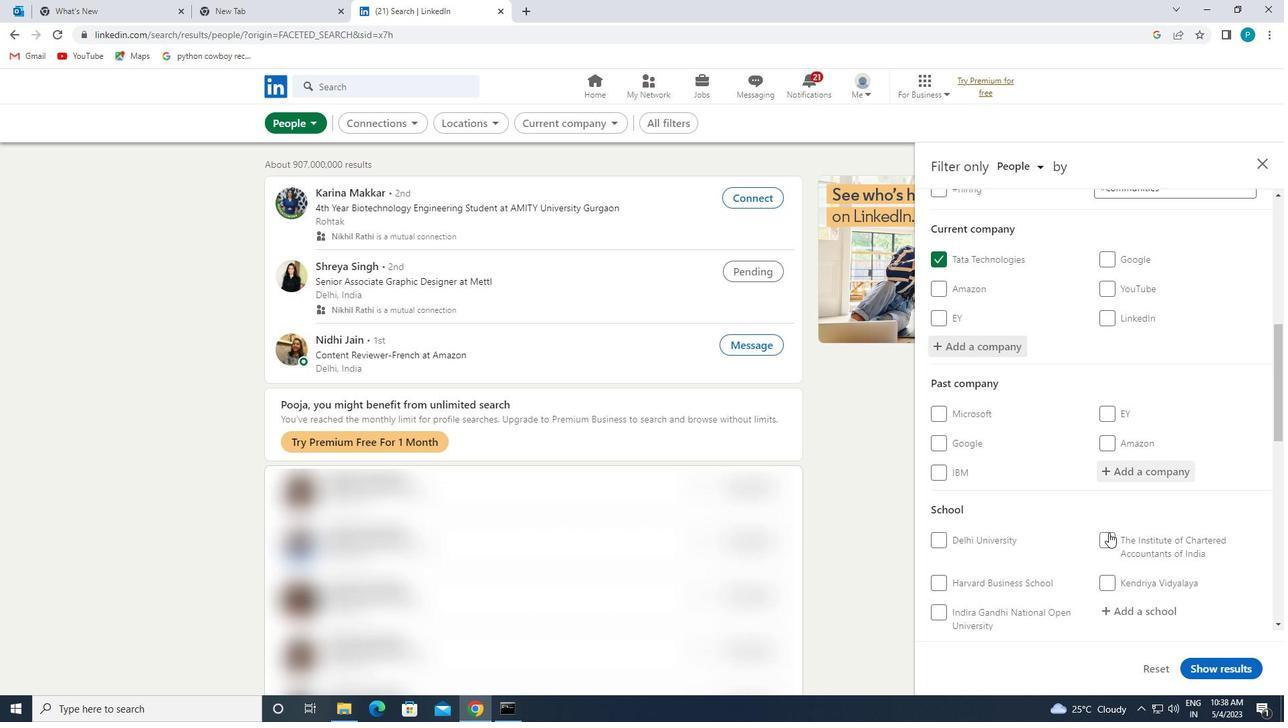 
Action: Mouse scrolled (1104, 518) with delta (0, 0)
Screenshot: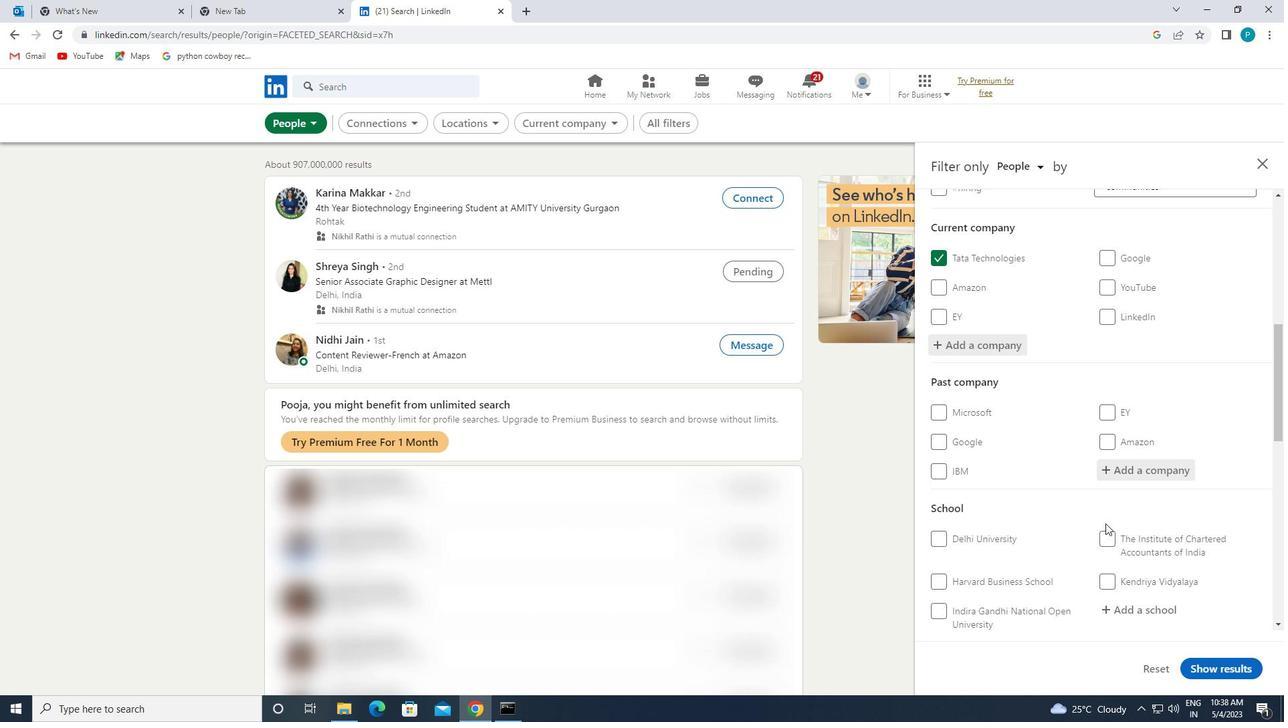 
Action: Mouse moved to (1129, 539)
Screenshot: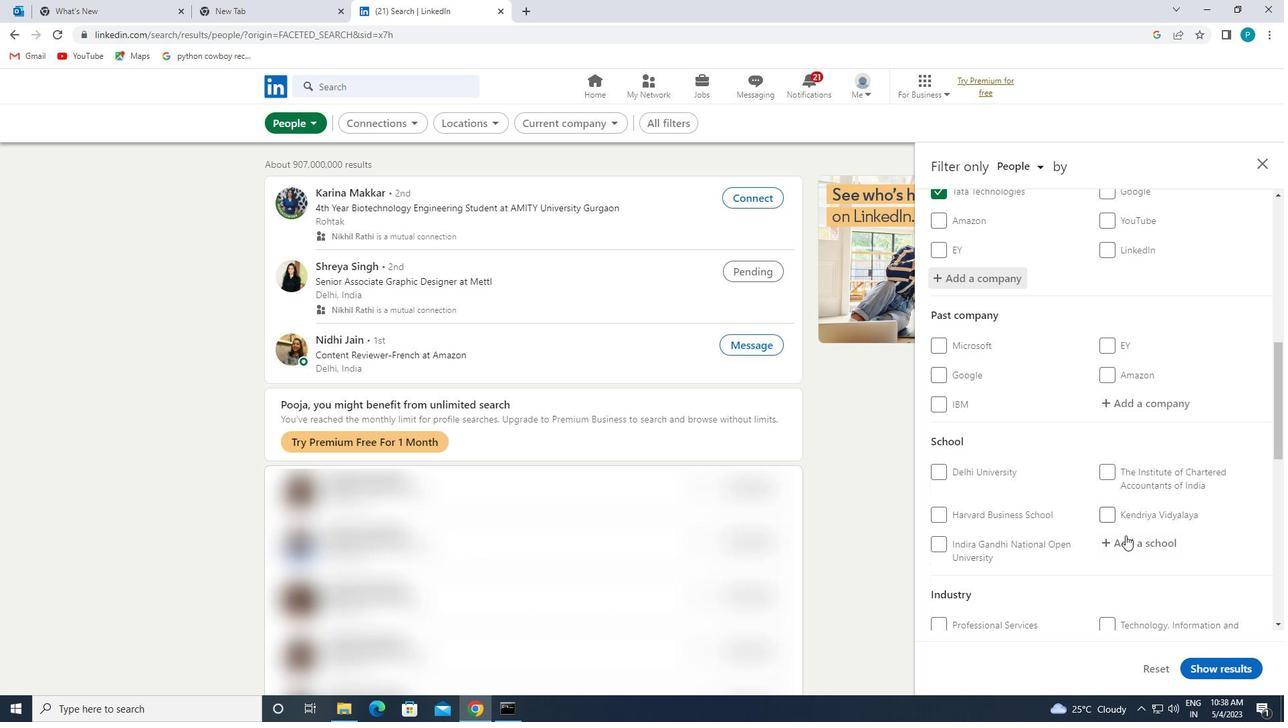 
Action: Mouse pressed left at (1129, 539)
Screenshot: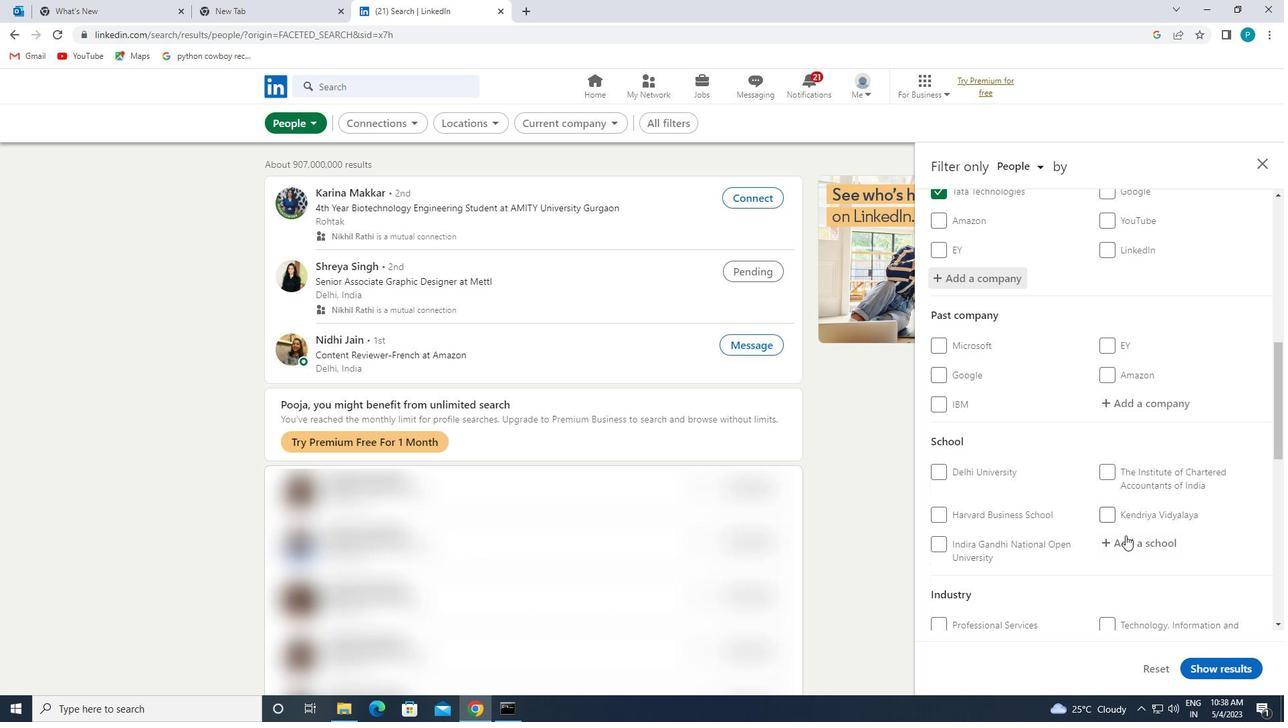 
Action: Mouse moved to (1129, 539)
Screenshot: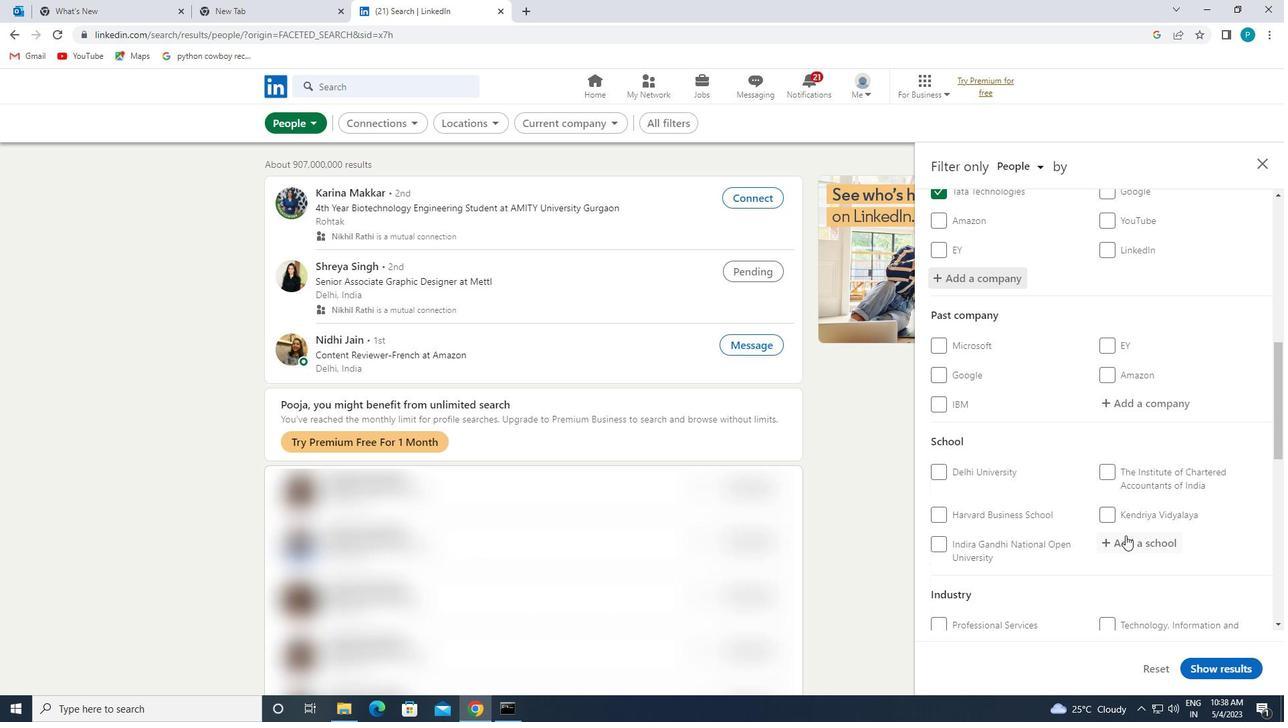 
Action: Key pressed <Key.caps_lock>G<Key.caps_lock>URU
Screenshot: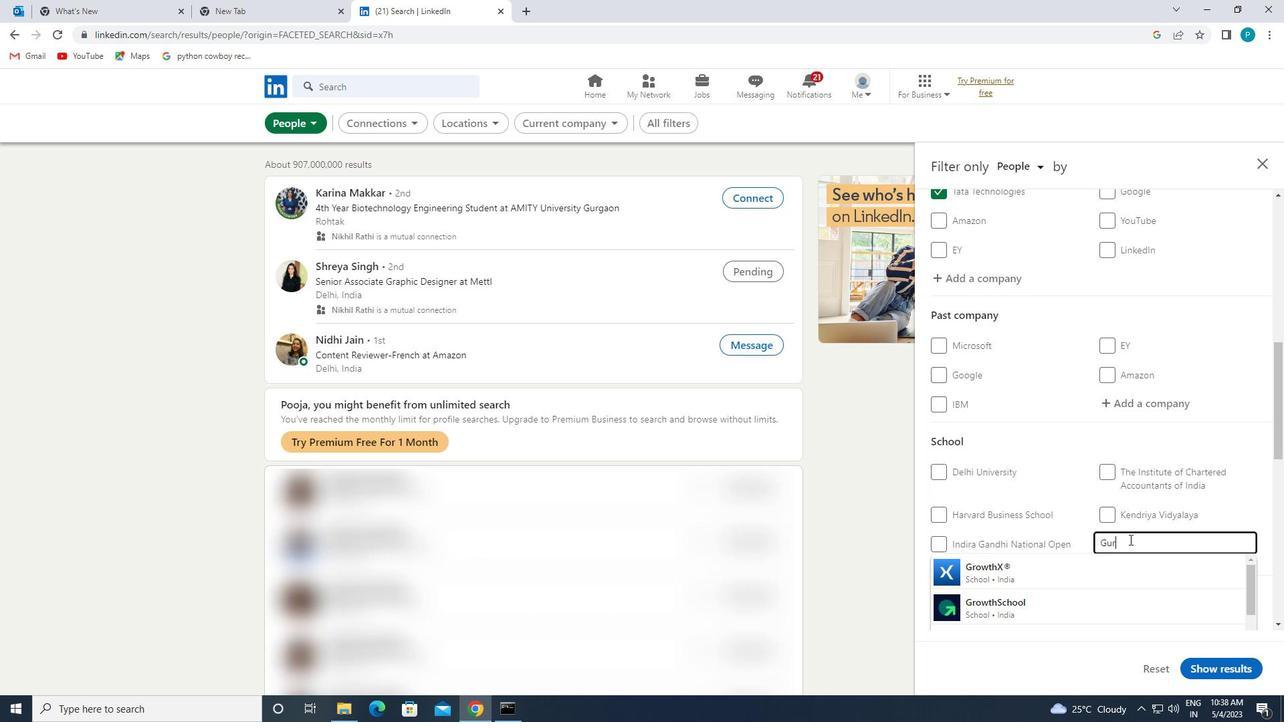 
Action: Mouse moved to (1130, 547)
Screenshot: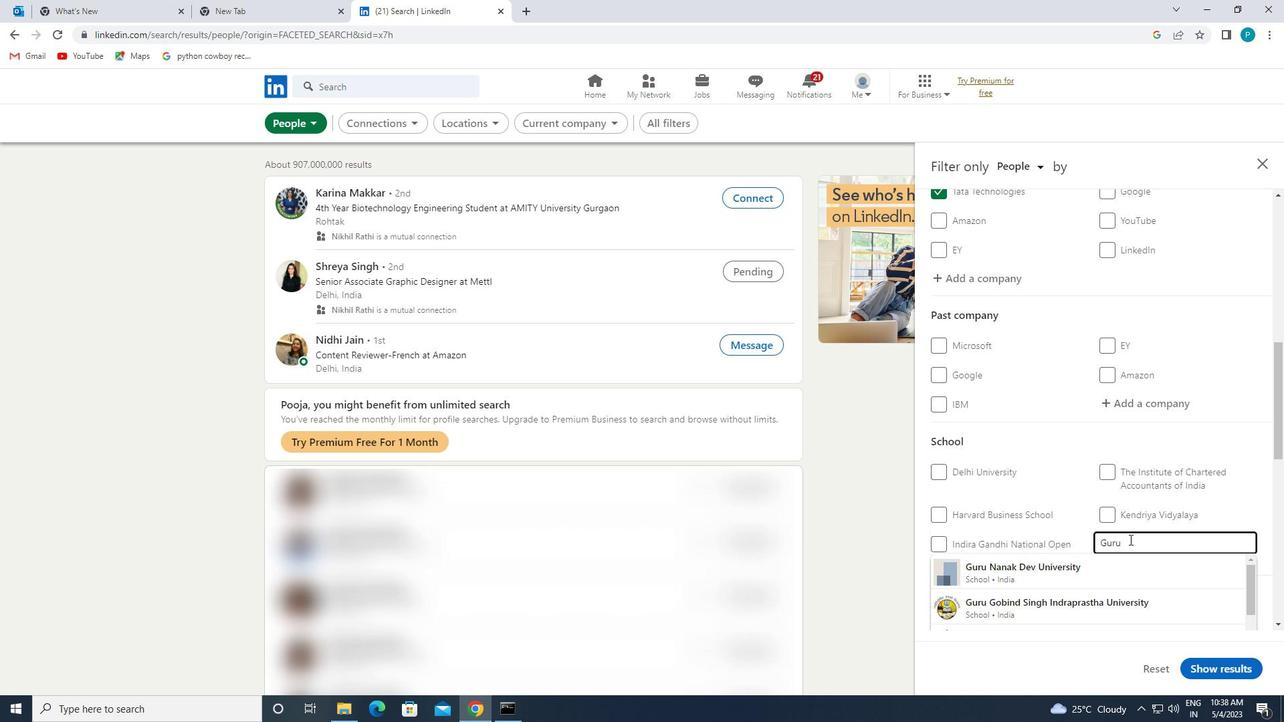 
Action: Mouse scrolled (1130, 546) with delta (0, 0)
Screenshot: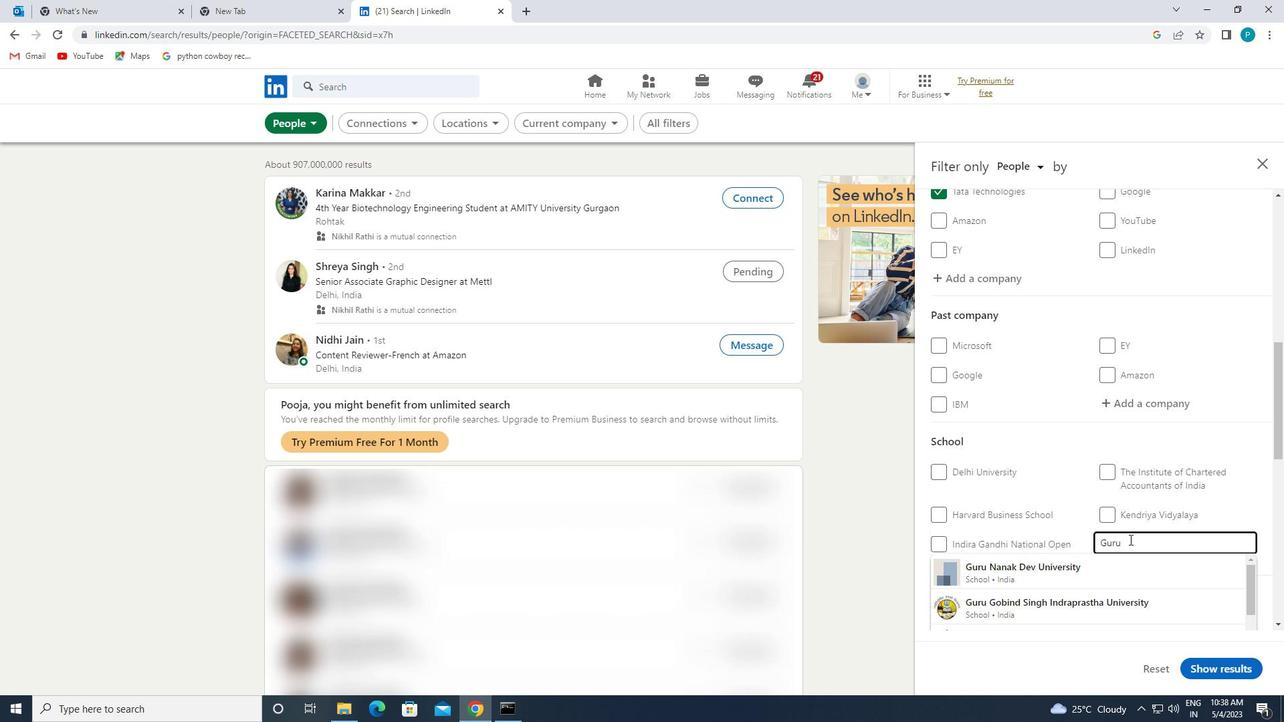 
Action: Mouse moved to (1129, 549)
Screenshot: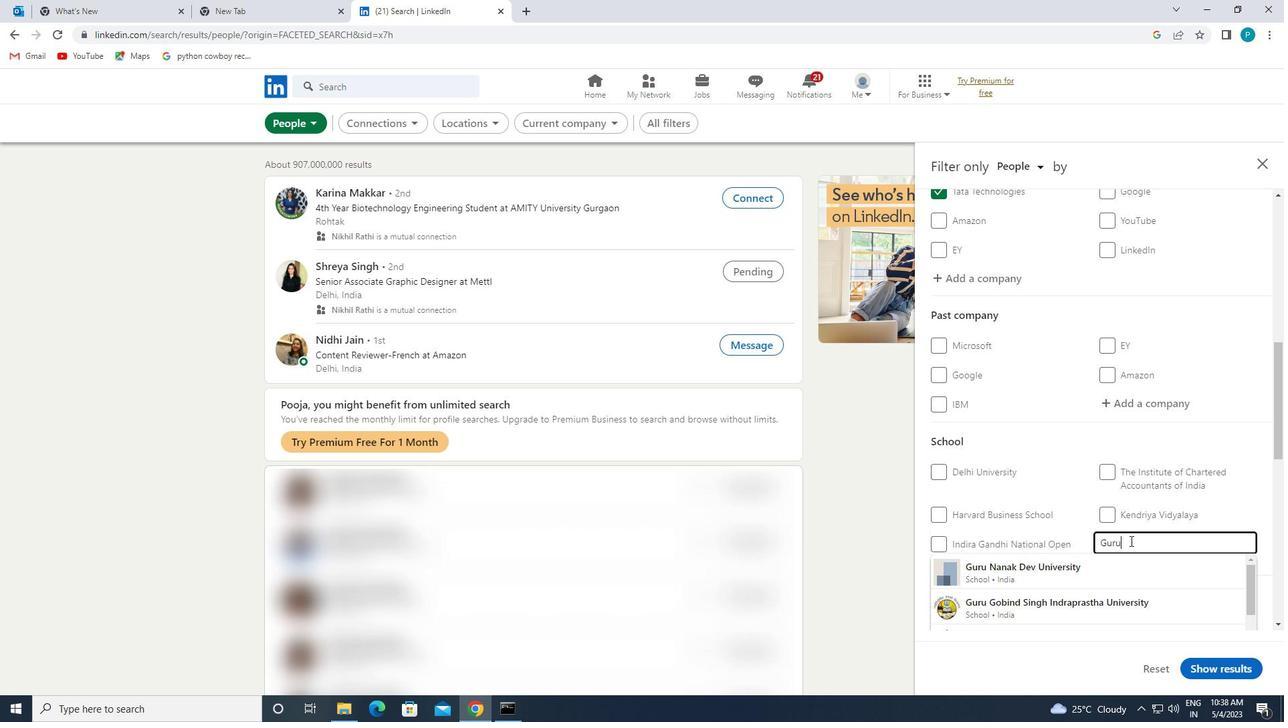 
Action: Mouse scrolled (1129, 548) with delta (0, 0)
Screenshot: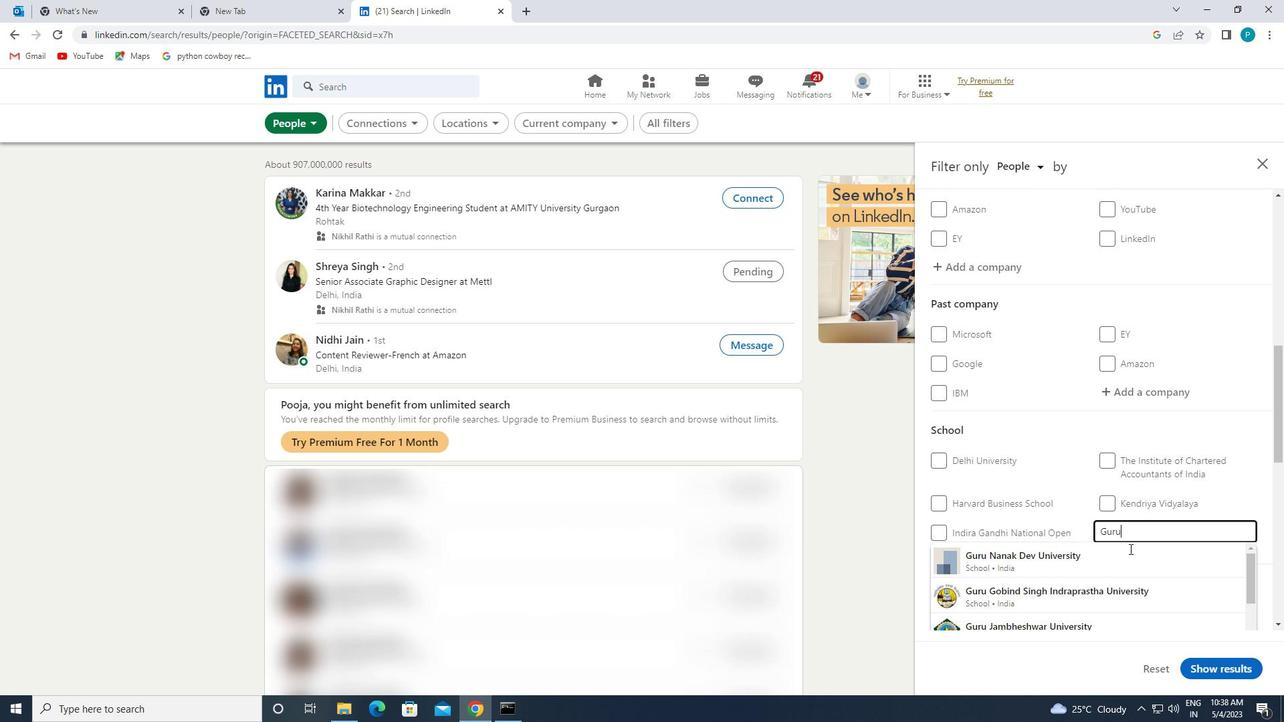 
Action: Mouse moved to (1151, 442)
Screenshot: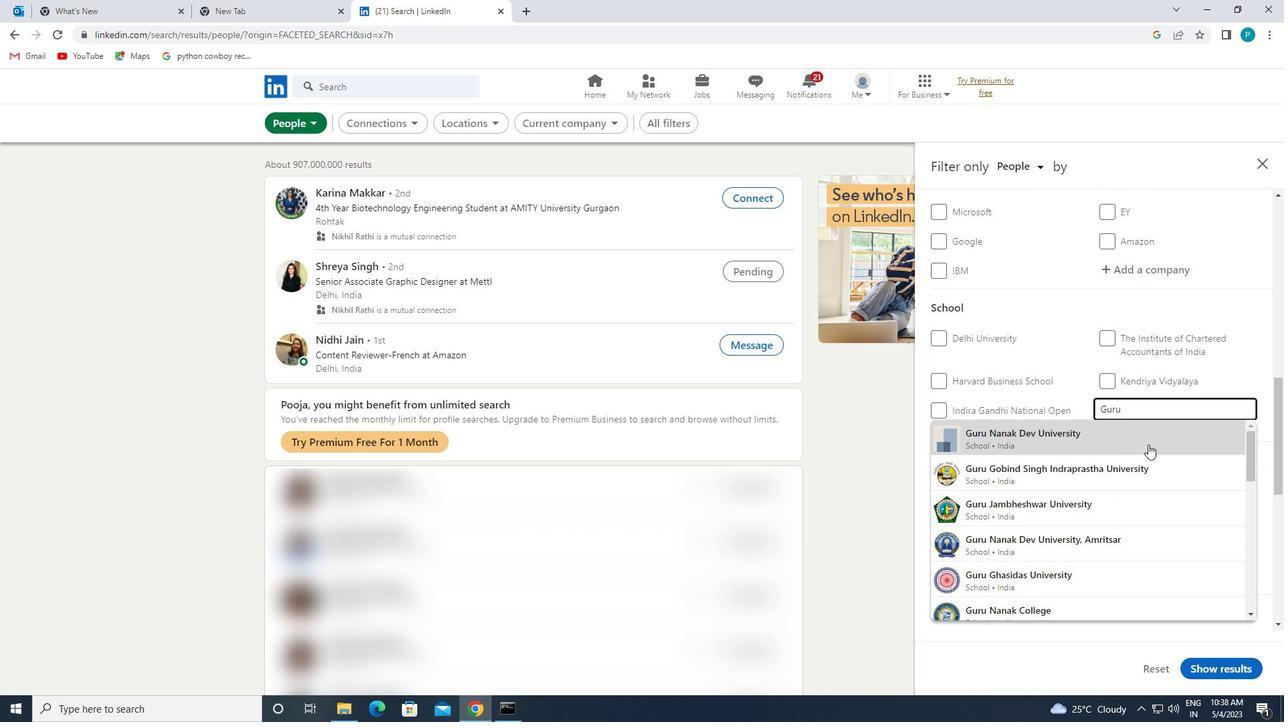 
Action: Key pressed <Key.space><Key.caps_lock>N<Key.caps_lock>ANAK<Key.space><Key.caps_lock>K
Screenshot: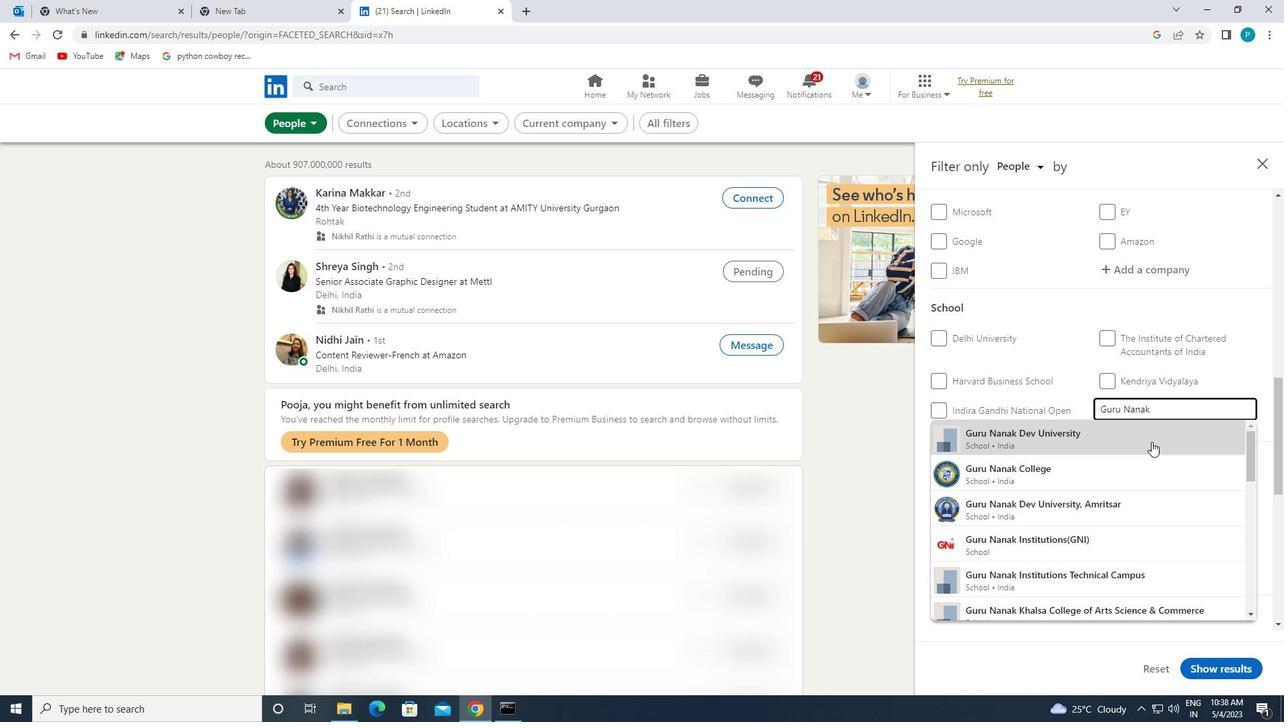
Action: Mouse pressed left at (1151, 442)
Screenshot: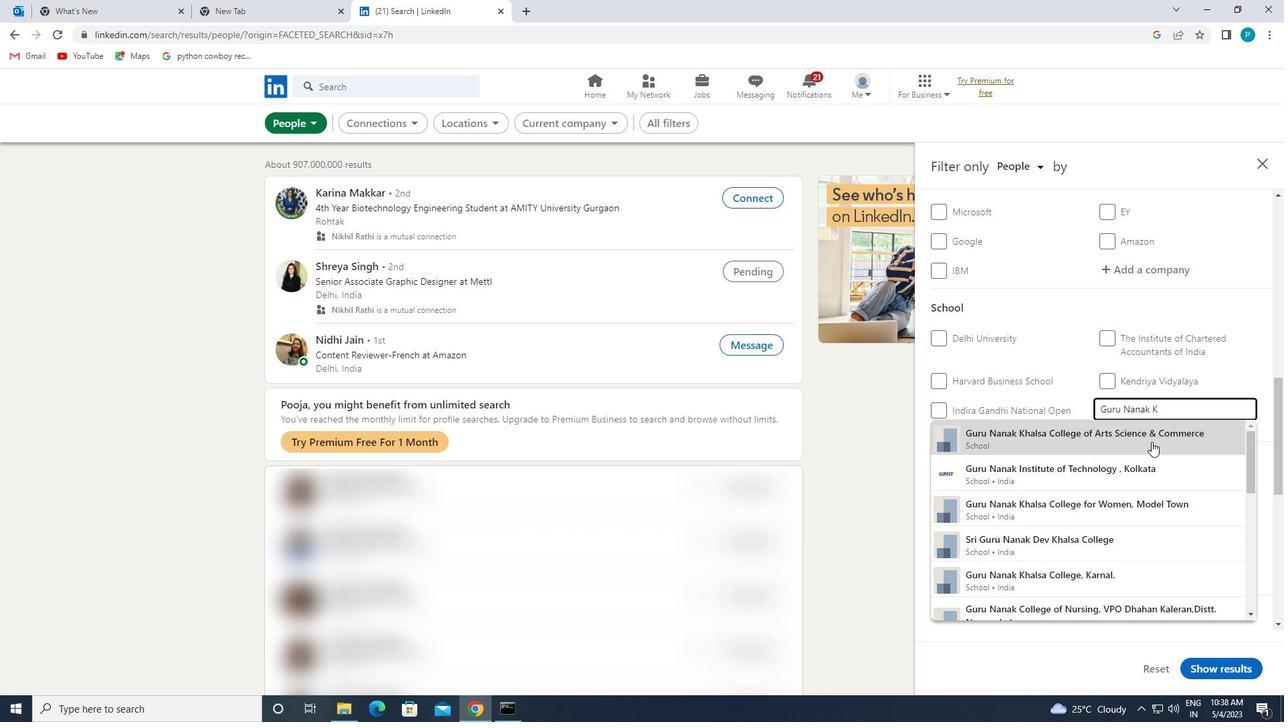 
Action: Mouse moved to (1159, 464)
Screenshot: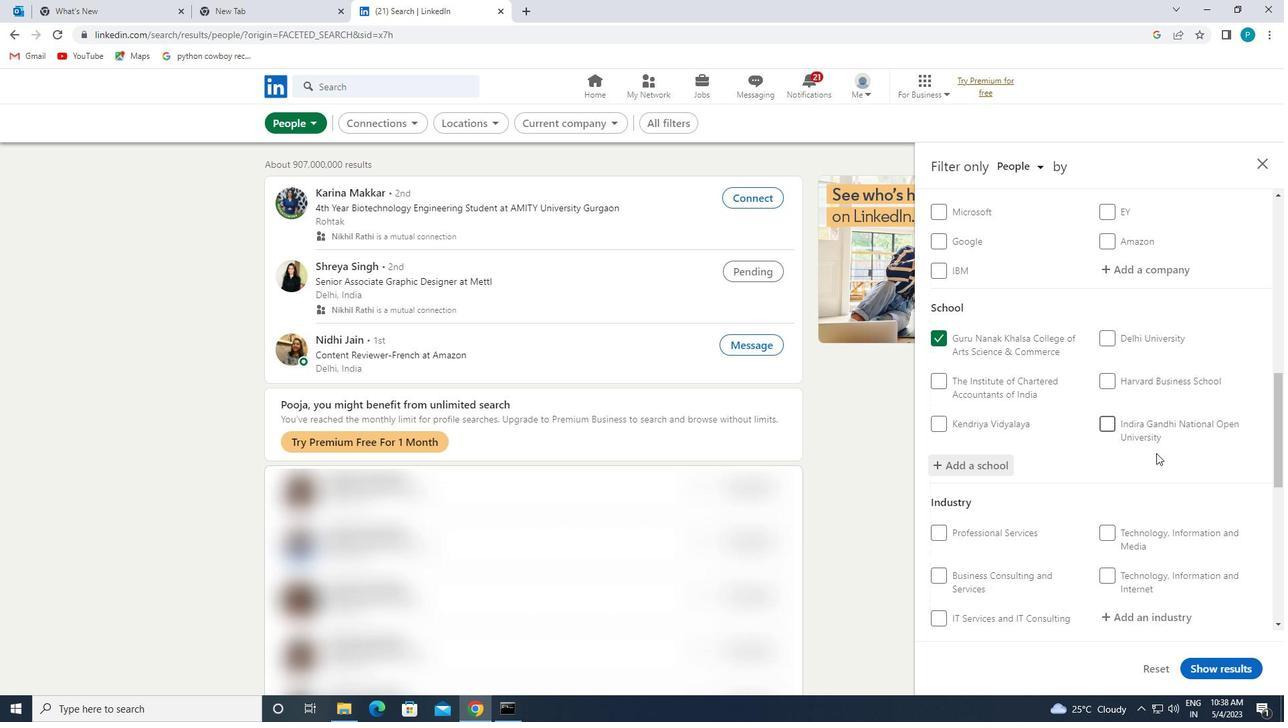
Action: Mouse scrolled (1159, 463) with delta (0, 0)
Screenshot: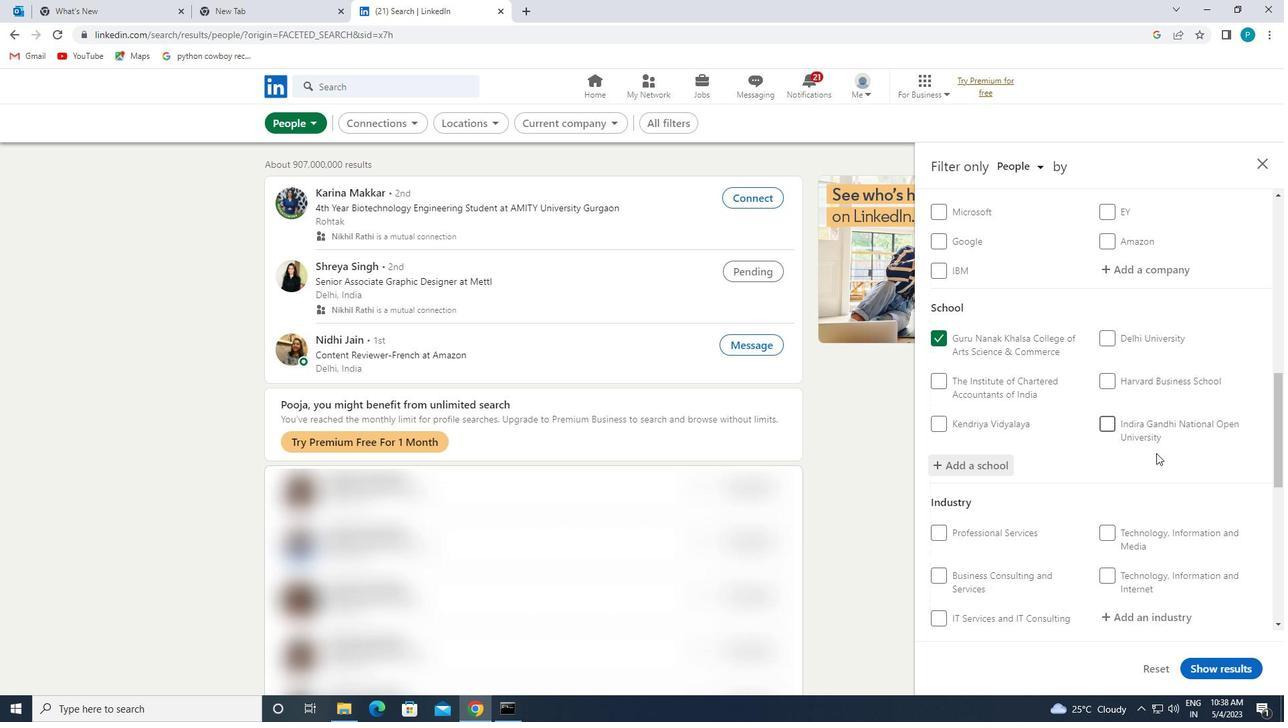 
Action: Mouse moved to (1159, 465)
Screenshot: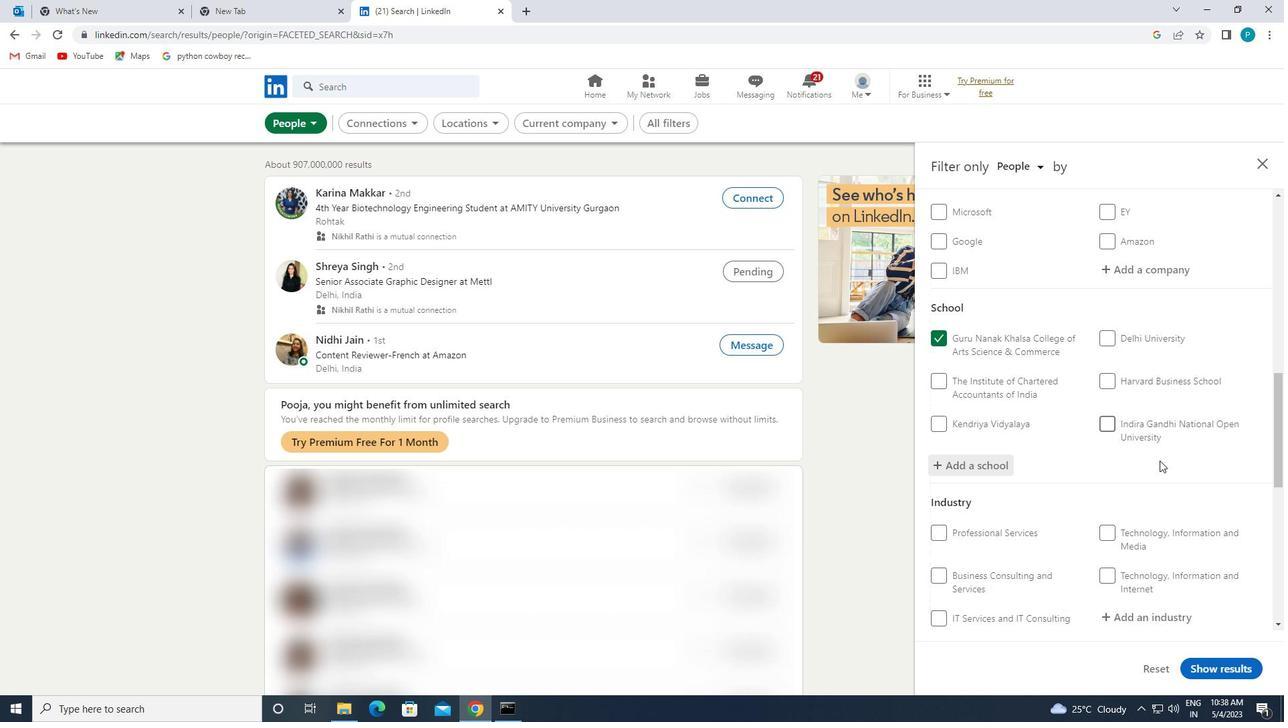 
Action: Mouse scrolled (1159, 464) with delta (0, 0)
Screenshot: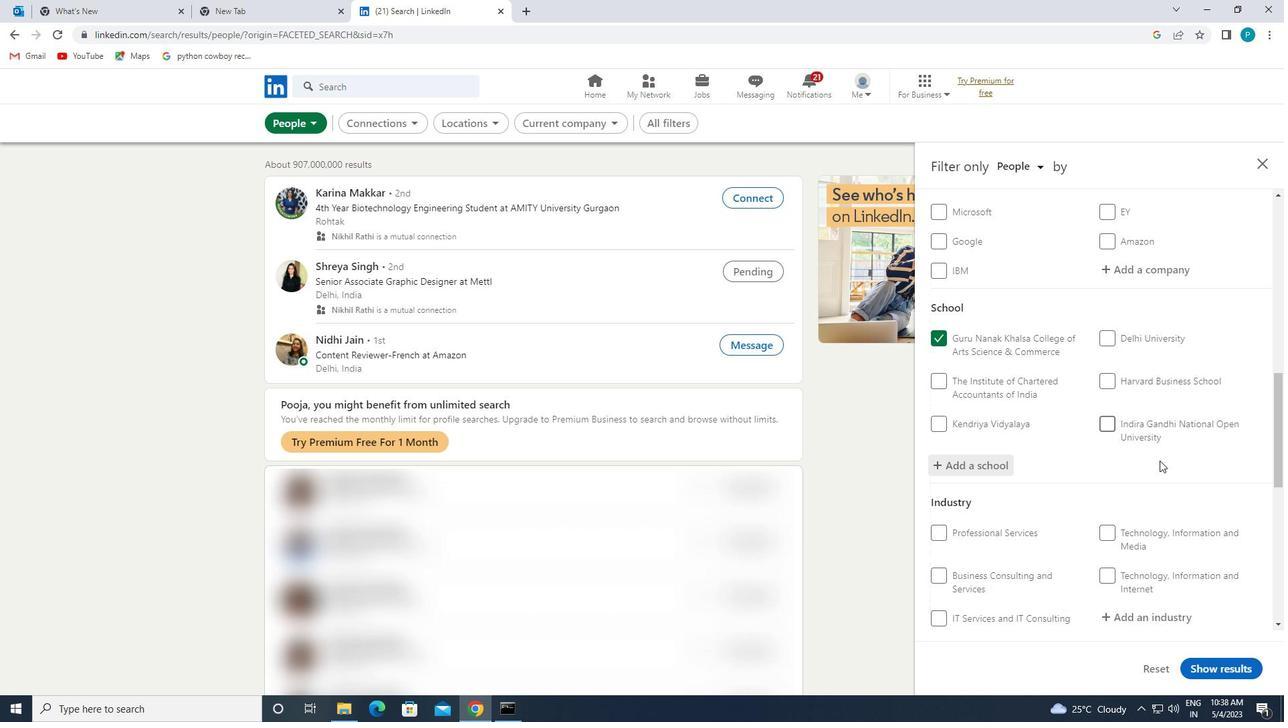 
Action: Mouse moved to (1156, 488)
Screenshot: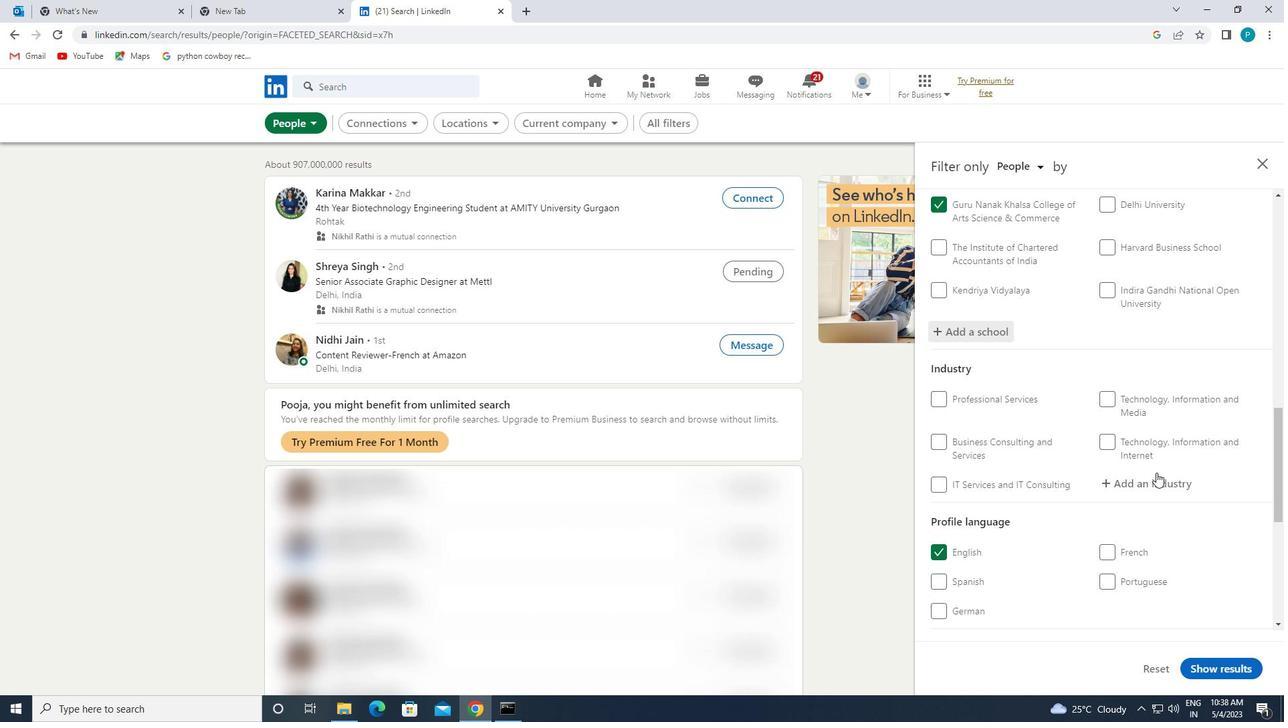 
Action: Mouse pressed left at (1156, 488)
Screenshot: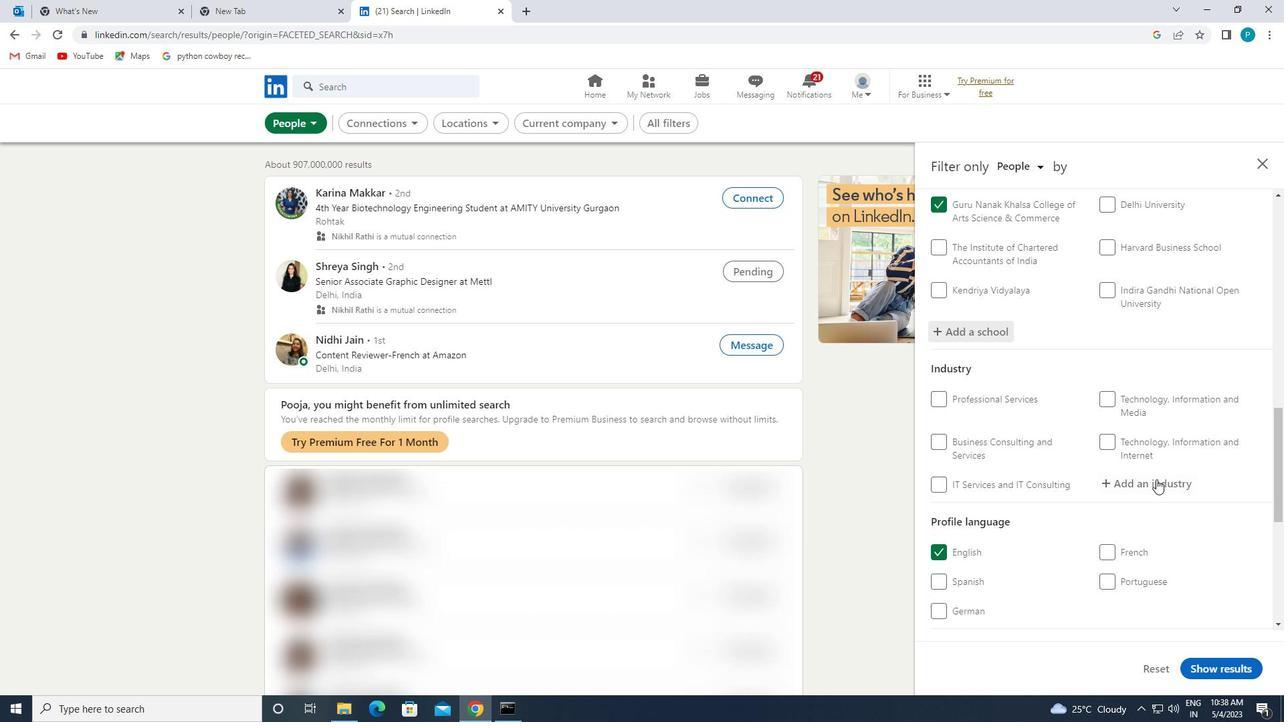 
Action: Mouse moved to (1156, 482)
Screenshot: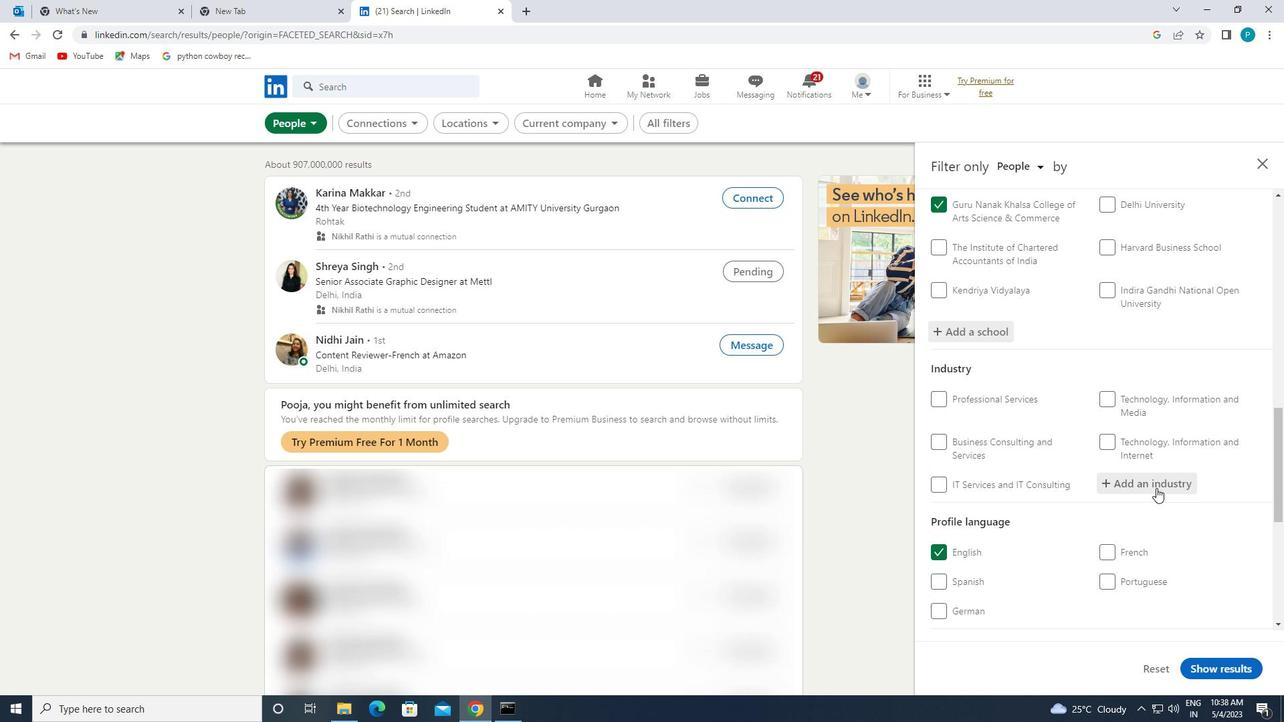 
Action: Key pressed <Key.caps_lock>C<Key.caps_lock>LAIMS
Screenshot: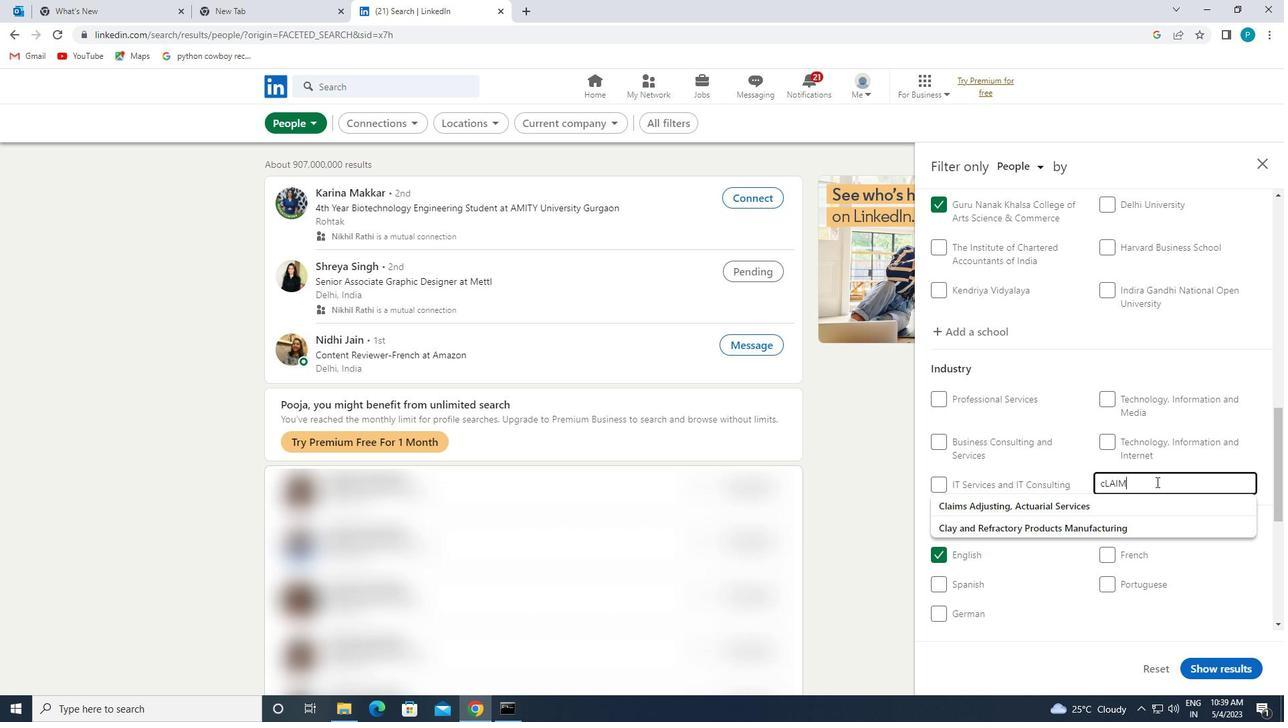 
Action: Mouse moved to (1143, 507)
Screenshot: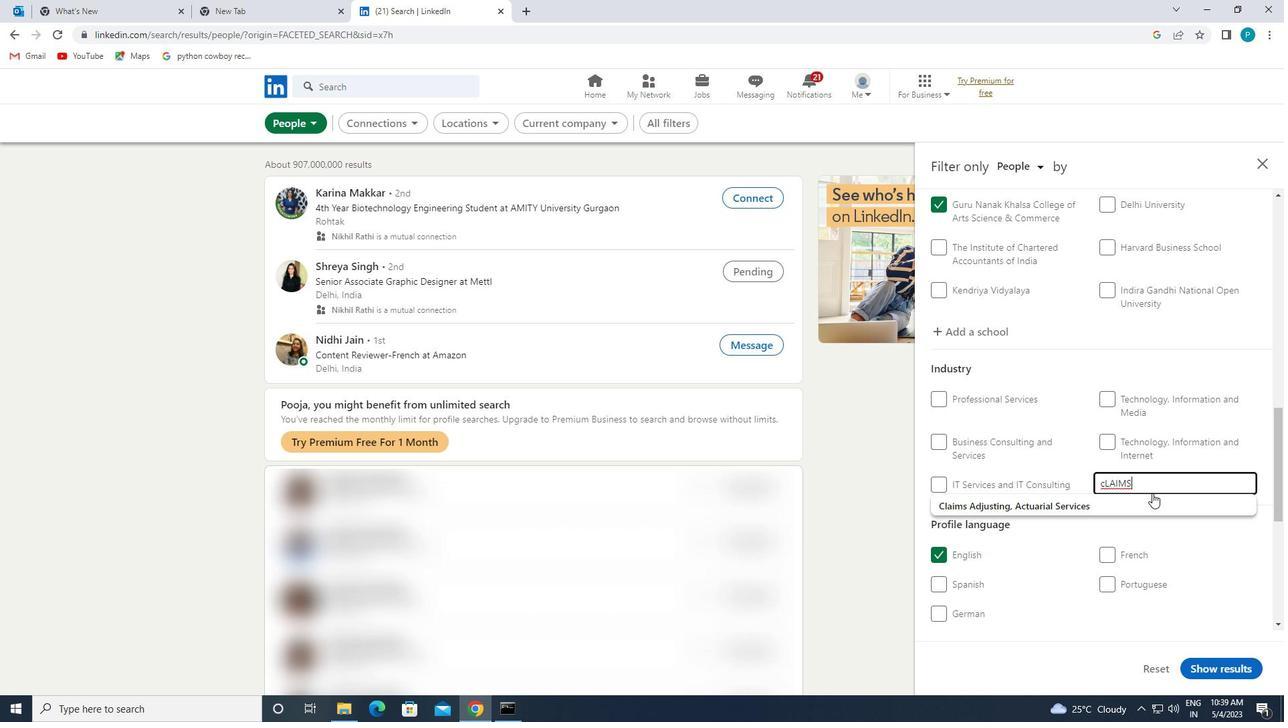 
Action: Mouse pressed left at (1143, 507)
Screenshot: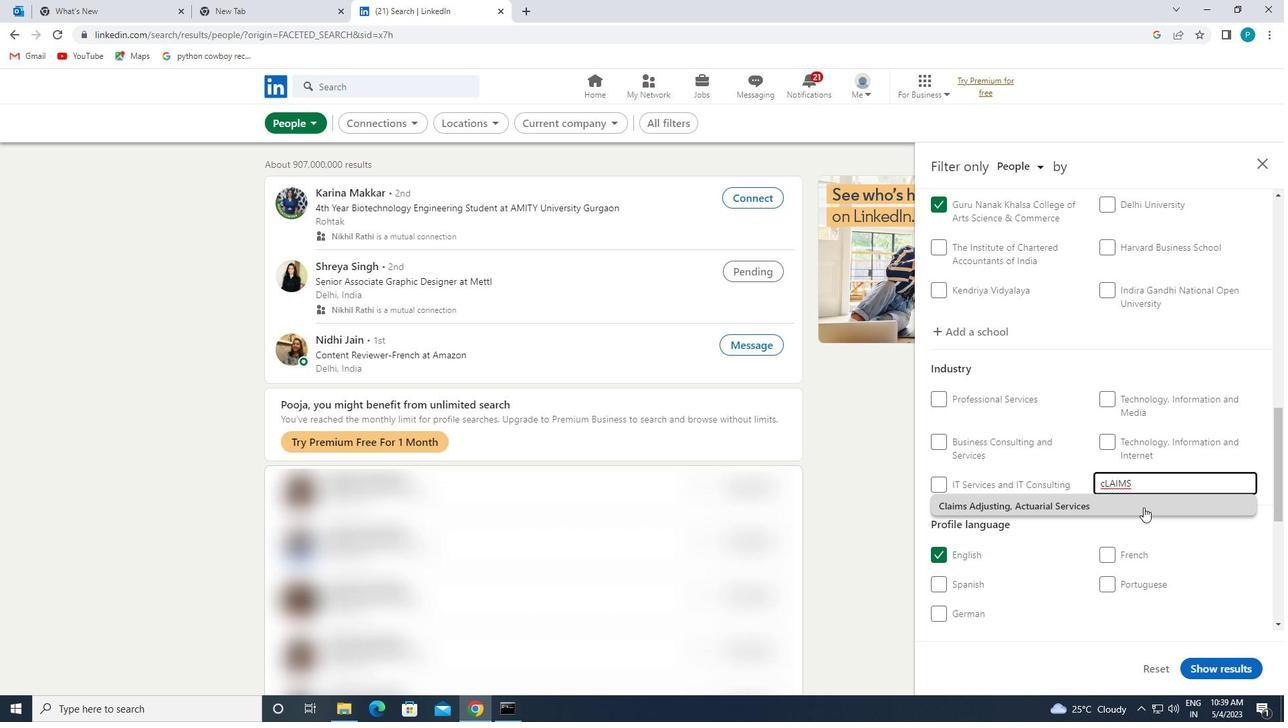 
Action: Mouse scrolled (1143, 506) with delta (0, 0)
Screenshot: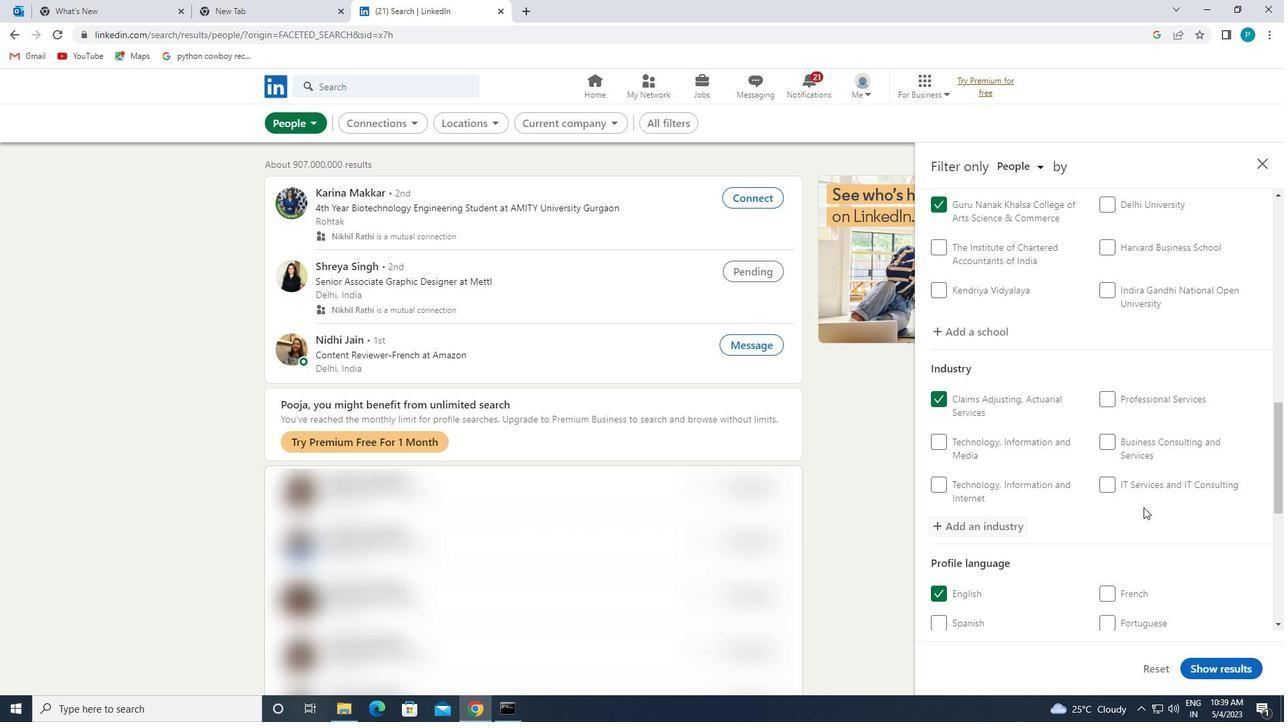 
Action: Mouse scrolled (1143, 506) with delta (0, 0)
Screenshot: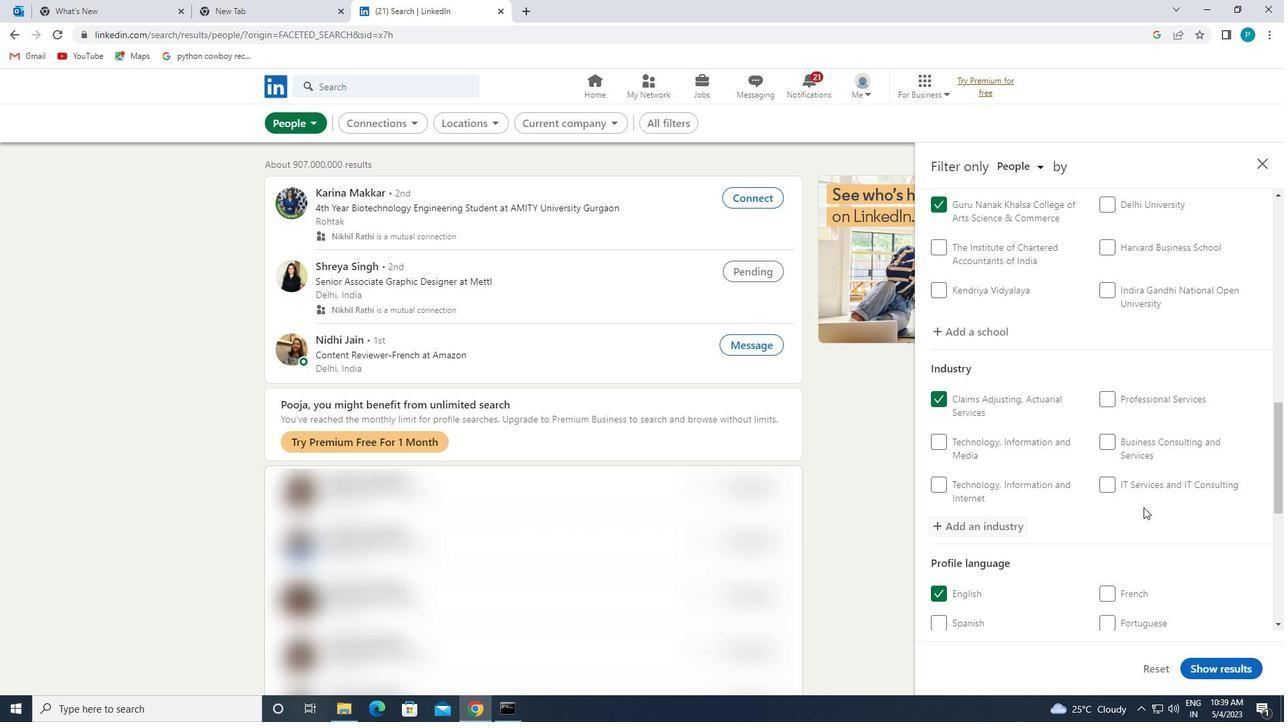 
Action: Mouse scrolled (1143, 506) with delta (0, 0)
Screenshot: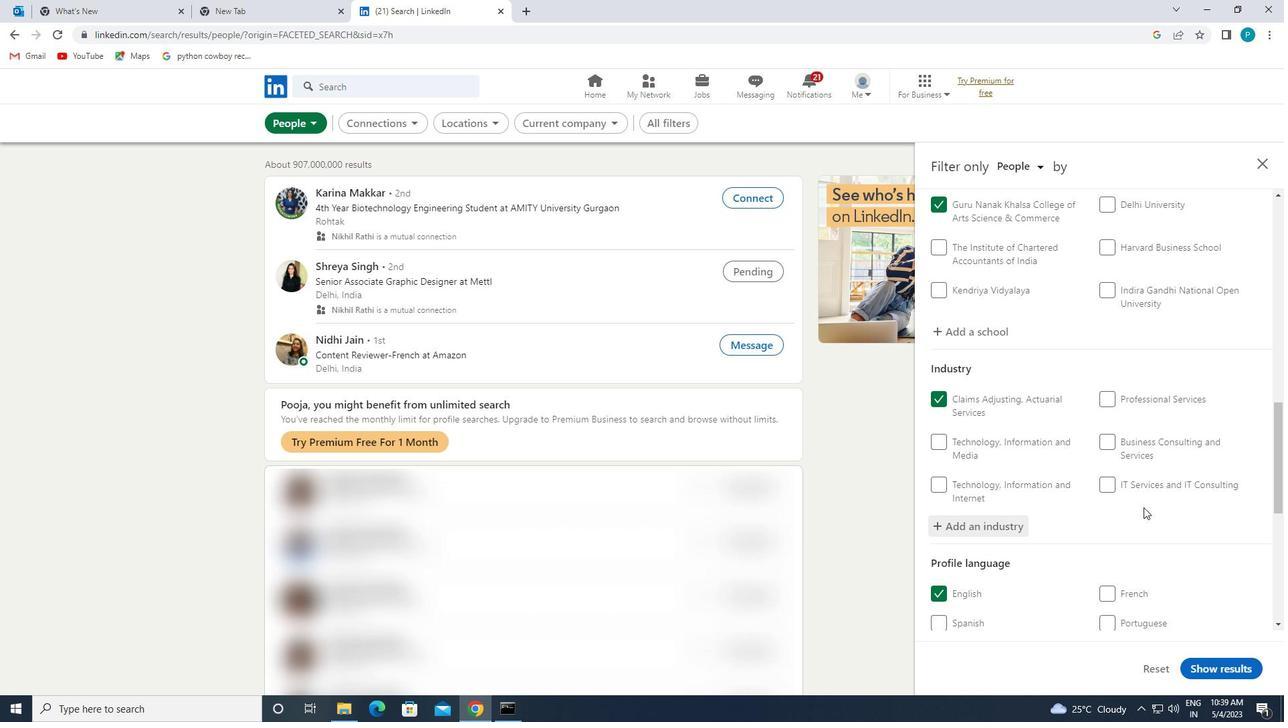 
Action: Mouse scrolled (1143, 506) with delta (0, 0)
Screenshot: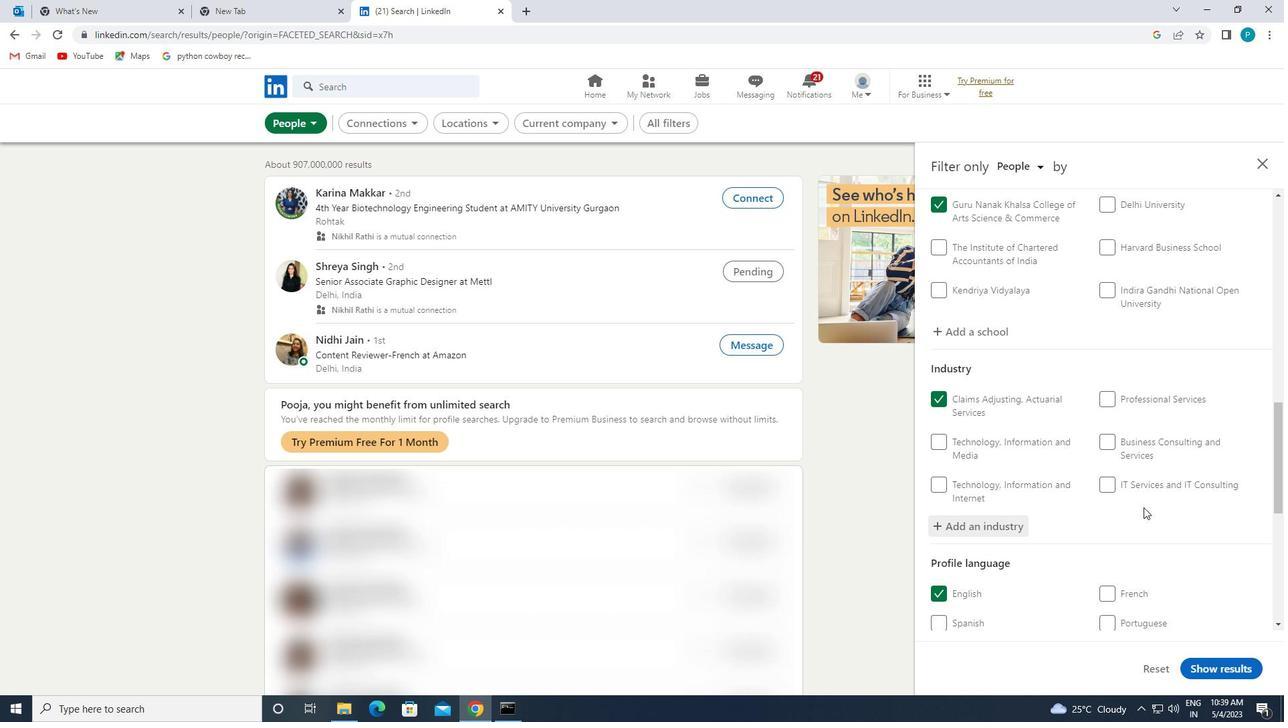
Action: Mouse moved to (1117, 589)
Screenshot: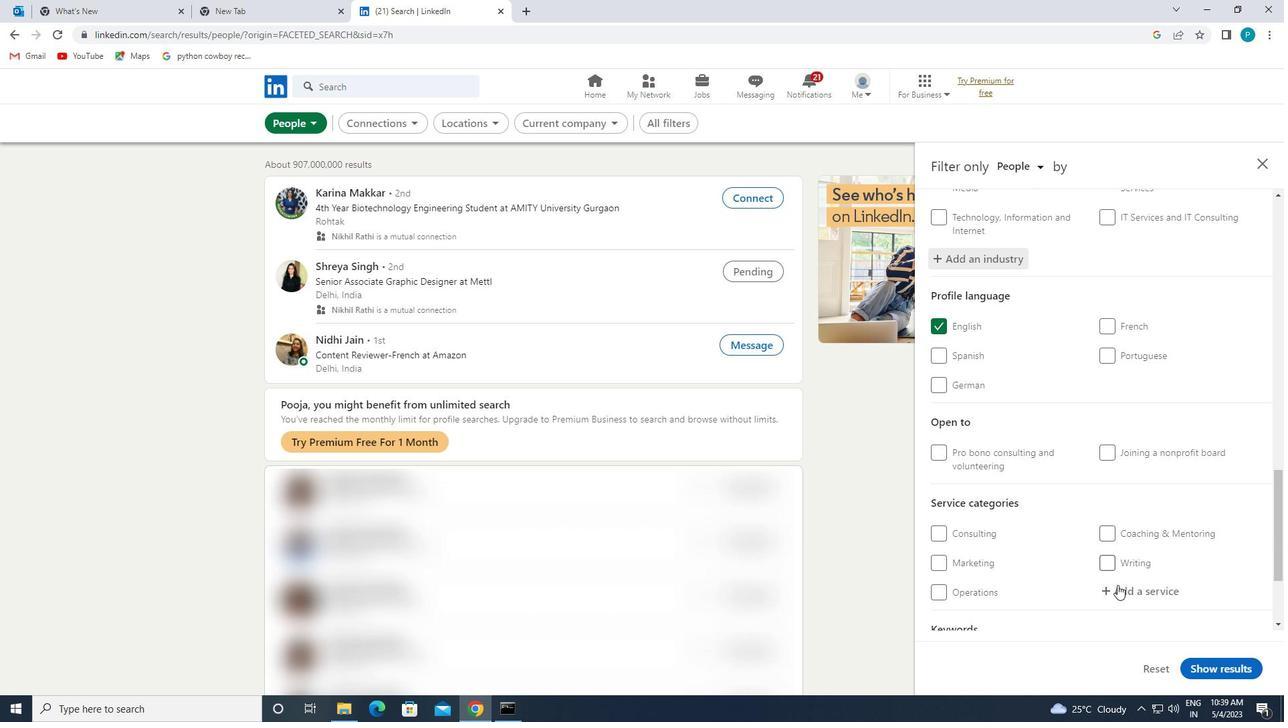 
Action: Mouse pressed left at (1117, 589)
Screenshot: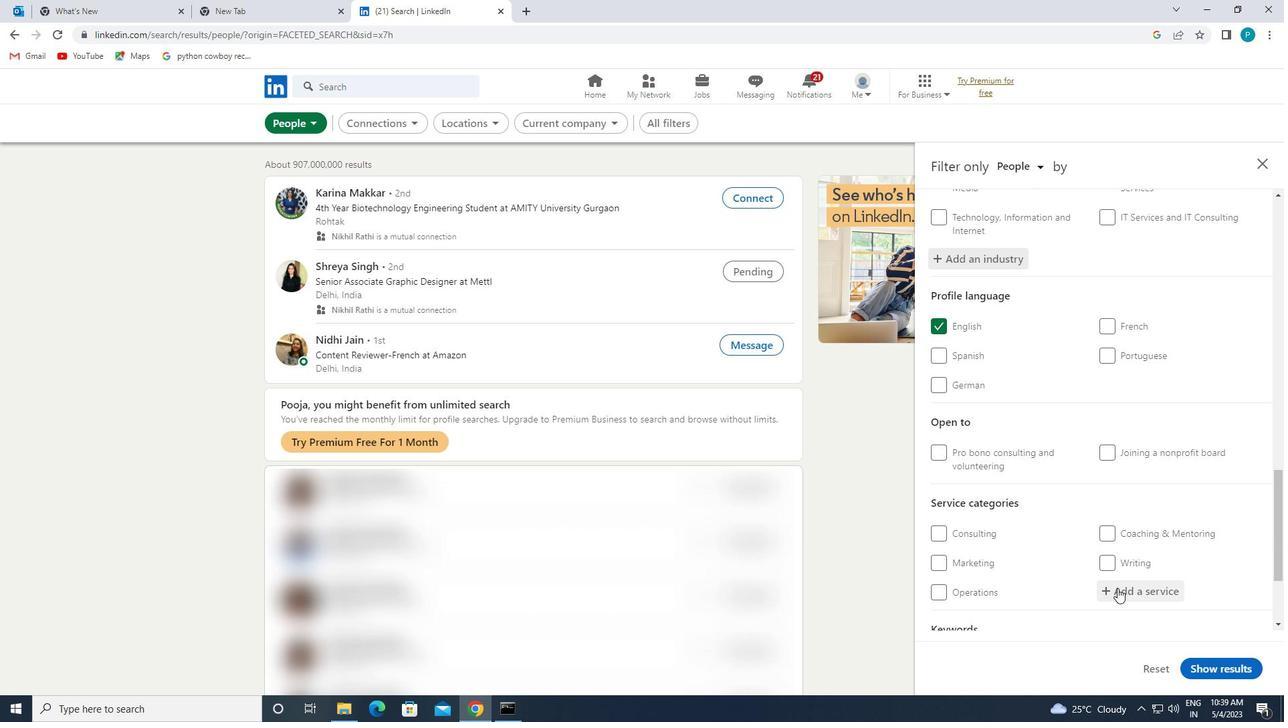 
Action: Key pressed C<Key.caps_lock>OMER
Screenshot: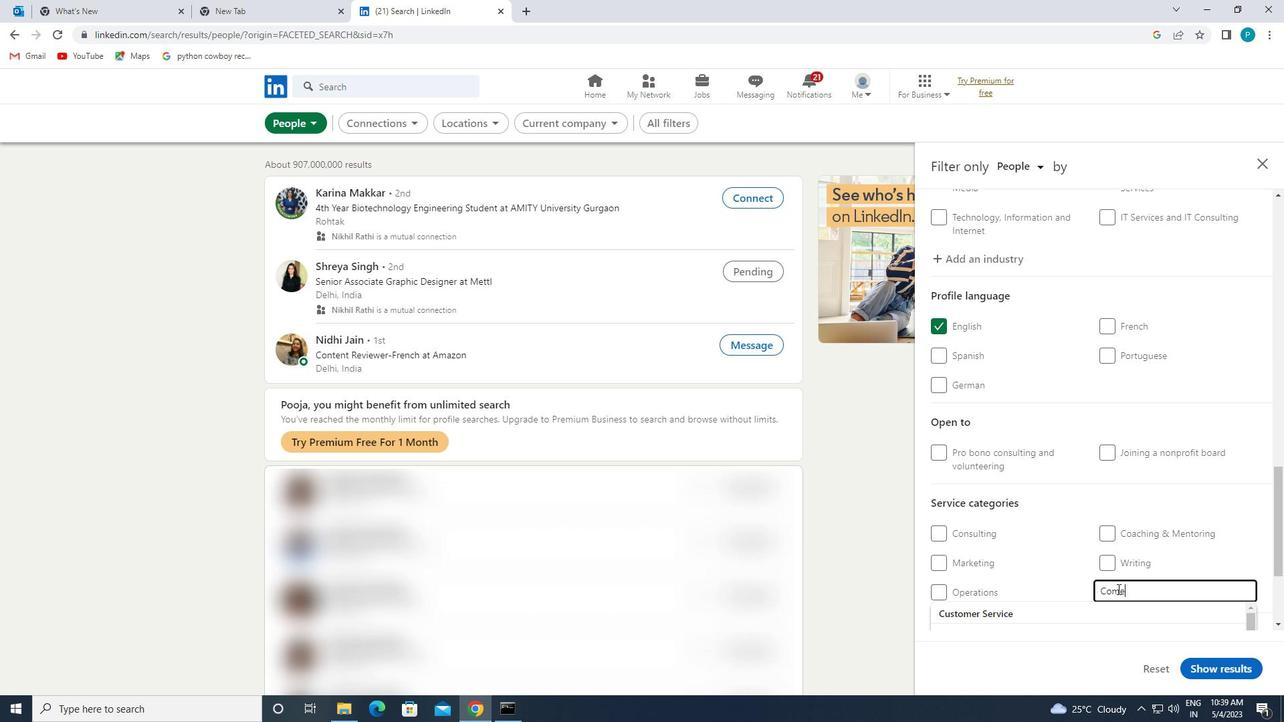 
Action: Mouse moved to (1017, 496)
Screenshot: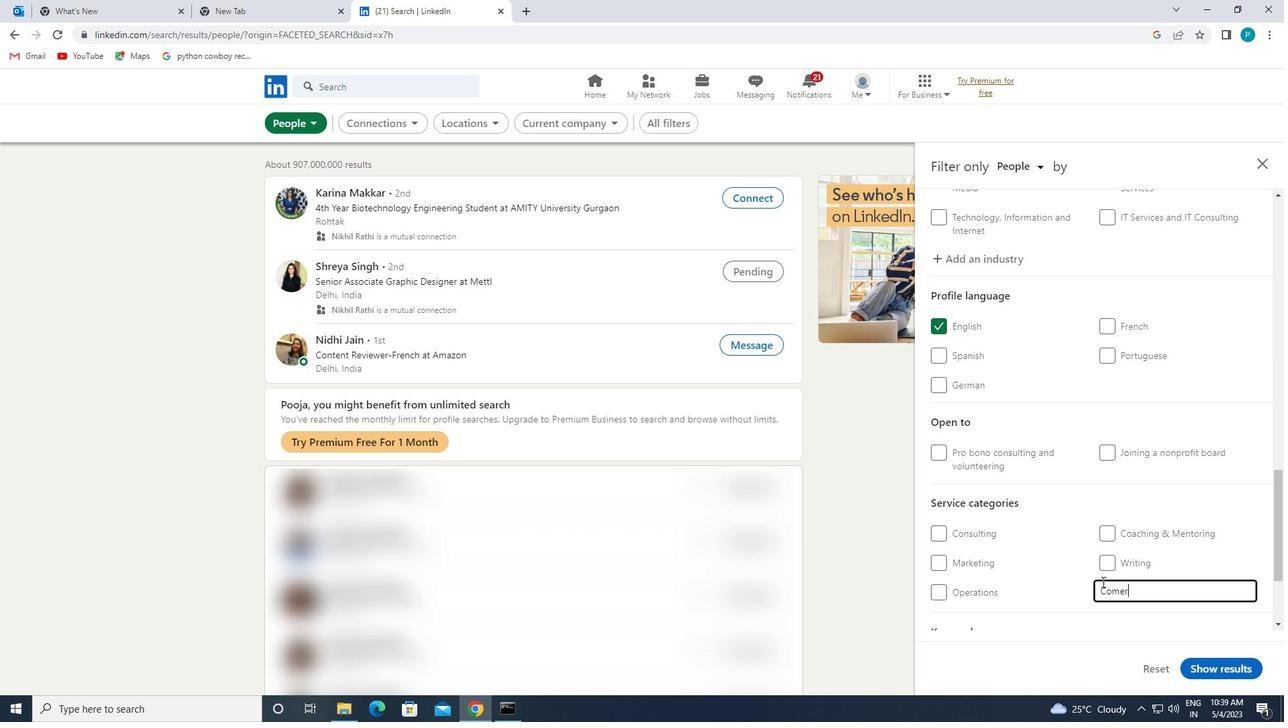 
Action: Mouse scrolled (1017, 496) with delta (0, 0)
Screenshot: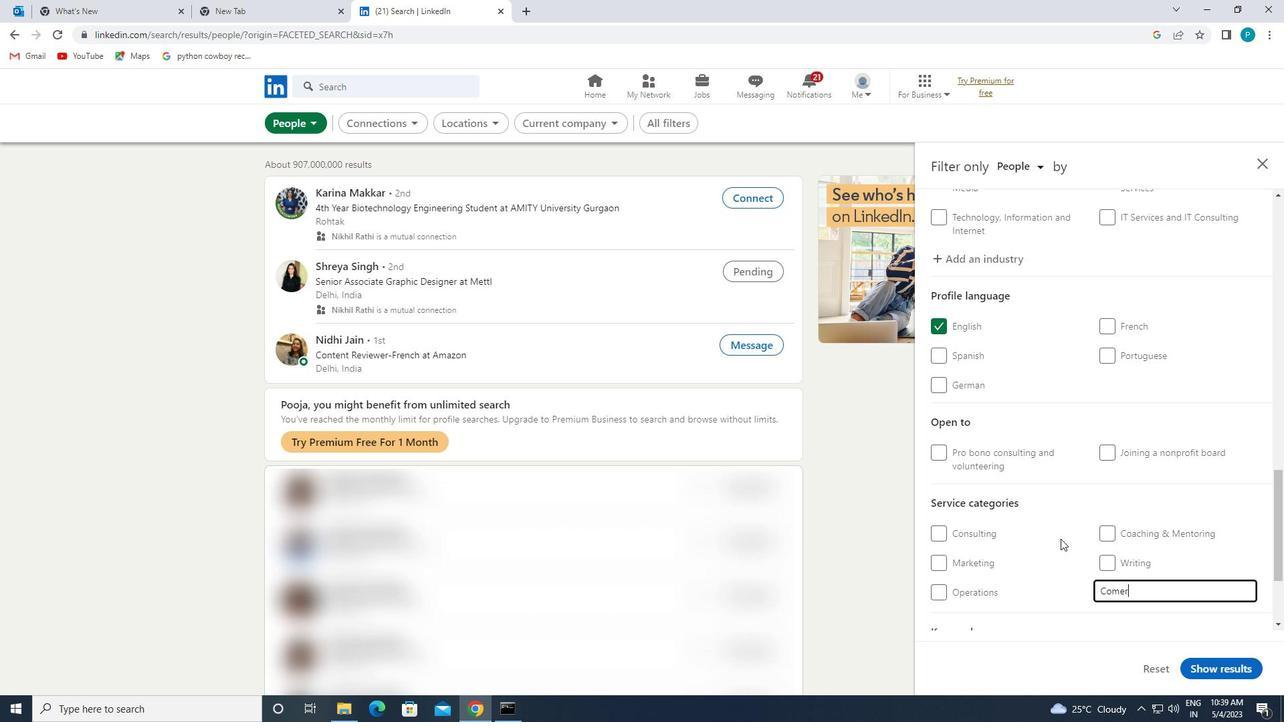 
Action: Mouse moved to (1017, 496)
Screenshot: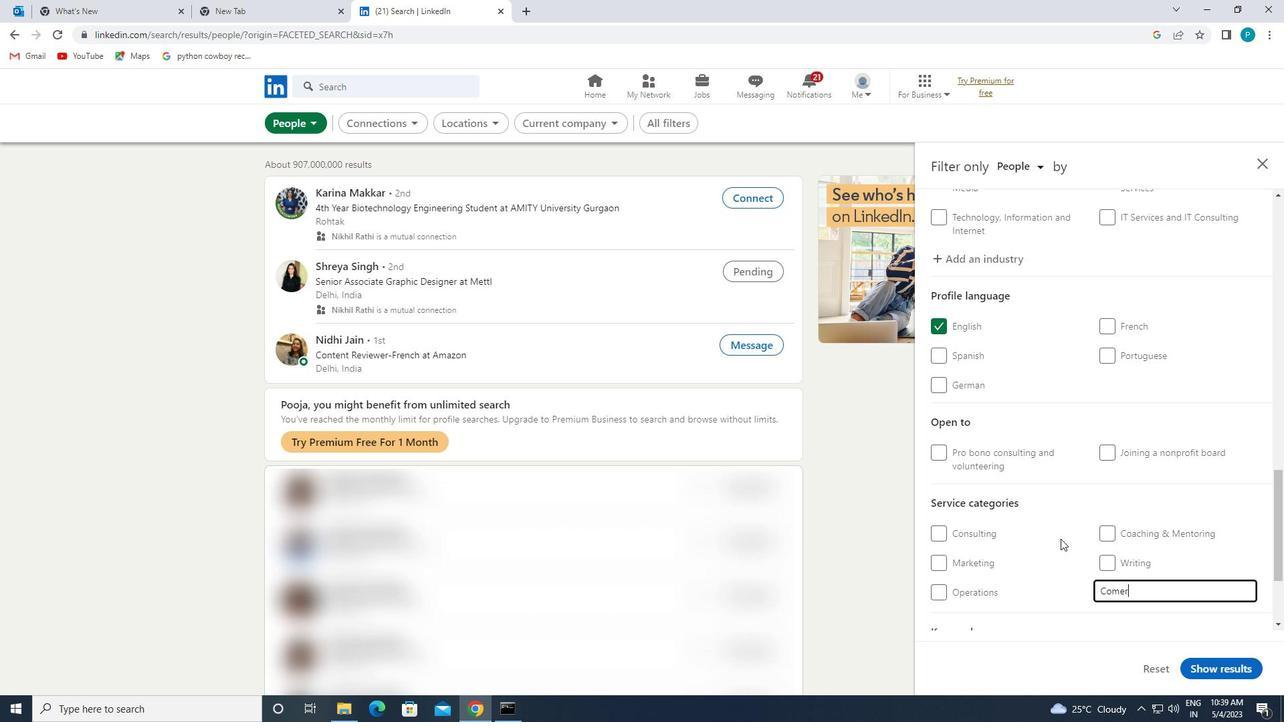 
Action: Mouse scrolled (1017, 496) with delta (0, 0)
Screenshot: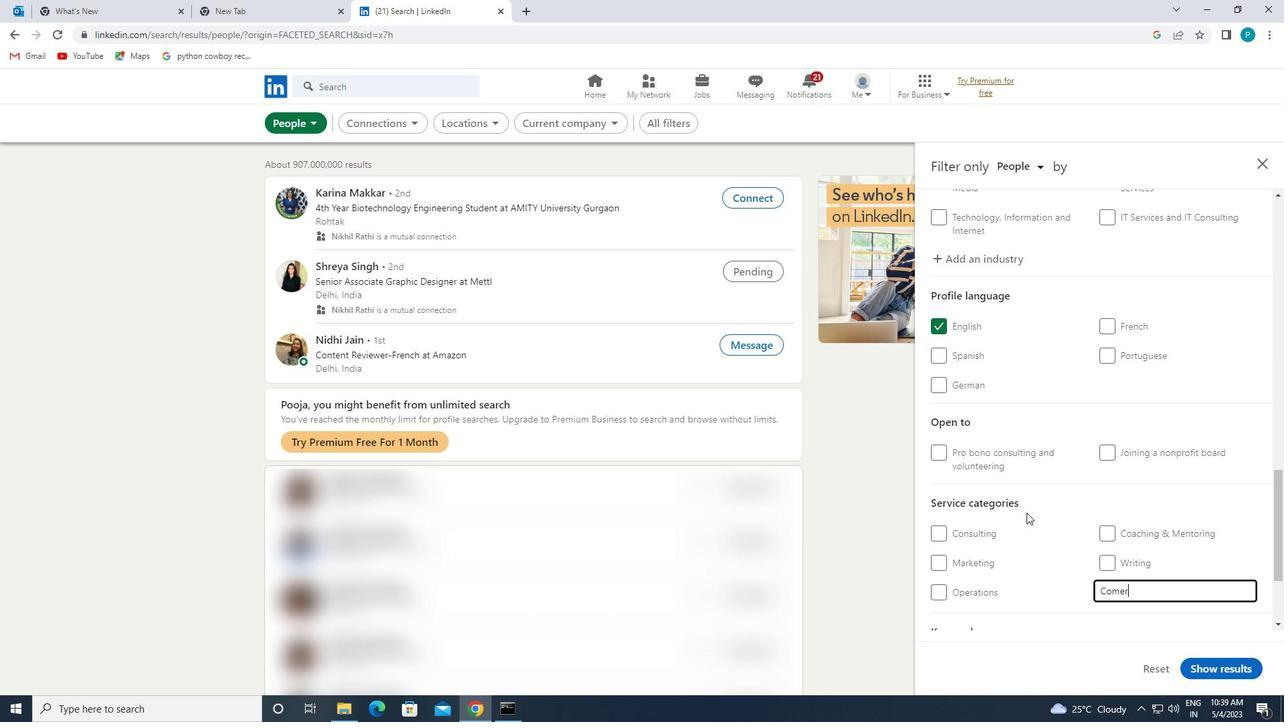 
Action: Mouse moved to (1171, 462)
Screenshot: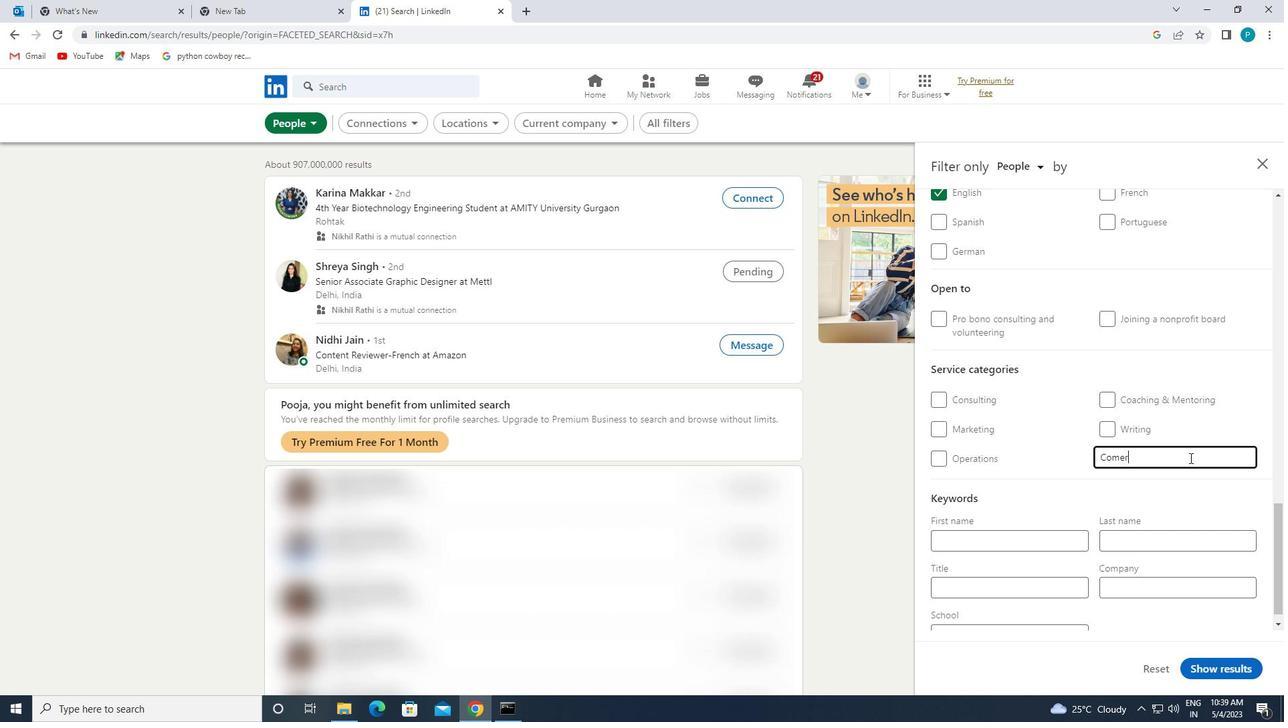 
Action: Key pressed <Key.backspace><Key.backspace>MER
Screenshot: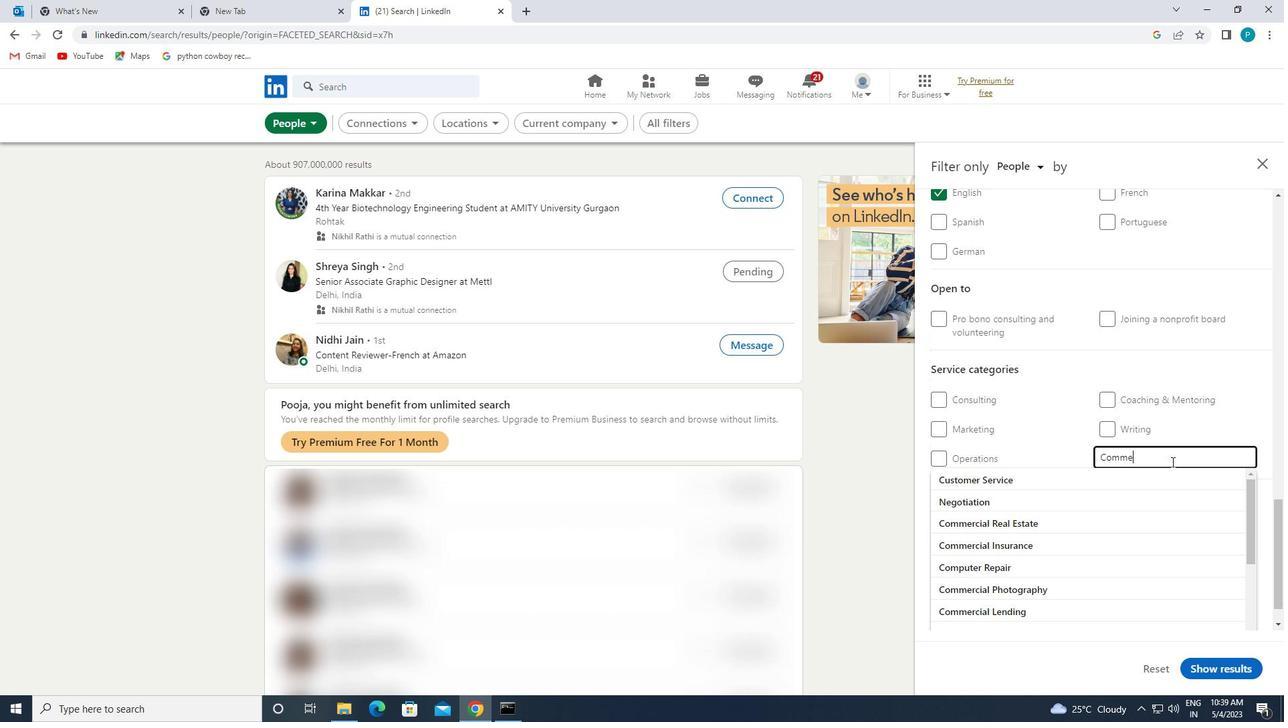 
Action: Mouse moved to (1066, 502)
Screenshot: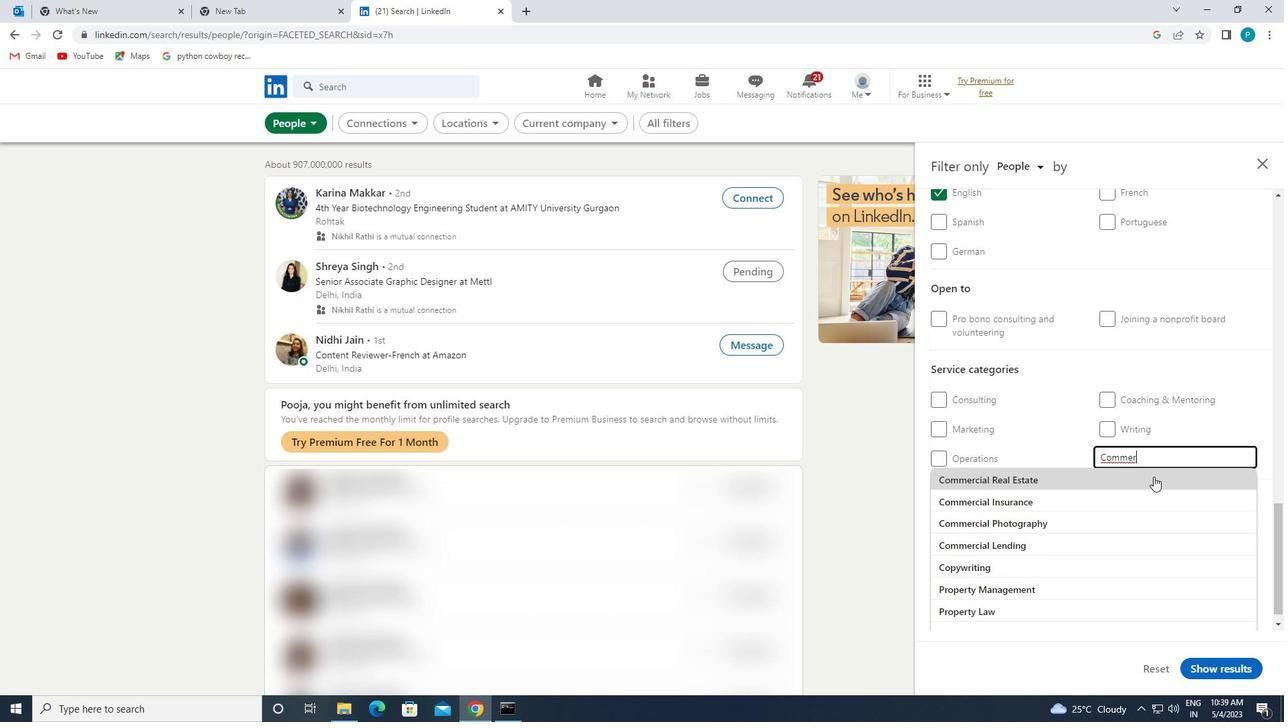 
Action: Mouse pressed left at (1066, 502)
Screenshot: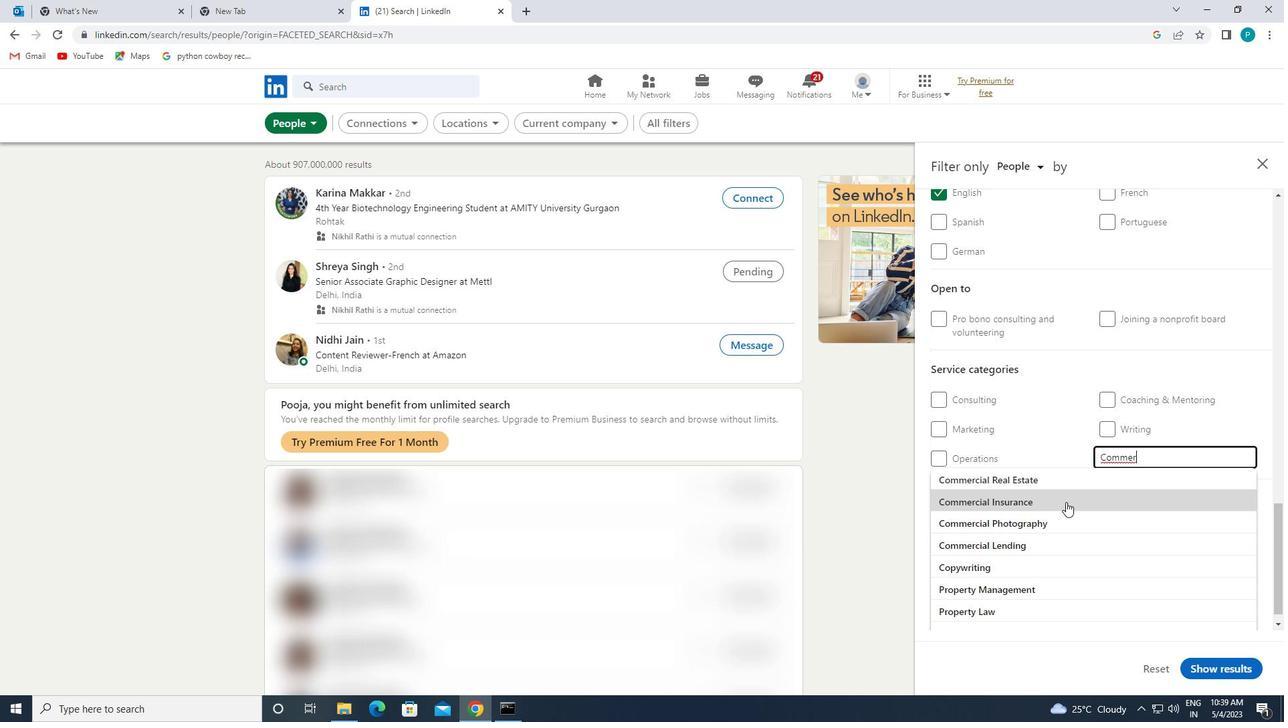 
Action: Mouse scrolled (1066, 501) with delta (0, 0)
Screenshot: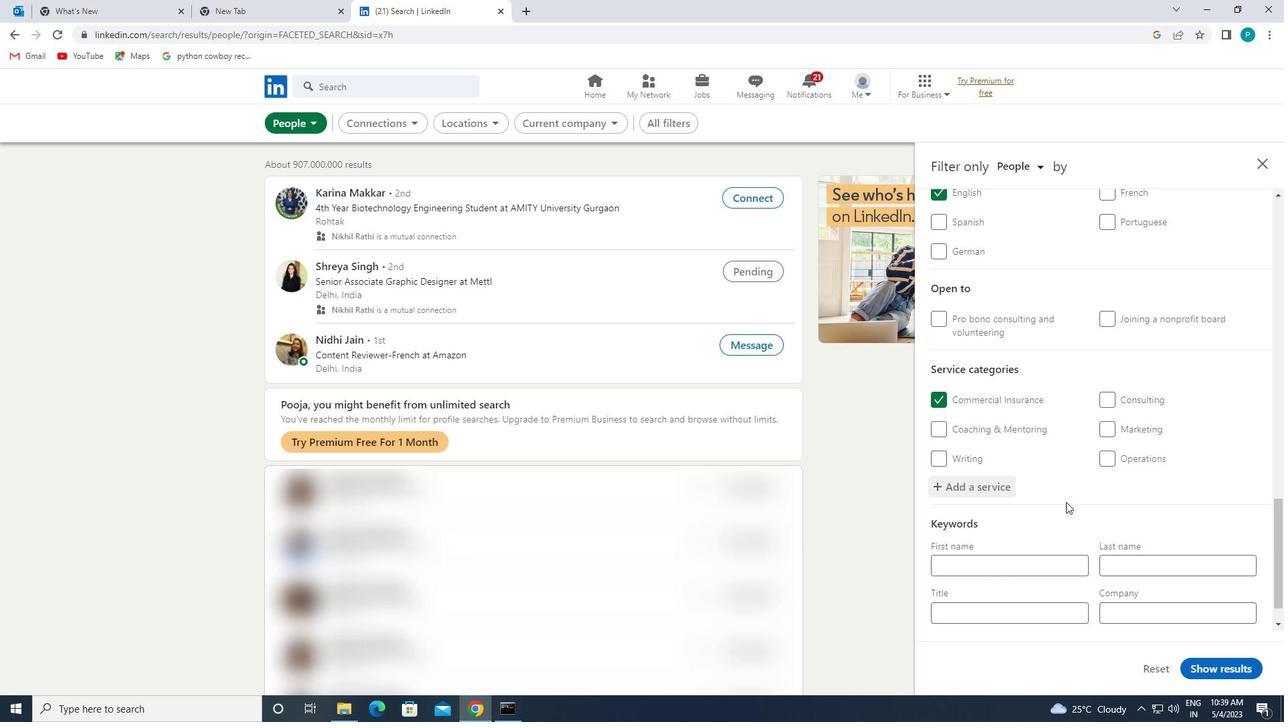 
Action: Mouse scrolled (1066, 501) with delta (0, 0)
Screenshot: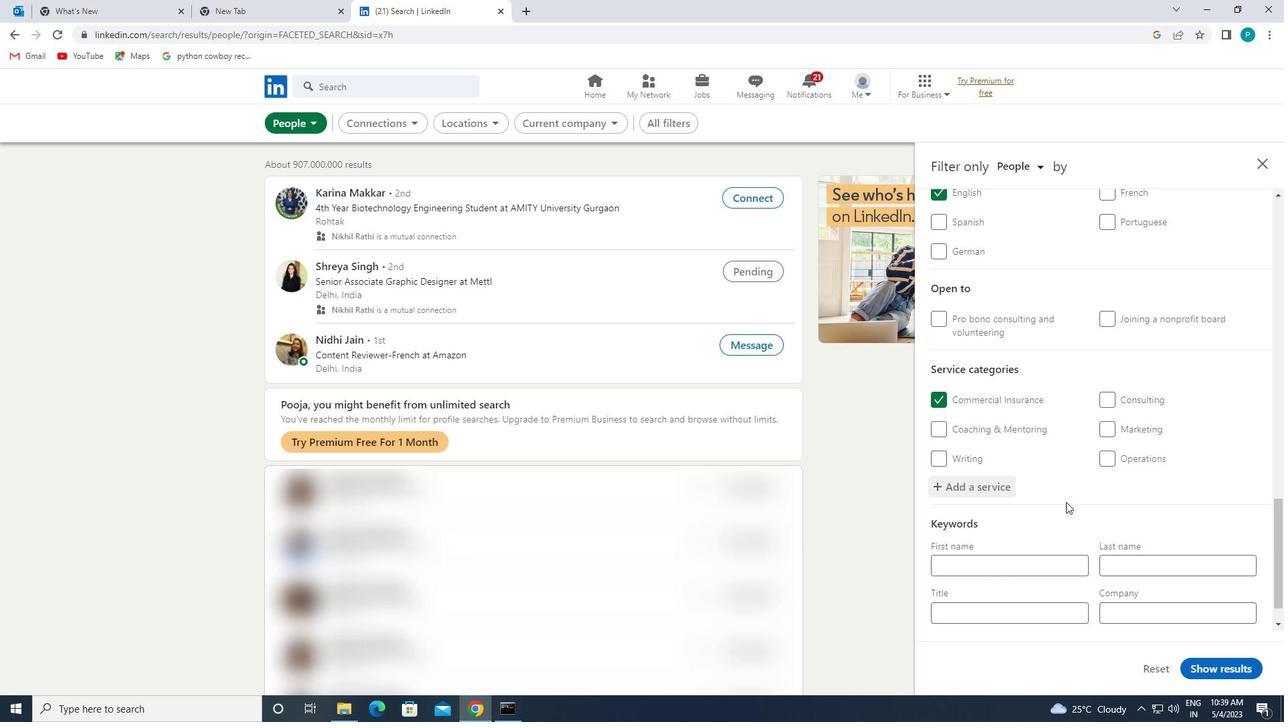 
Action: Mouse scrolled (1066, 501) with delta (0, 0)
Screenshot: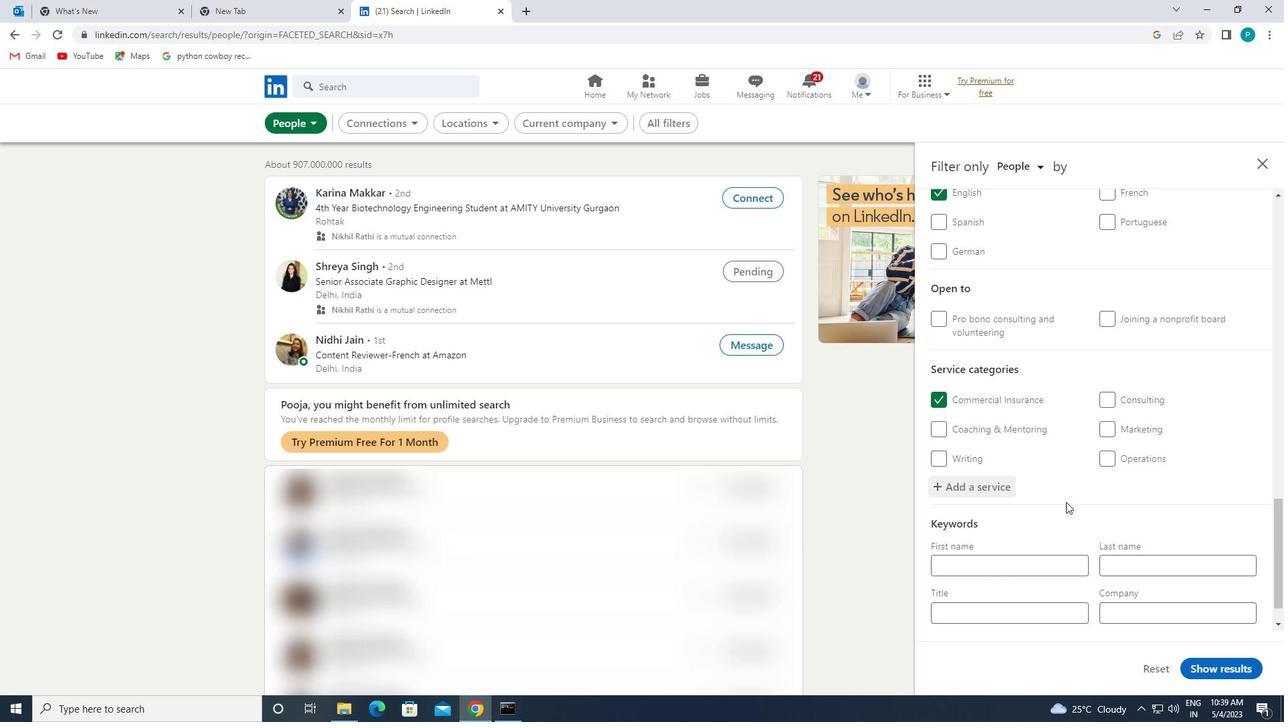 
Action: Mouse moved to (1049, 571)
Screenshot: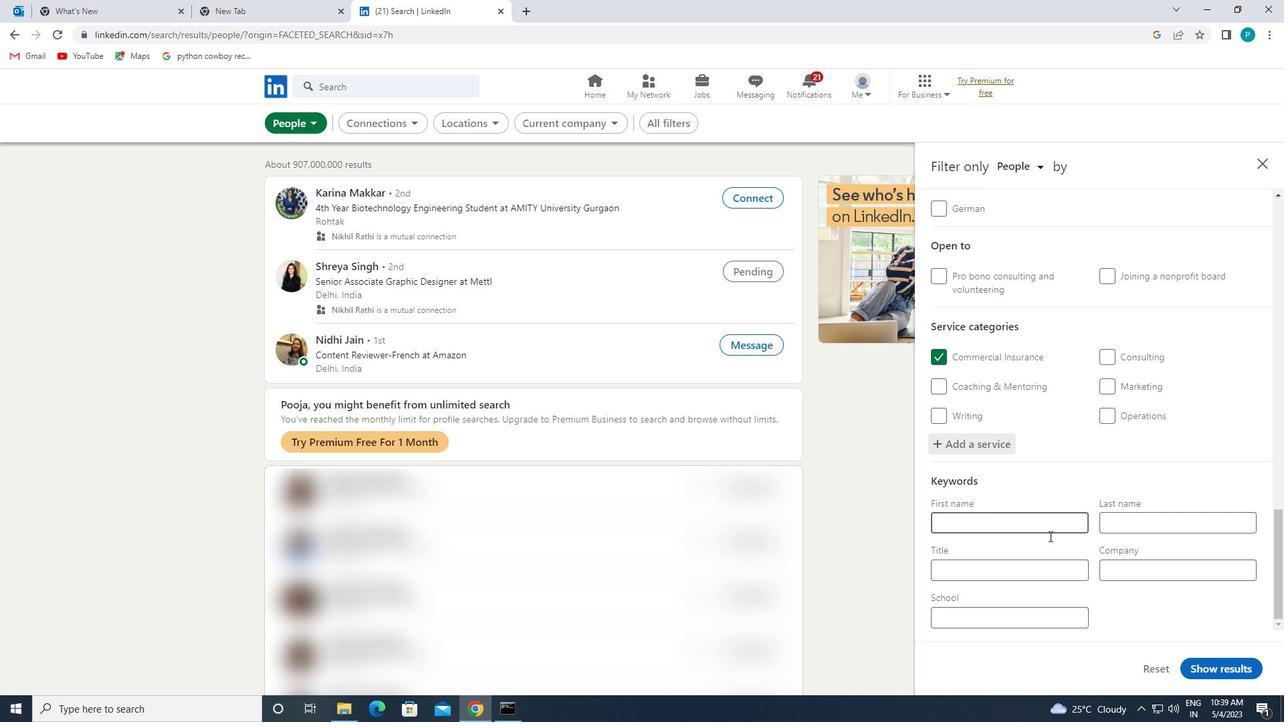 
Action: Mouse pressed left at (1049, 571)
Screenshot: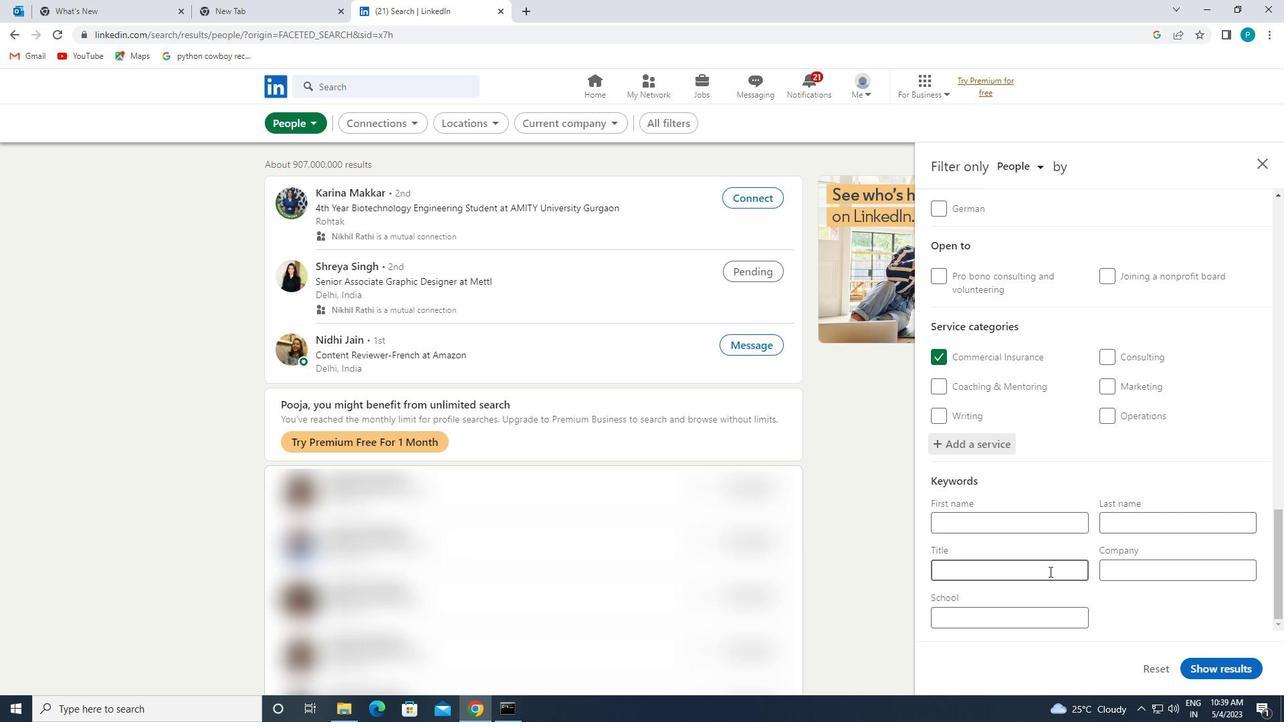
Action: Key pressed <Key.caps_lock>P<Key.caps_lock>ERSONAL<Key.space><Key.caps_lock>T<Key.caps_lock>RAINER
Screenshot: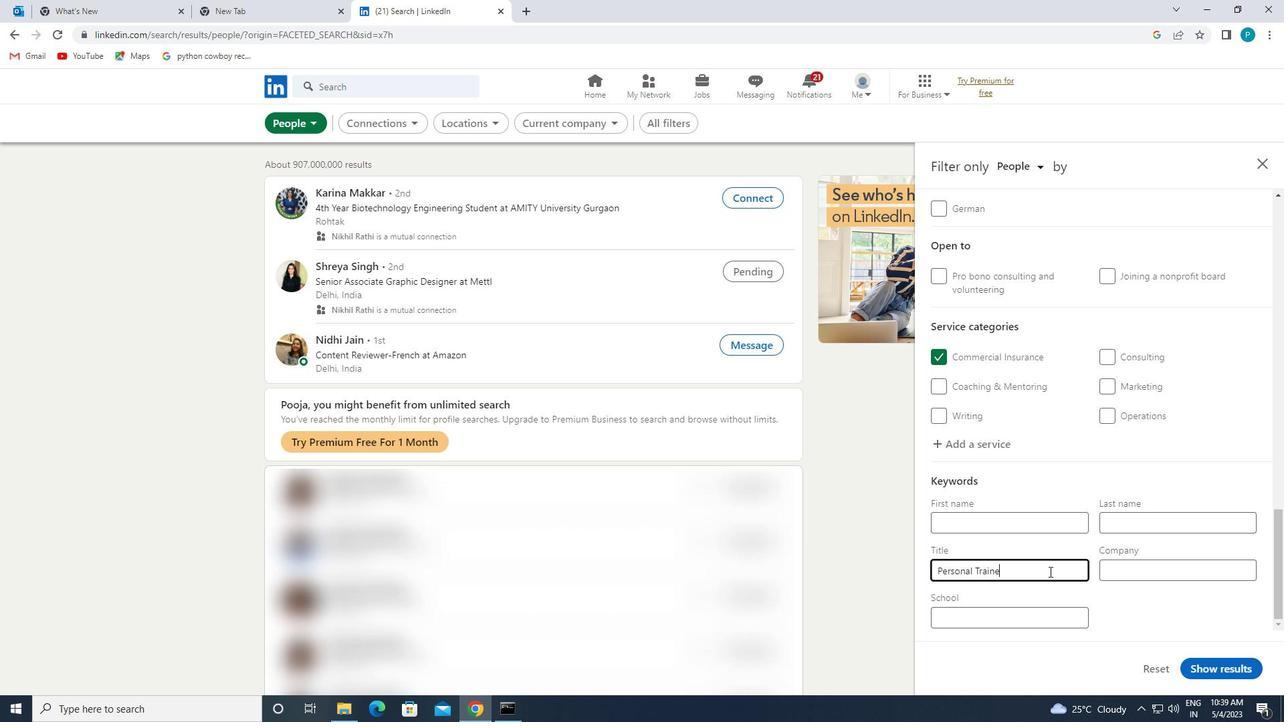 
Action: Mouse moved to (1220, 662)
Screenshot: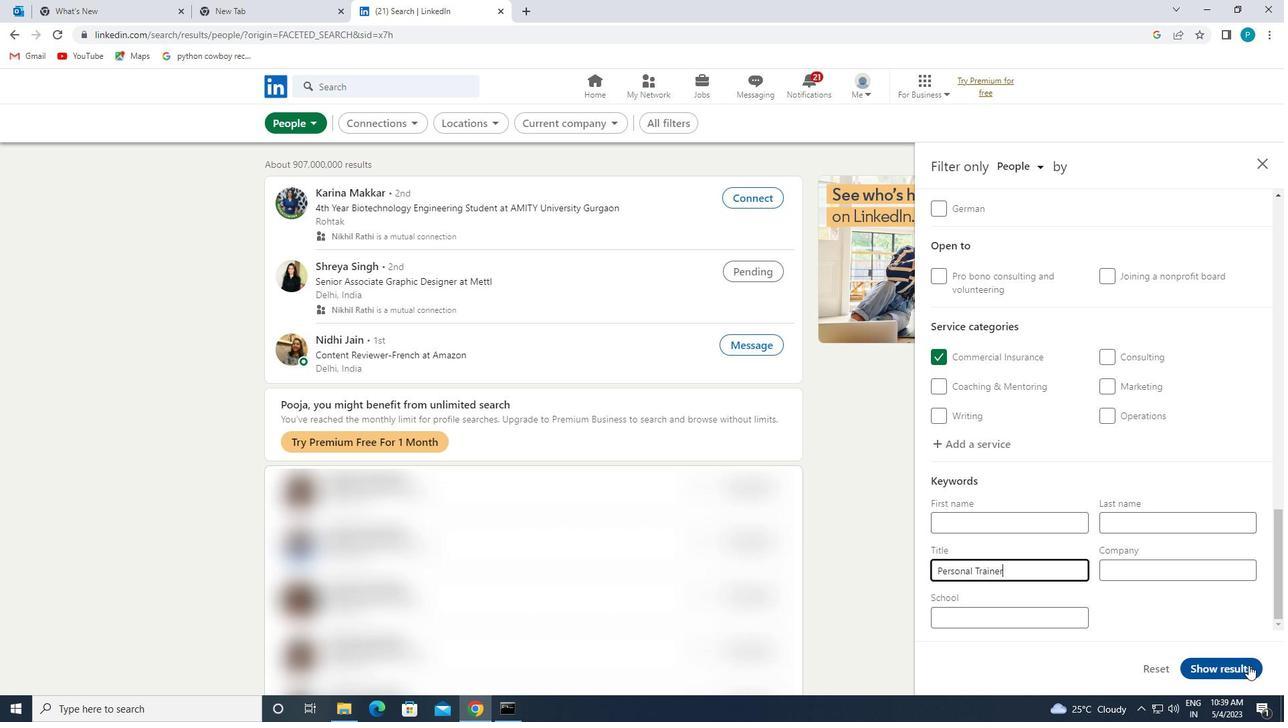 
Action: Mouse pressed left at (1220, 662)
Screenshot: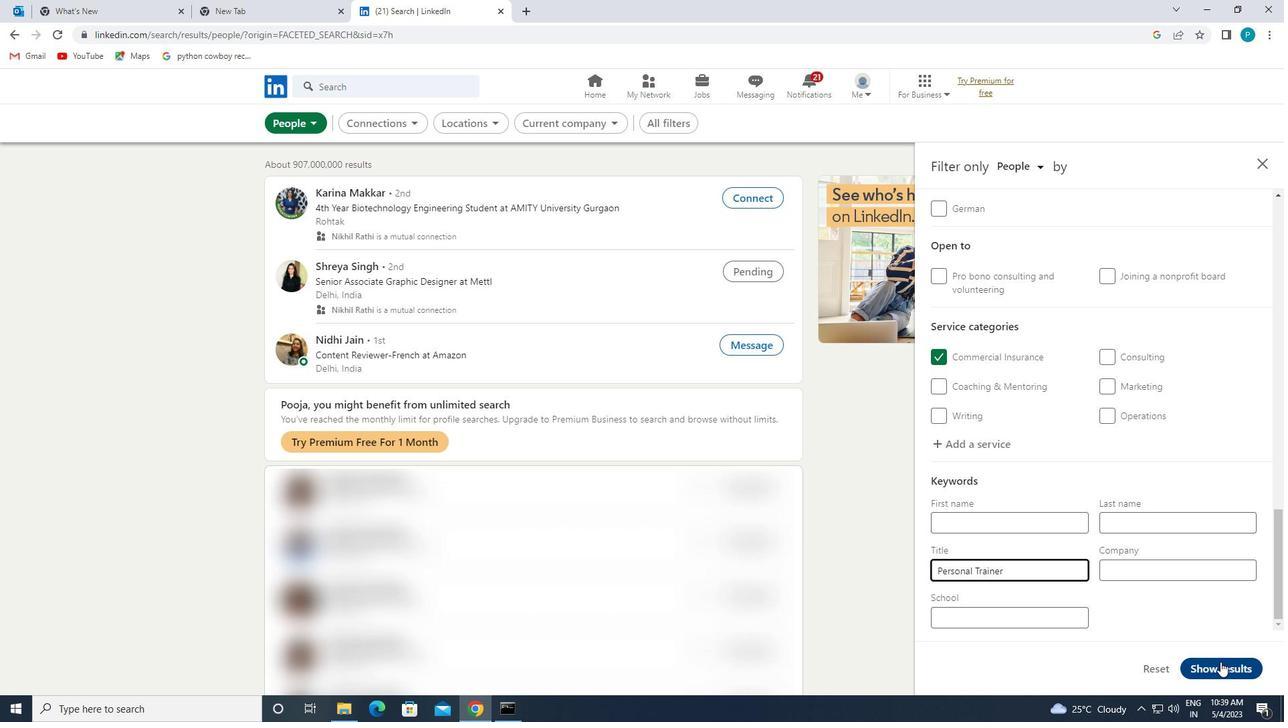 
